 Task: open an excel sheet and write heading  Cash Flow TrackerAdd Dates in a column and its values below  '2023-05-01, 2023-05-03, 2023-05-06, 2023-05-10, 2023-05-15, 2023-05-20, 2023-05-25 & 2023-05-31'Add Descriptions in next column and its values below  Monthly Salary, Grocery Shopping, Dining Out., Utility Bill, Transportation, Entertainment, Miscellaneous & Total. Add Amount in next column and its values below  $2,500, $100, $50, $150, $30, $50, $20& $400. Add Income/ Expense in next column and its values below  Income, Expenses, Expenses, Expenses, Expenses, Expenses & Expenses. Add Balance in next column and its values below  $2,500, $2,400, $2,350, $2,200, $2,170, $2,120, $2,100 & $2100. Save page FinRecords analysisbook
Action: Mouse moved to (21, 152)
Screenshot: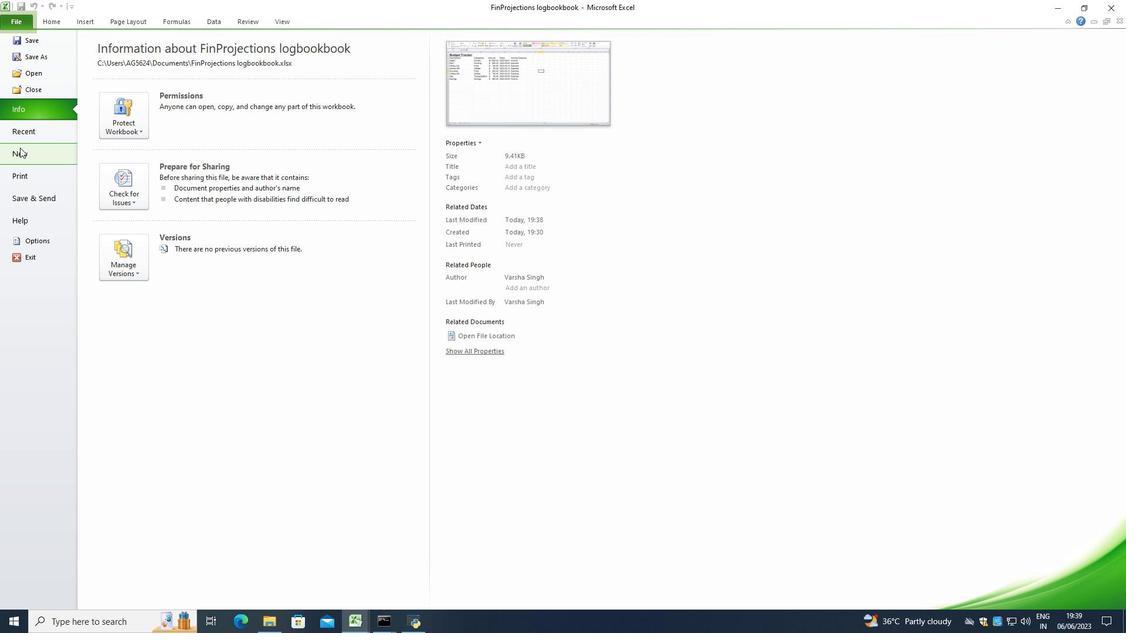 
Action: Mouse pressed left at (21, 152)
Screenshot: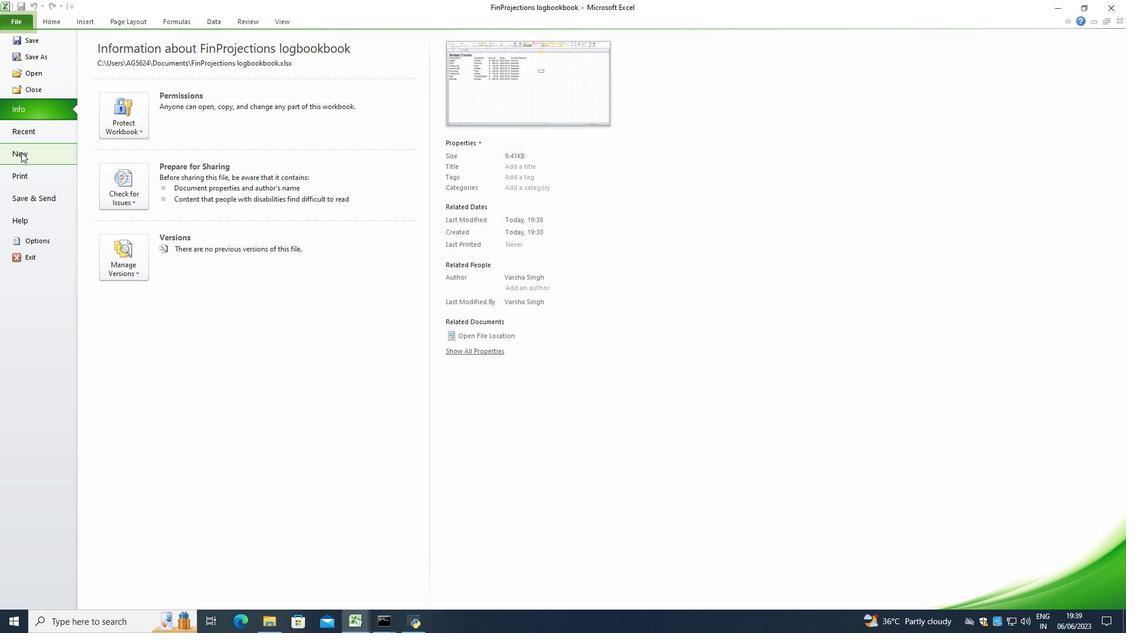 
Action: Mouse moved to (589, 293)
Screenshot: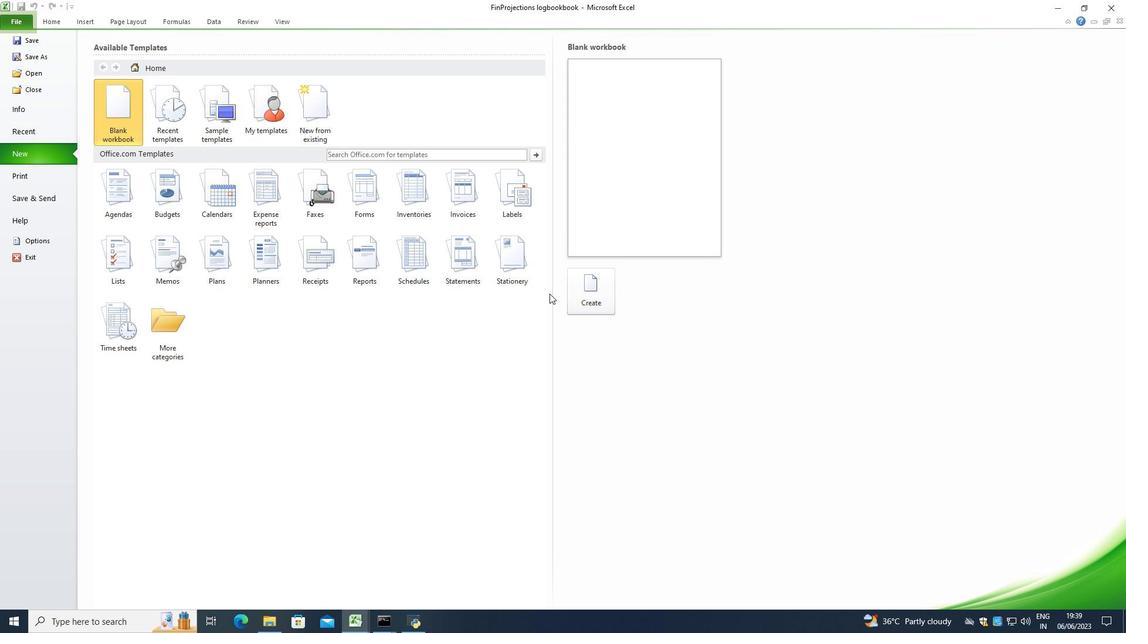 
Action: Mouse pressed left at (589, 293)
Screenshot: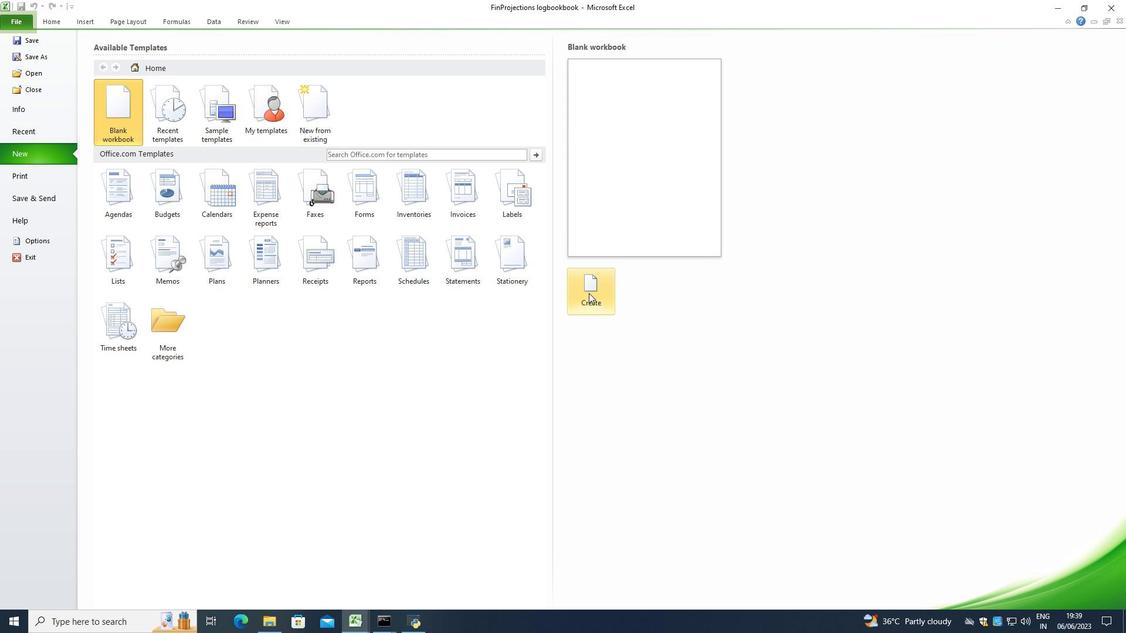 
Action: Mouse moved to (486, 258)
Screenshot: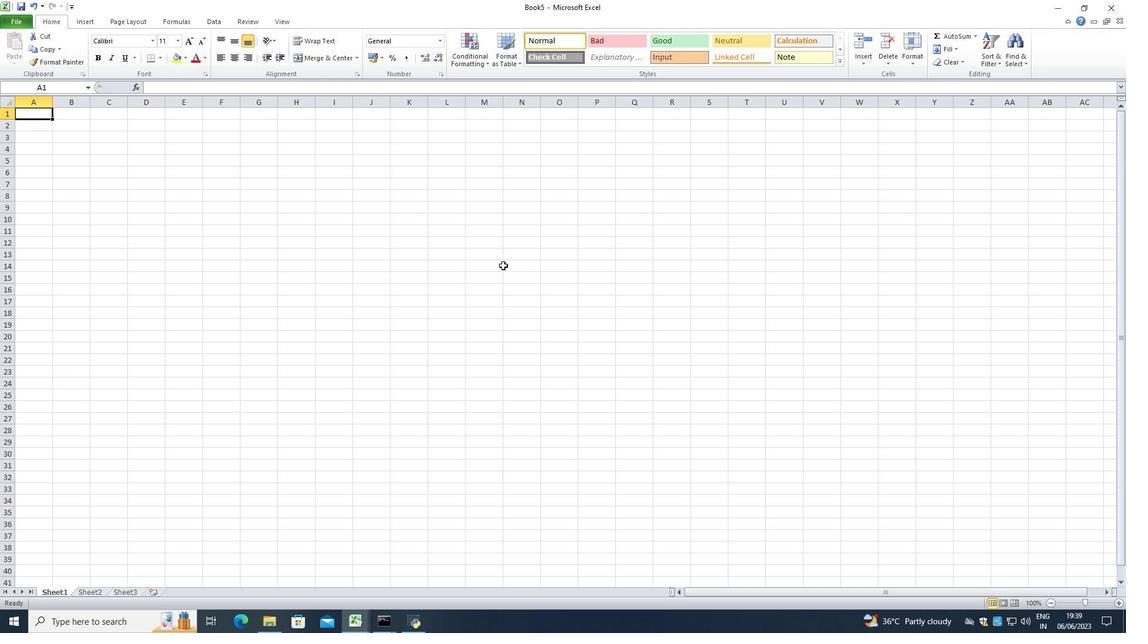 
Action: Key pressed <Key.shift>Cash<Key.space><Key.shift><Key.shift><Key.shift><Key.shift><Key.shift><Key.shift><Key.shift><Key.shift>Flow<Key.space><Key.shift>Tracker<Key.enter><Key.shift>Dates<Key.enter>2023-05-01<Key.enter>2023-05-03<Key.enter>2023-05-06<Key.enter>2023-05-10<Key.enter>2023-05-0<Key.backspace>15<Key.enter>2023-05-20<Key.enter>2023-05-25<Key.enter>2023-05-31<Key.enter>
Screenshot: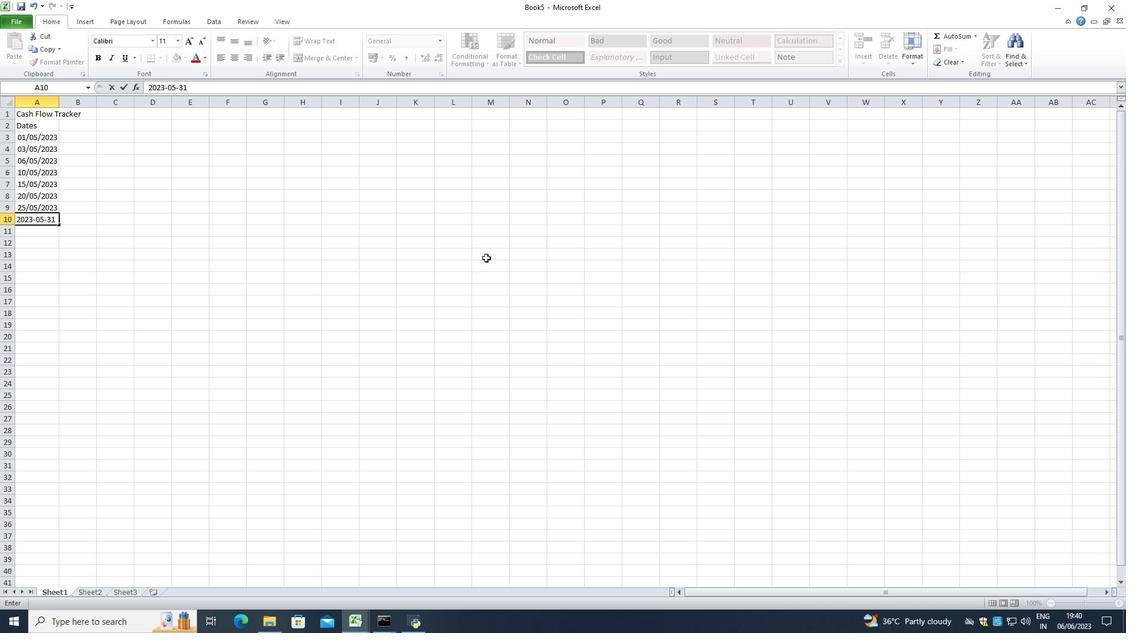 
Action: Mouse moved to (32, 139)
Screenshot: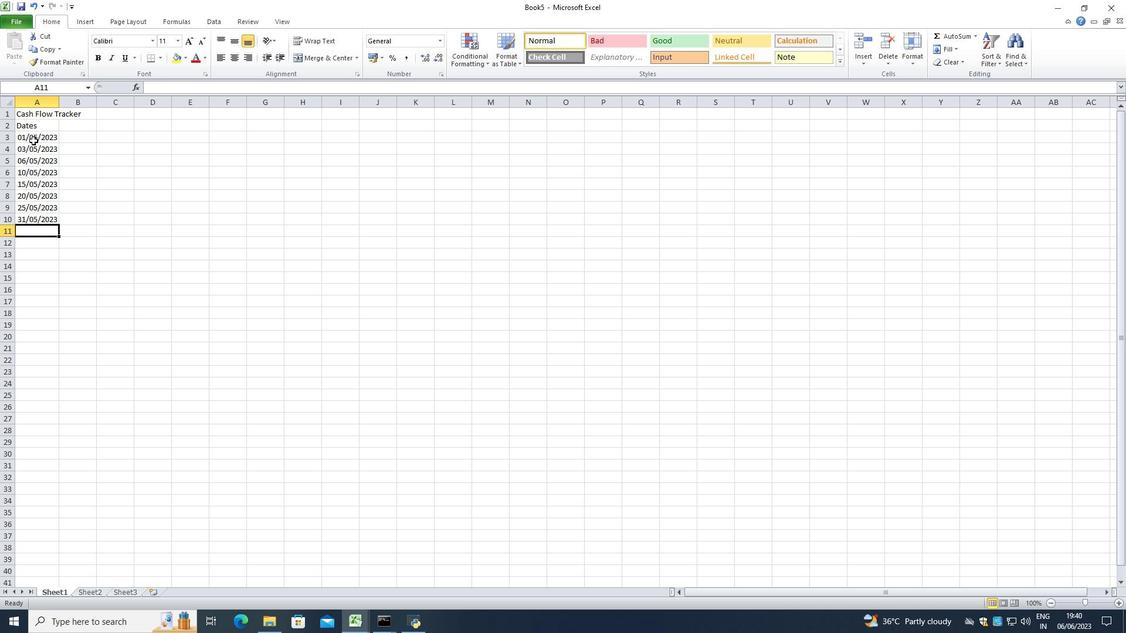 
Action: Mouse pressed left at (32, 139)
Screenshot: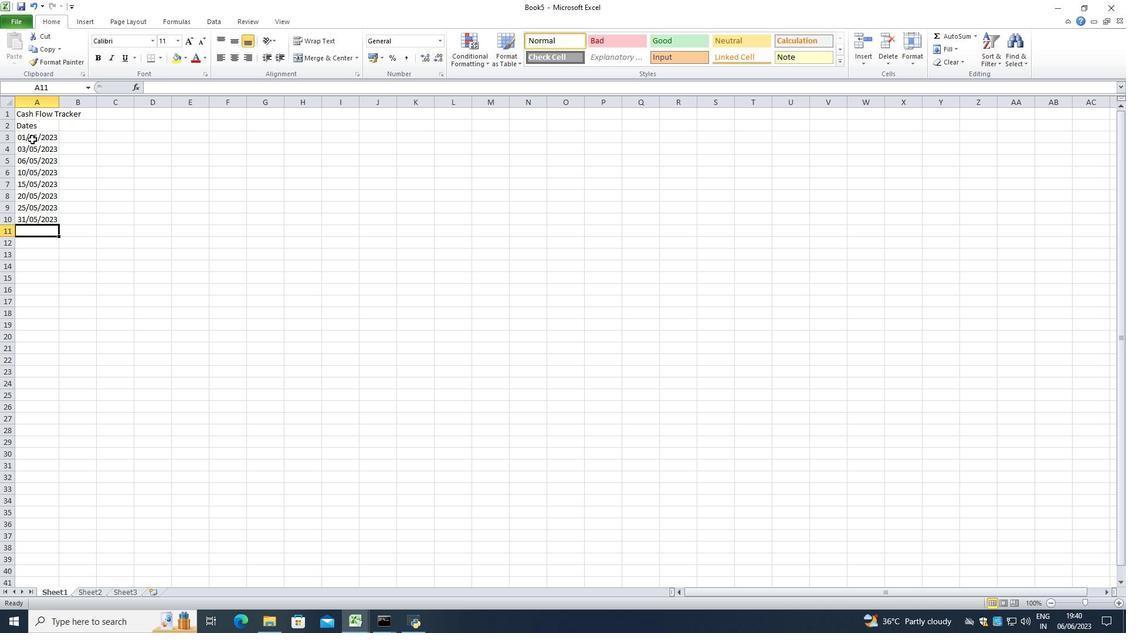 
Action: Mouse moved to (382, 60)
Screenshot: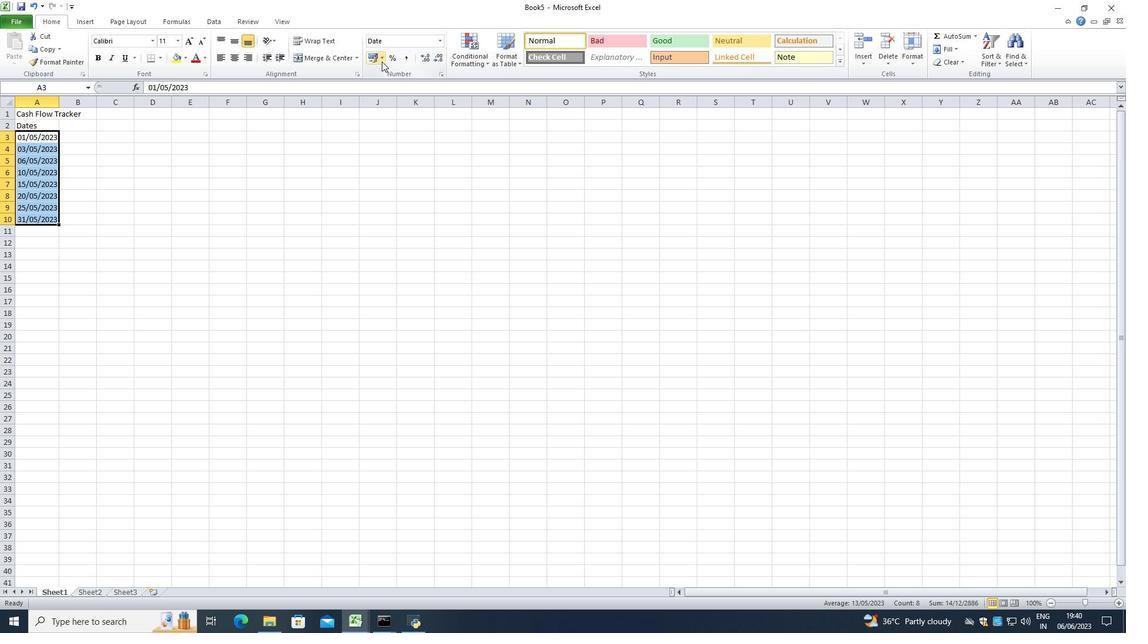 
Action: Mouse pressed left at (382, 60)
Screenshot: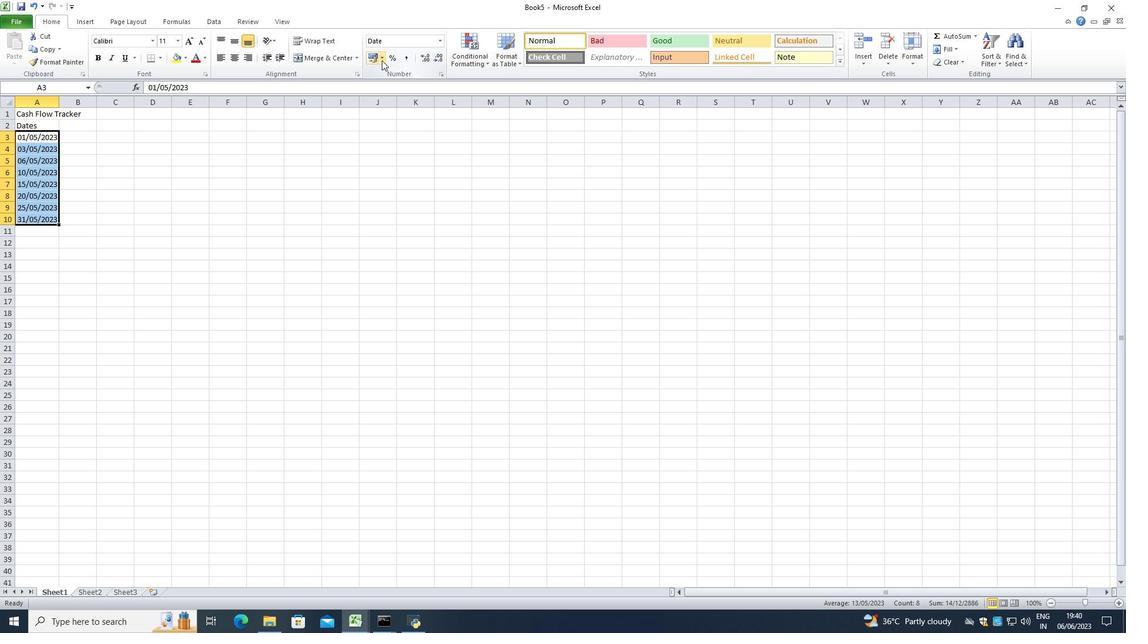 
Action: Mouse moved to (399, 41)
Screenshot: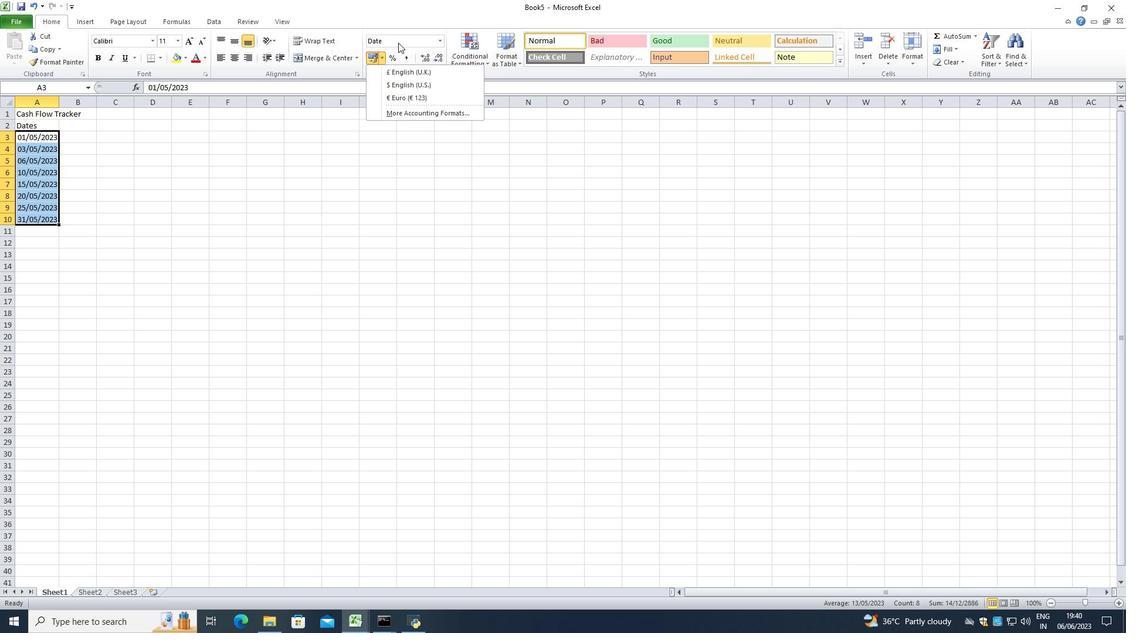 
Action: Mouse pressed left at (399, 41)
Screenshot: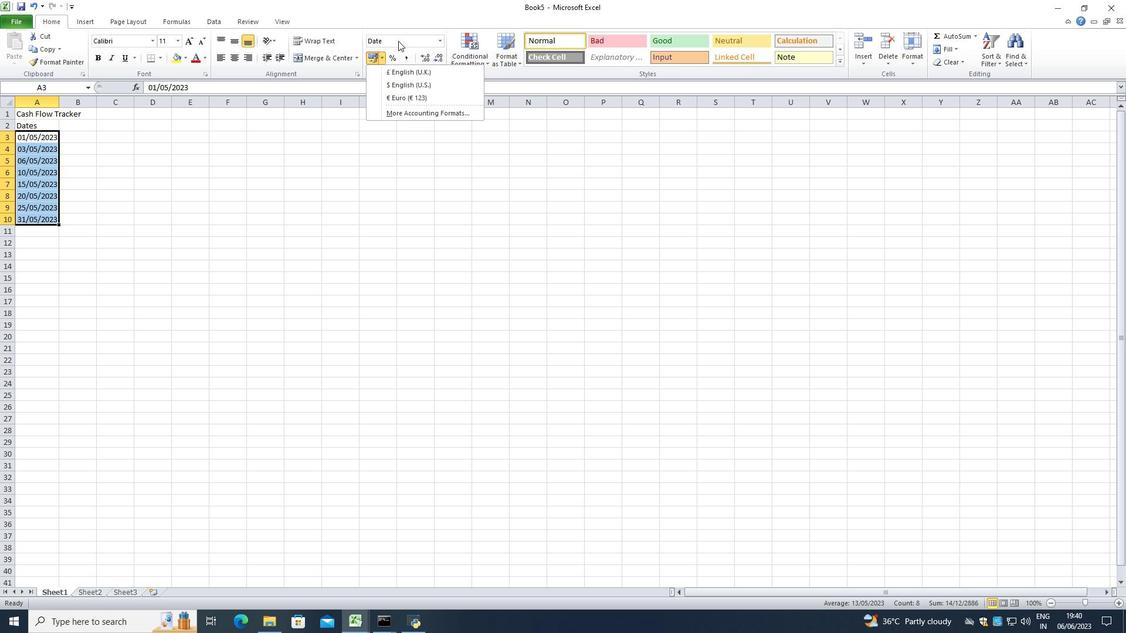 
Action: Mouse pressed left at (399, 41)
Screenshot: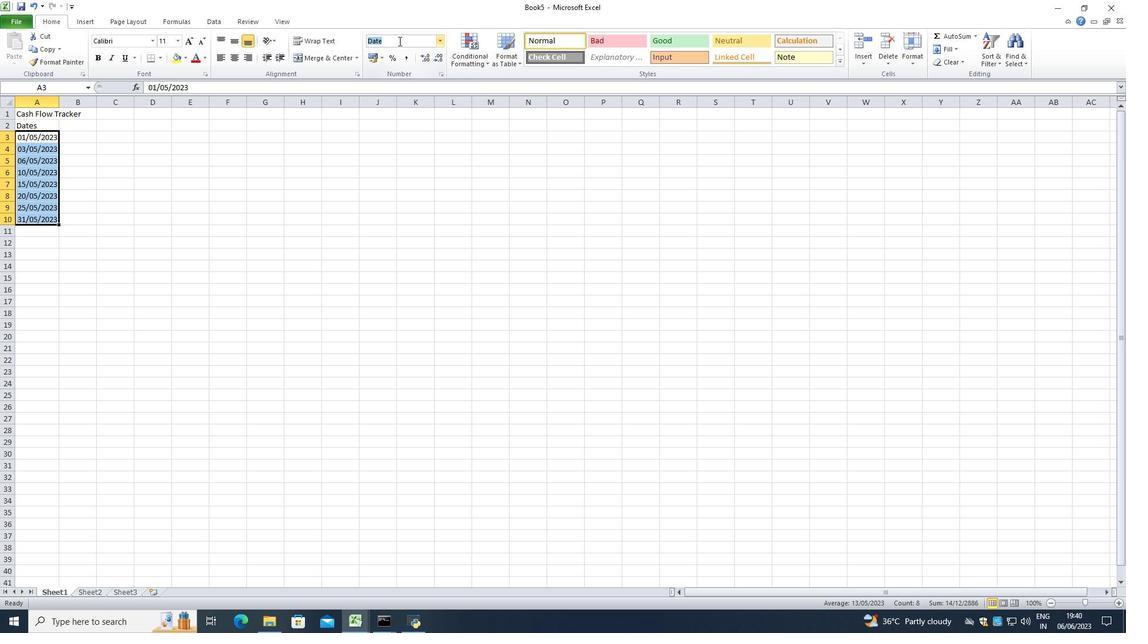 
Action: Mouse moved to (441, 42)
Screenshot: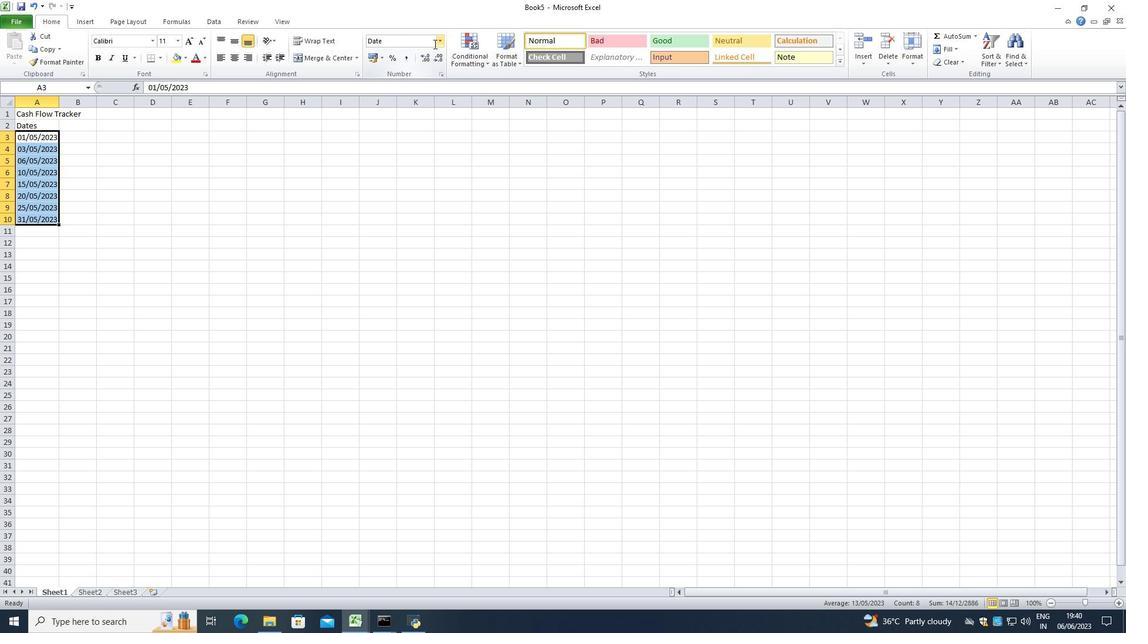 
Action: Mouse pressed left at (441, 42)
Screenshot: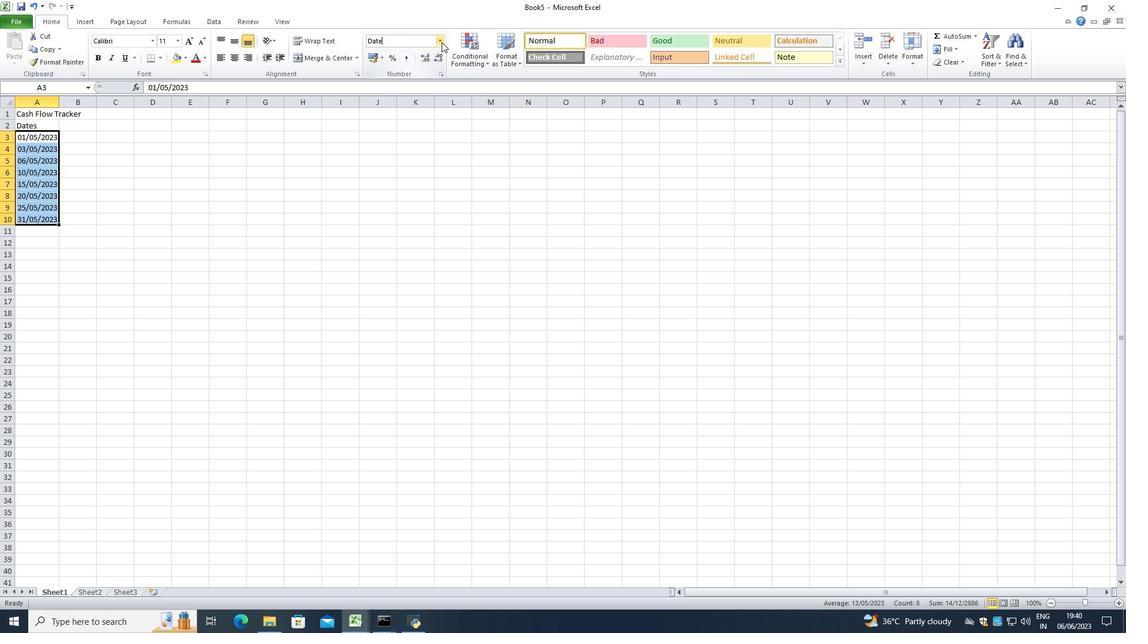 
Action: Mouse moved to (428, 188)
Screenshot: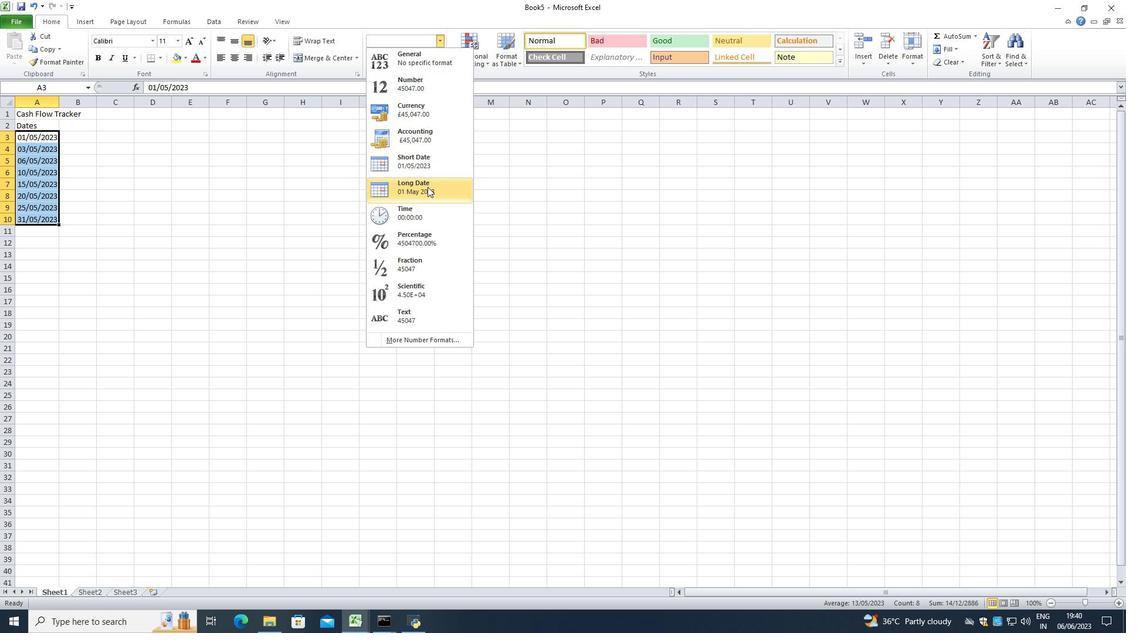 
Action: Mouse scrolled (428, 188) with delta (0, 0)
Screenshot: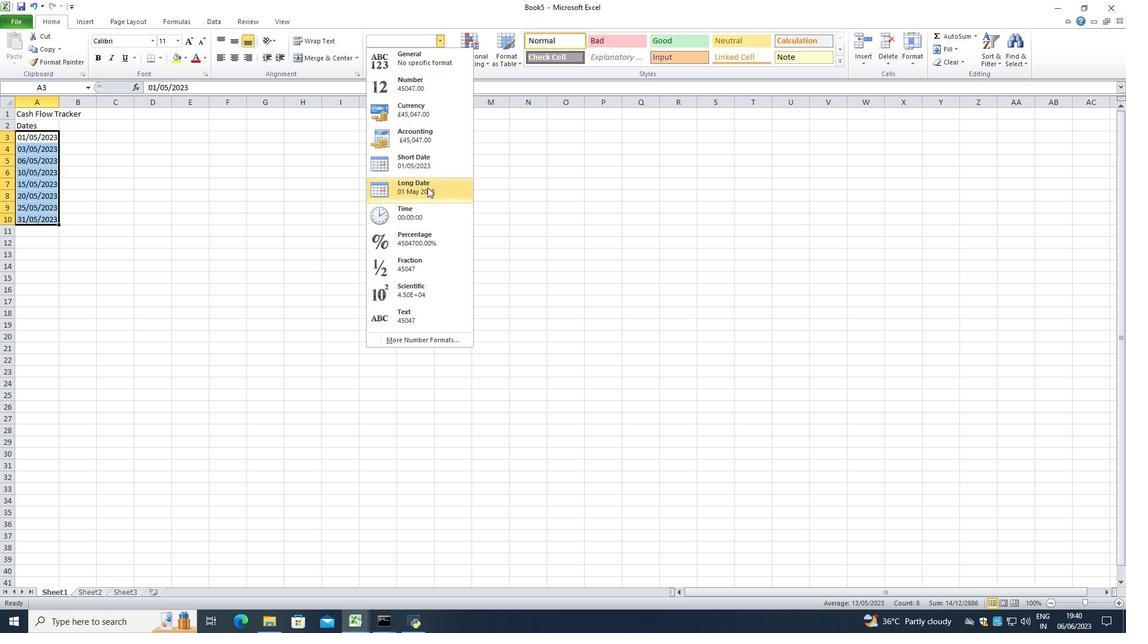 
Action: Mouse moved to (429, 211)
Screenshot: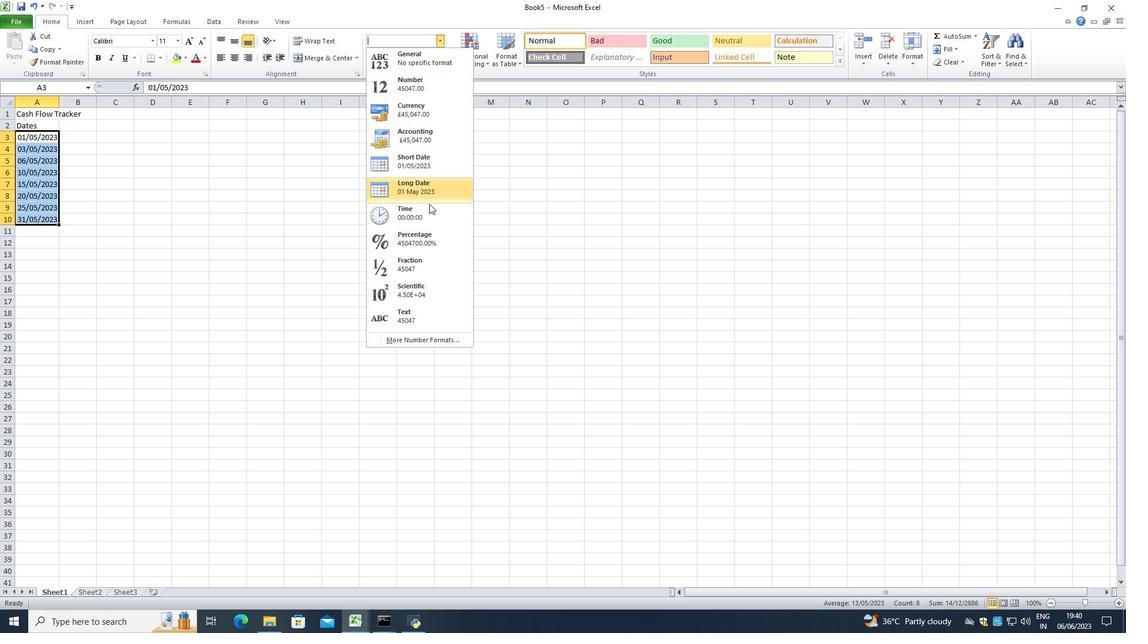 
Action: Mouse scrolled (429, 210) with delta (0, 0)
Screenshot: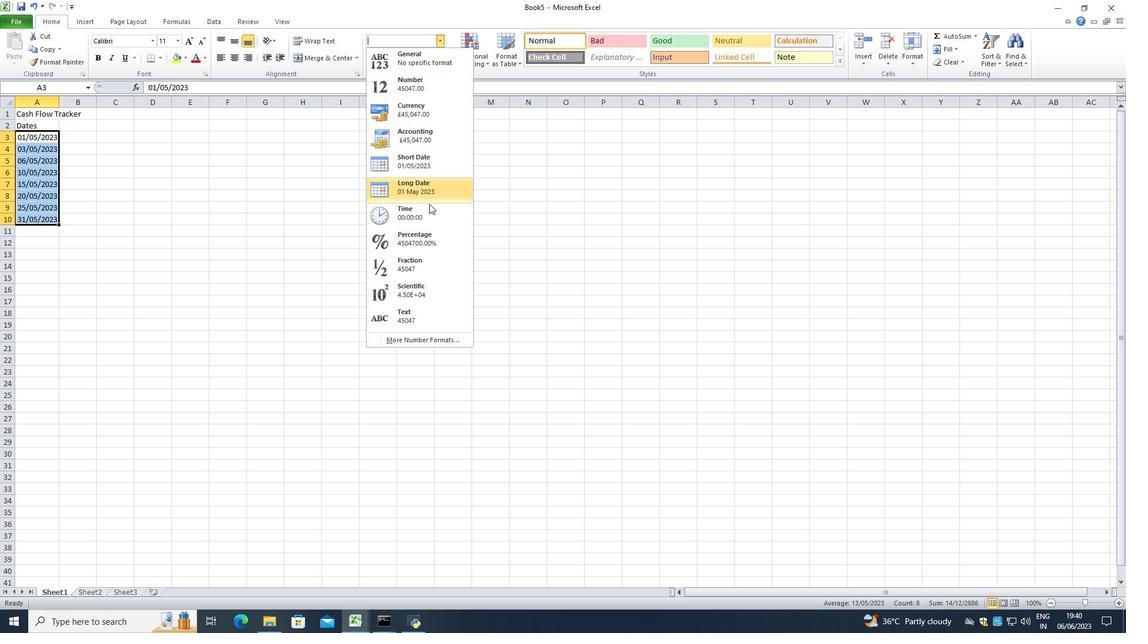 
Action: Mouse moved to (430, 228)
Screenshot: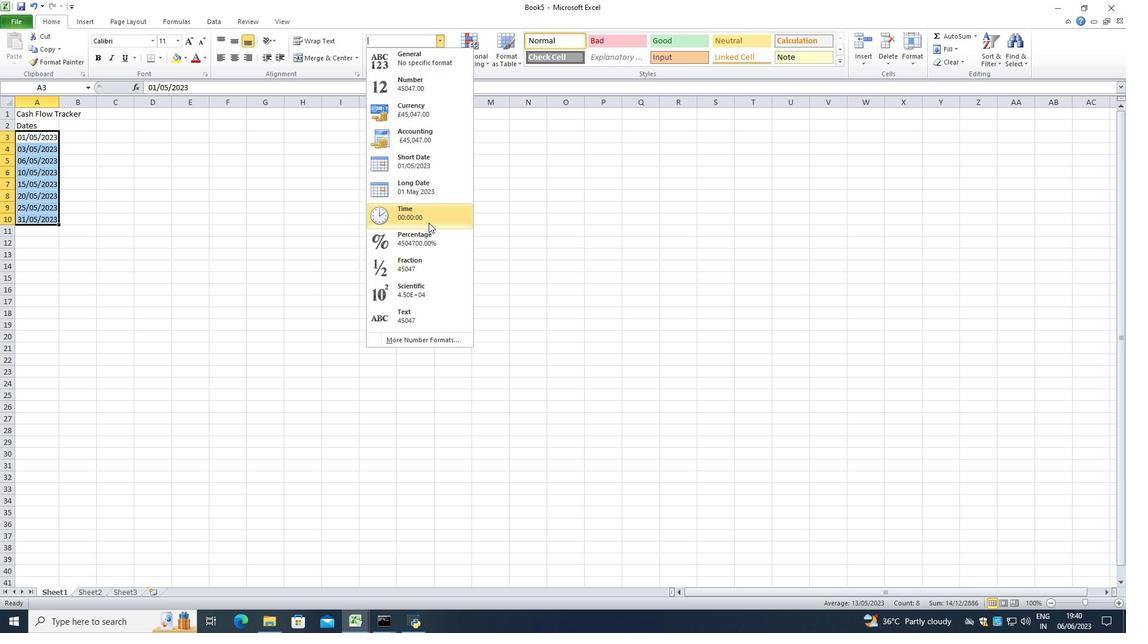 
Action: Mouse scrolled (430, 228) with delta (0, 0)
Screenshot: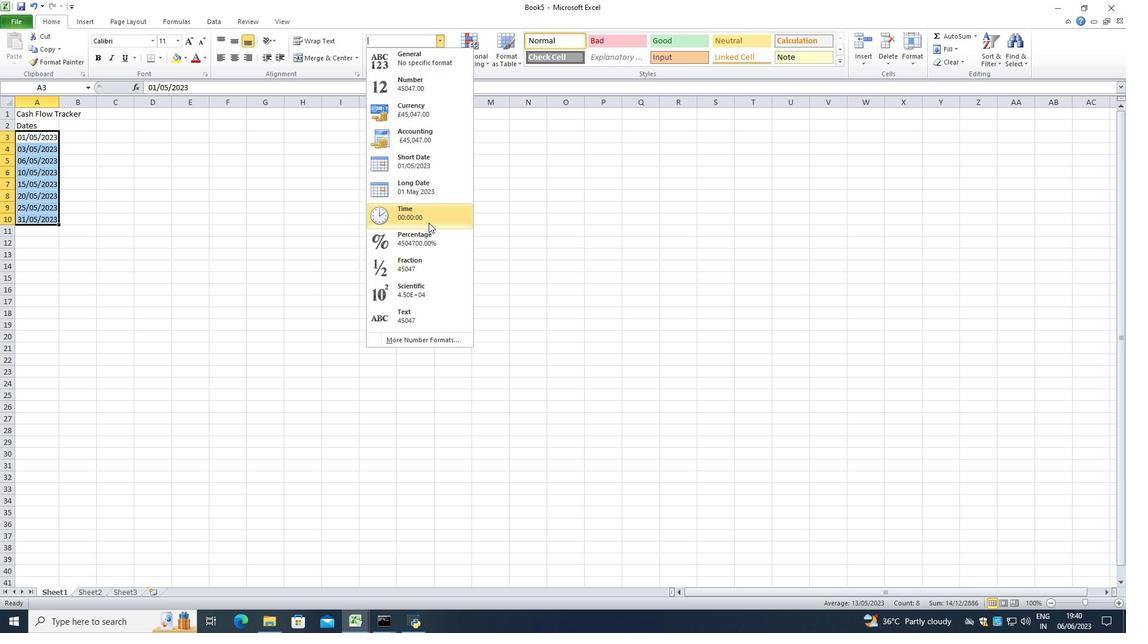 
Action: Mouse moved to (419, 257)
Screenshot: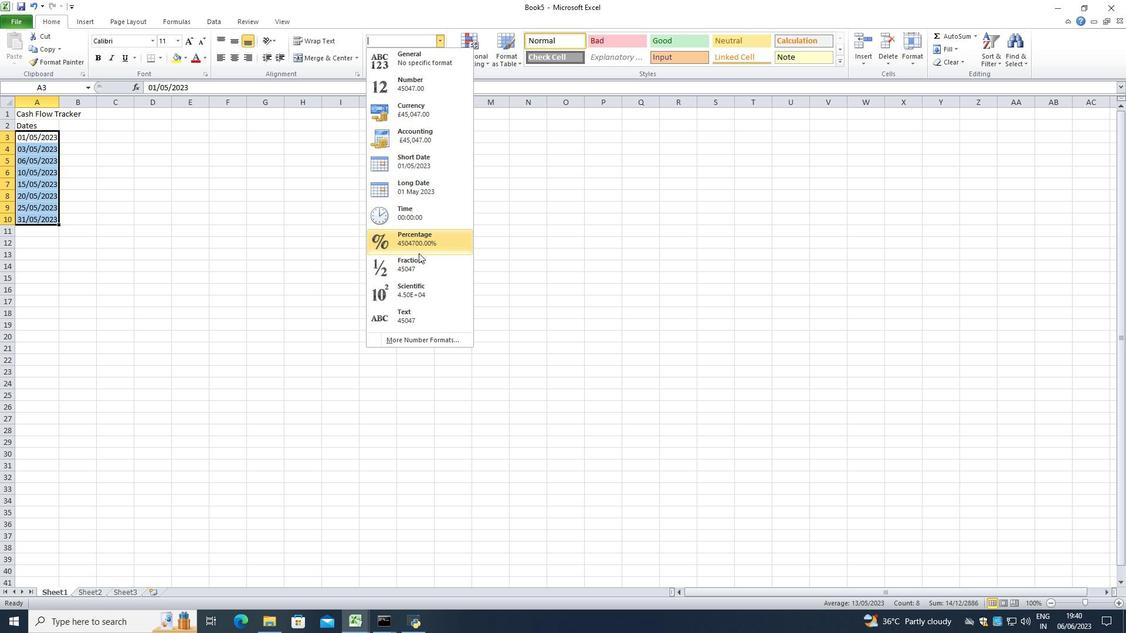
Action: Mouse scrolled (419, 258) with delta (0, 0)
Screenshot: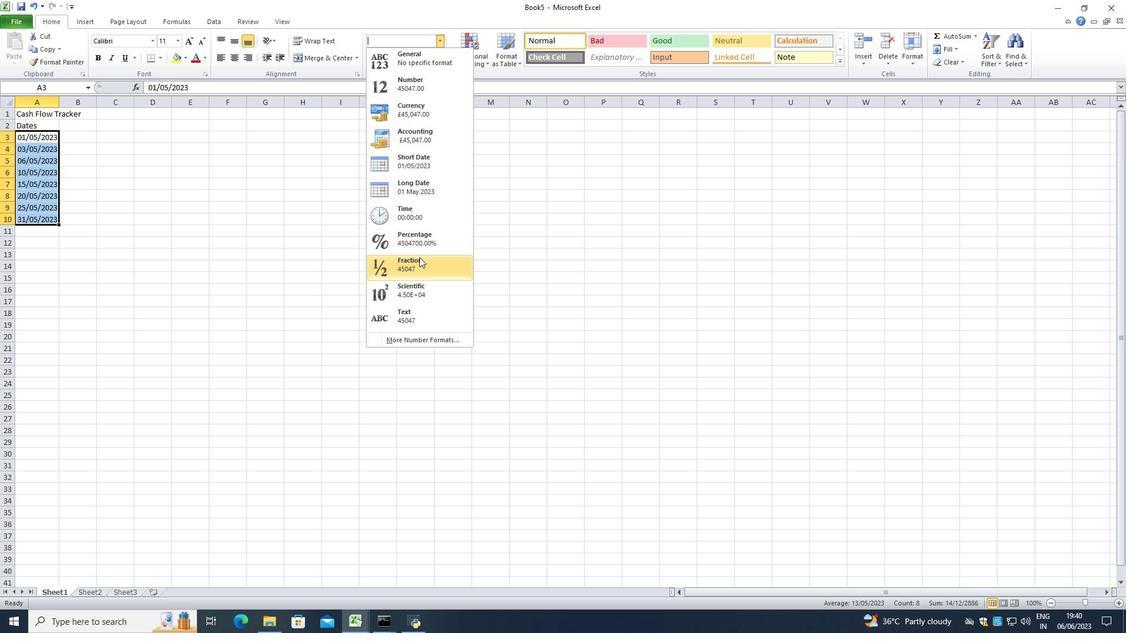 
Action: Mouse moved to (419, 259)
Screenshot: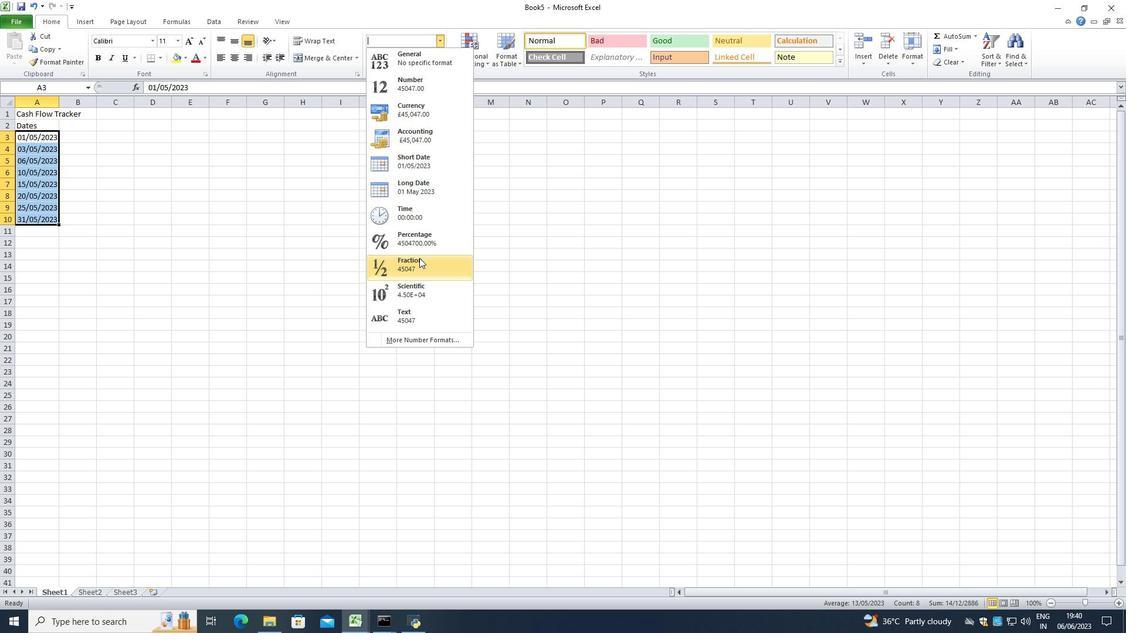 
Action: Mouse scrolled (419, 258) with delta (0, 0)
Screenshot: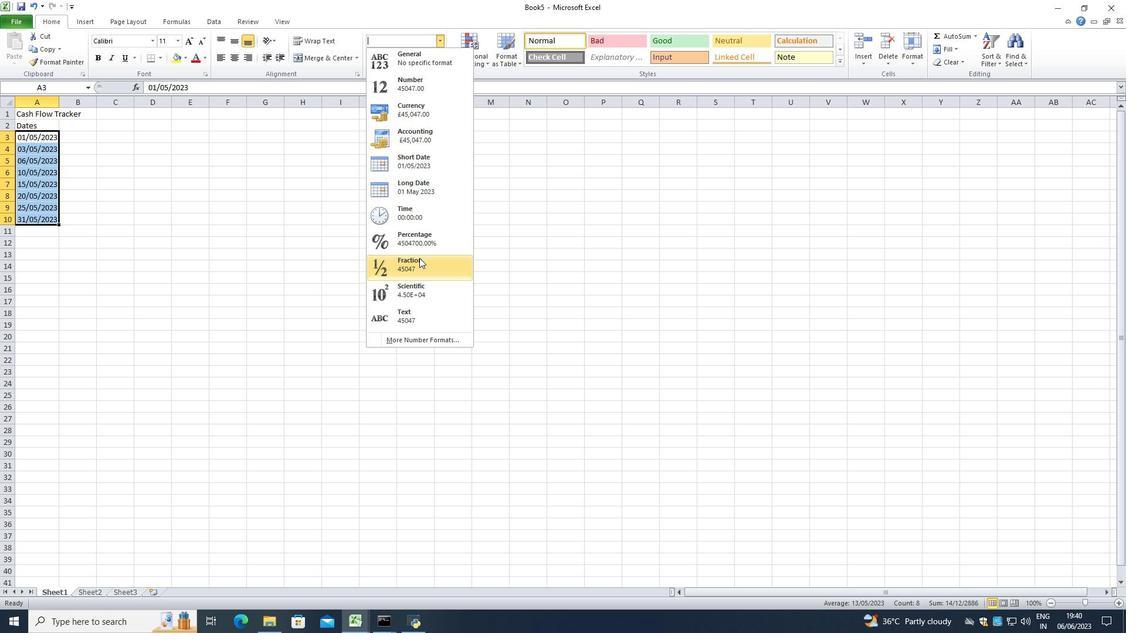 
Action: Mouse moved to (434, 338)
Screenshot: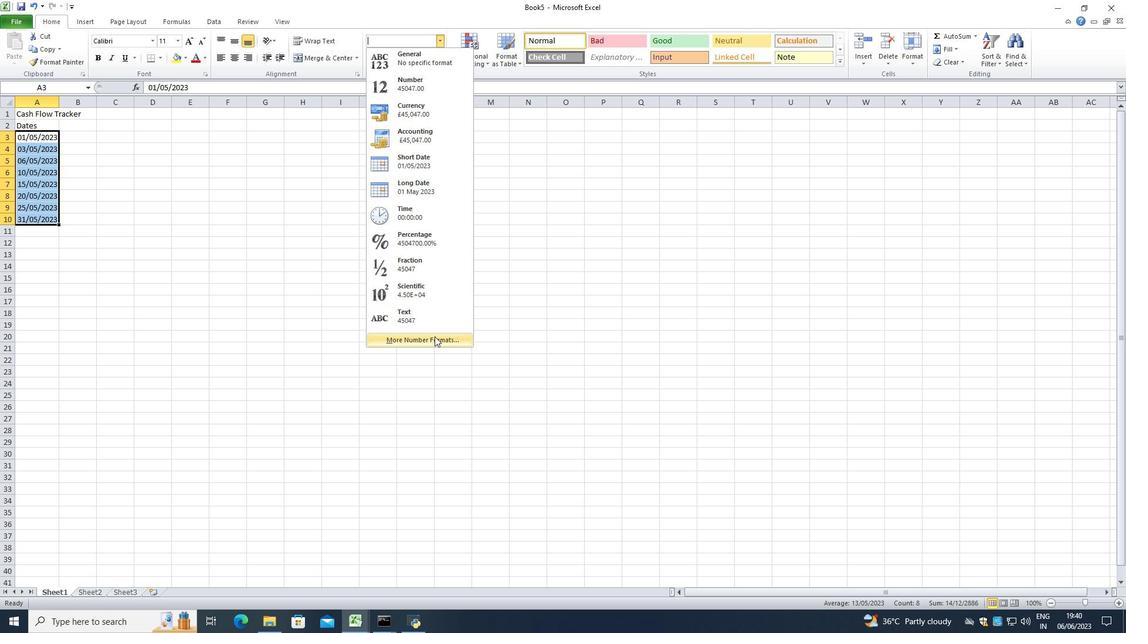 
Action: Mouse pressed left at (434, 338)
Screenshot: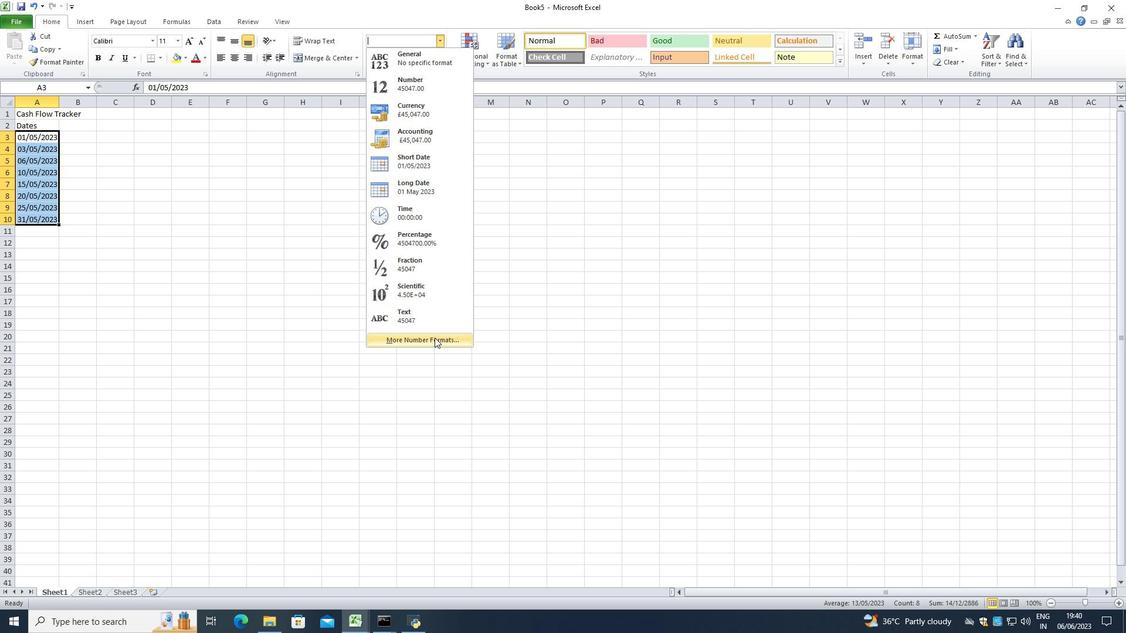 
Action: Mouse moved to (249, 284)
Screenshot: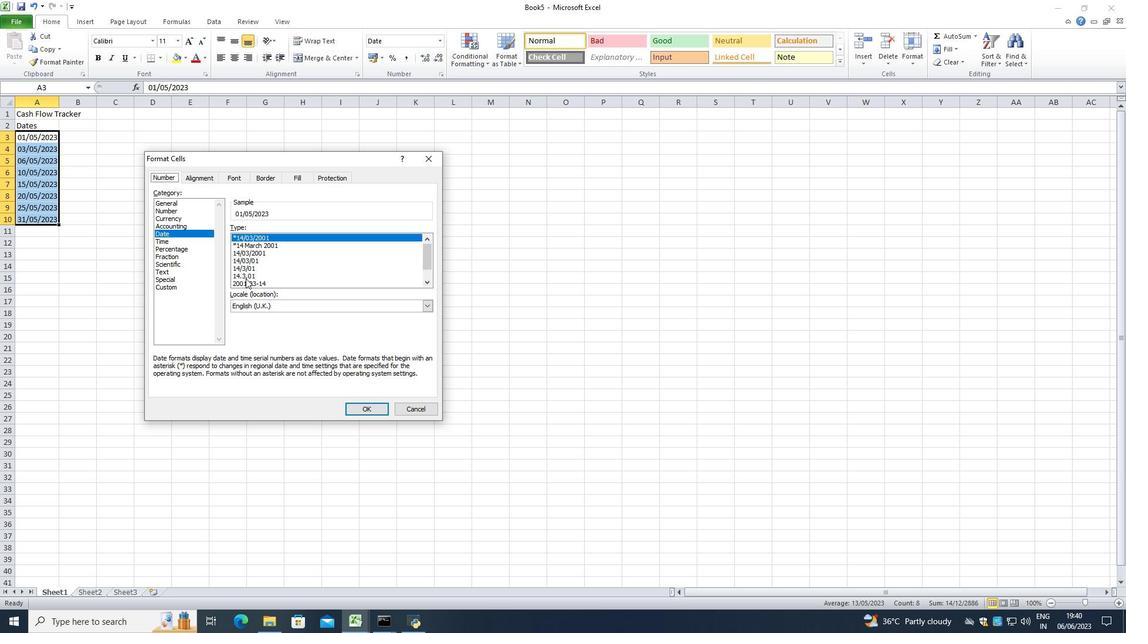 
Action: Mouse pressed left at (249, 284)
Screenshot: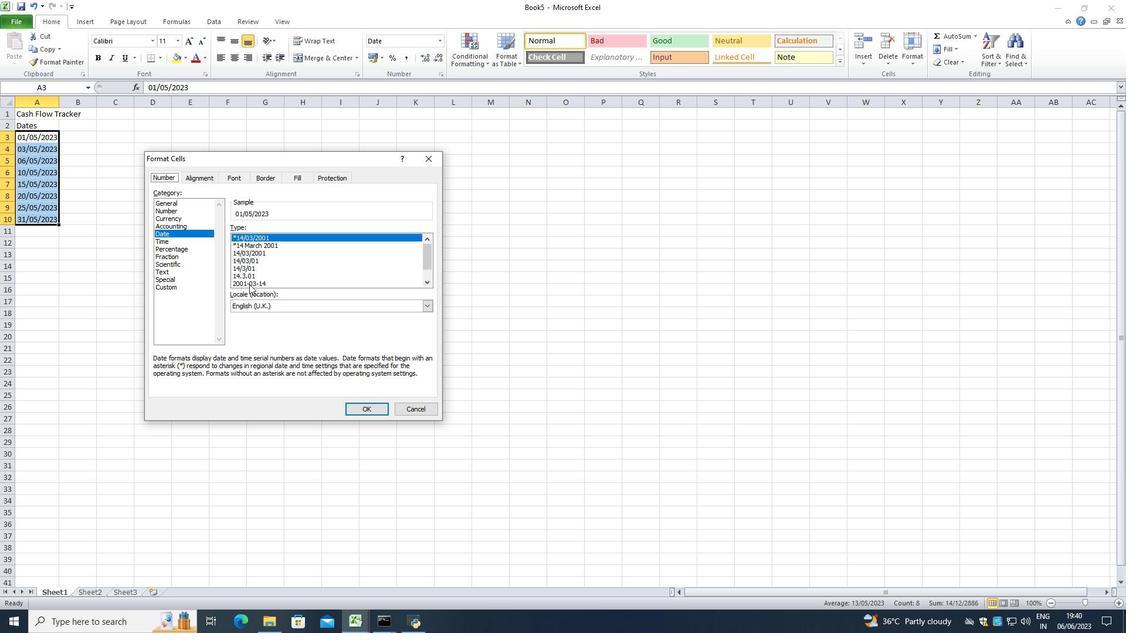
Action: Mouse moved to (373, 410)
Screenshot: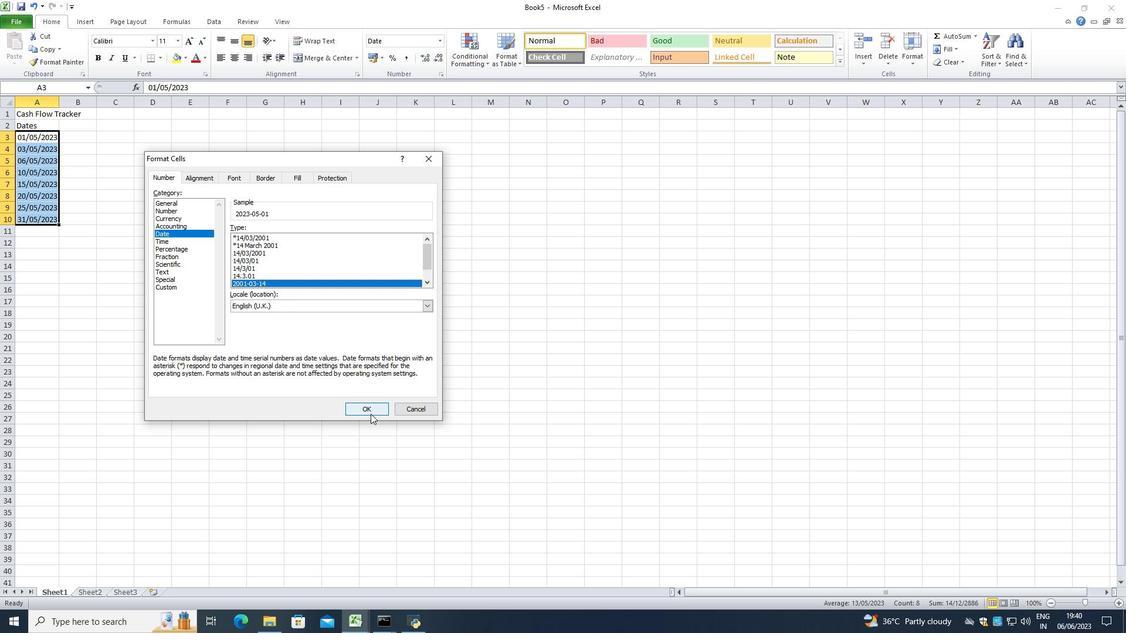 
Action: Mouse pressed left at (373, 410)
Screenshot: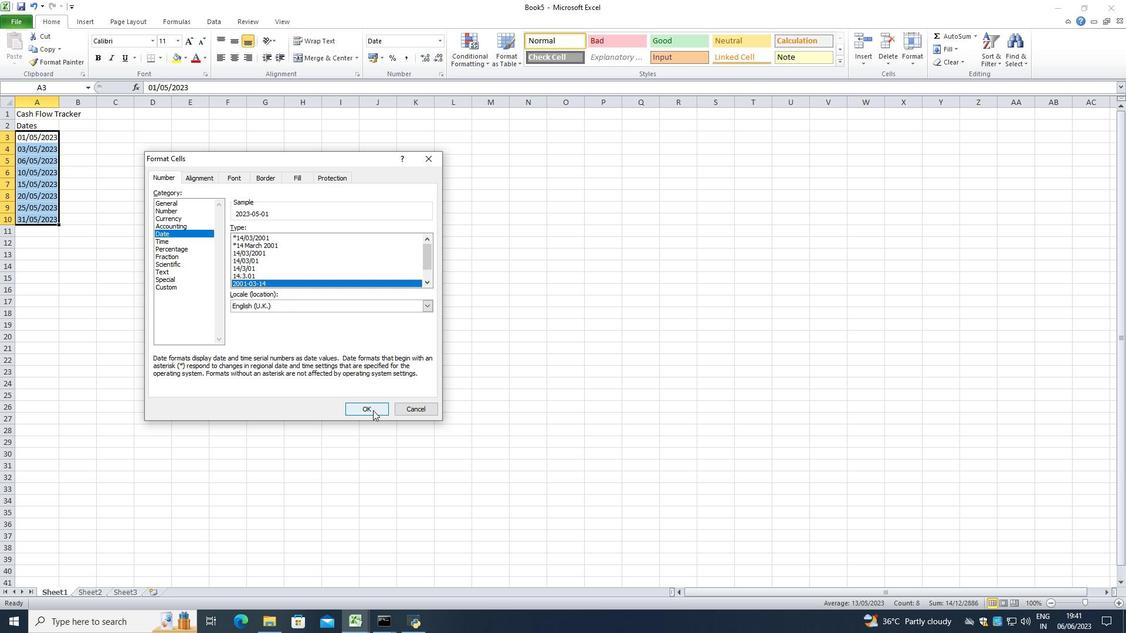 
Action: Mouse moved to (69, 123)
Screenshot: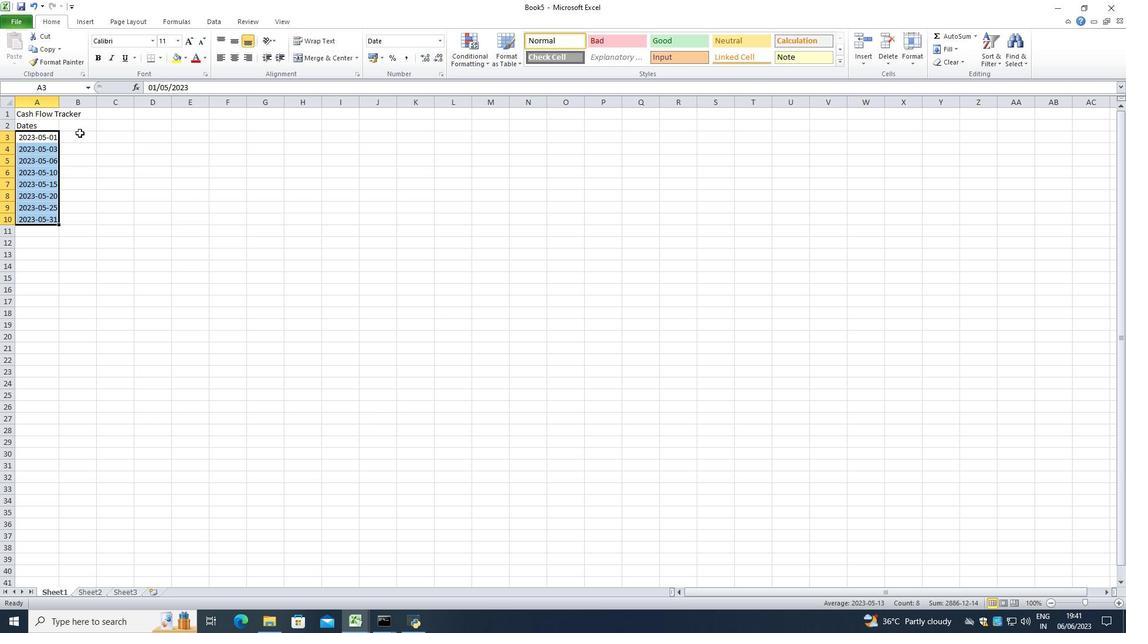 
Action: Mouse pressed left at (69, 123)
Screenshot: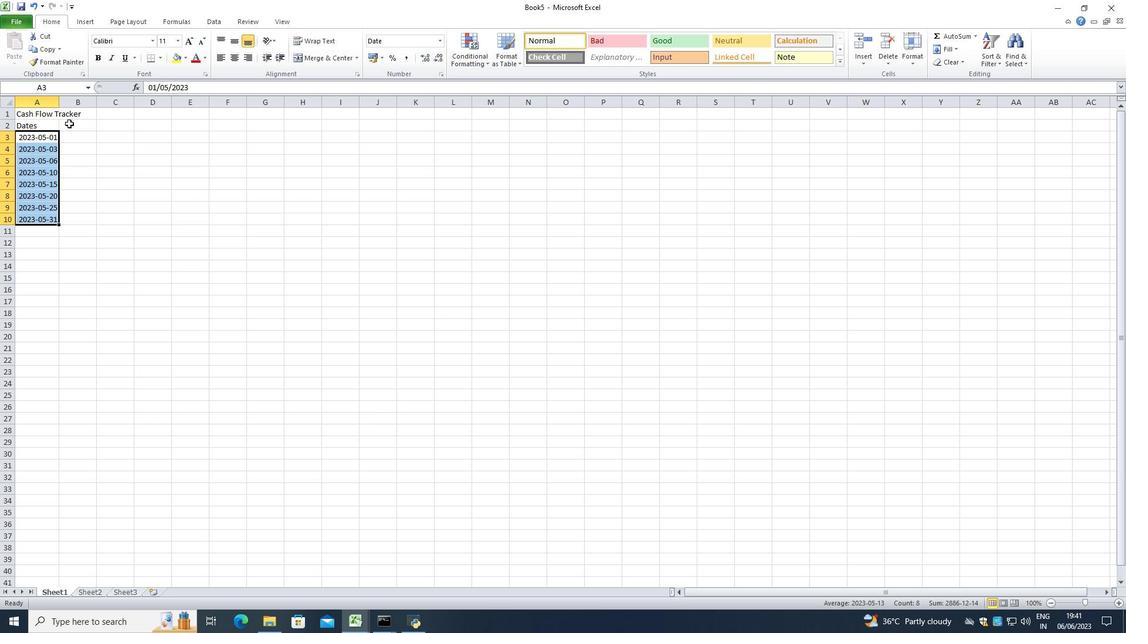 
Action: Mouse moved to (58, 102)
Screenshot: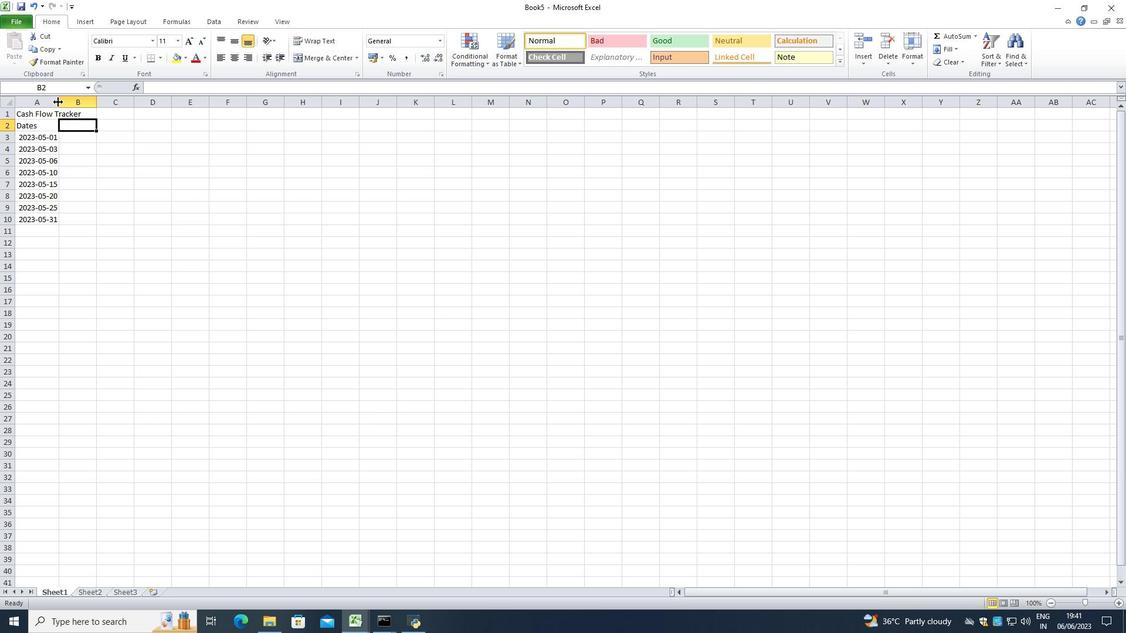 
Action: Mouse pressed left at (58, 102)
Screenshot: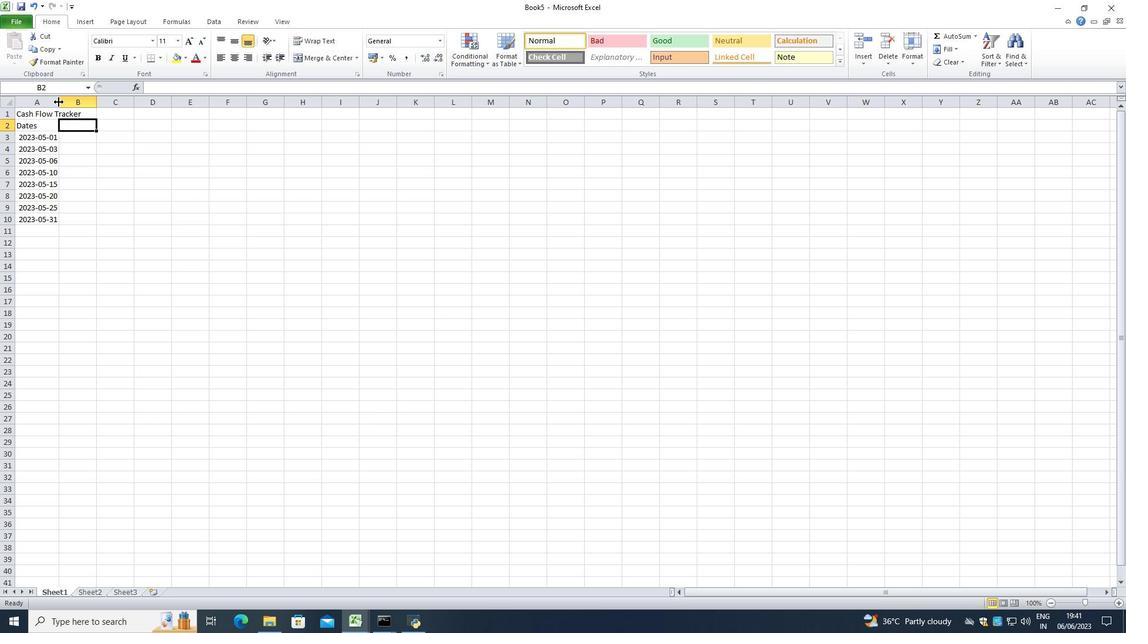 
Action: Mouse pressed left at (58, 102)
Screenshot: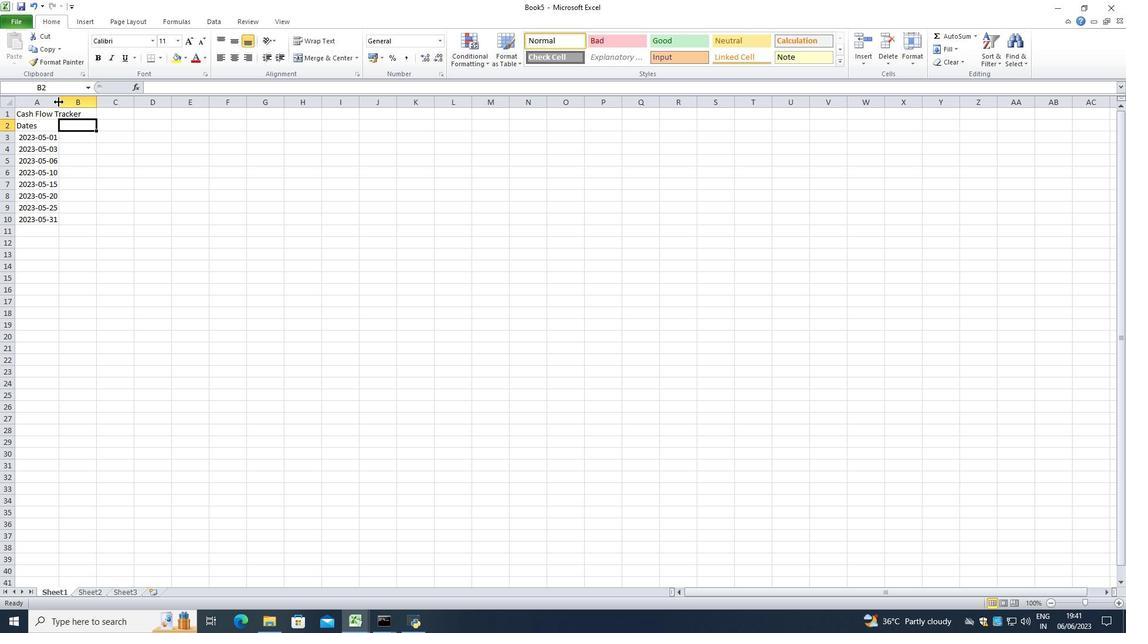 
Action: Mouse moved to (95, 136)
Screenshot: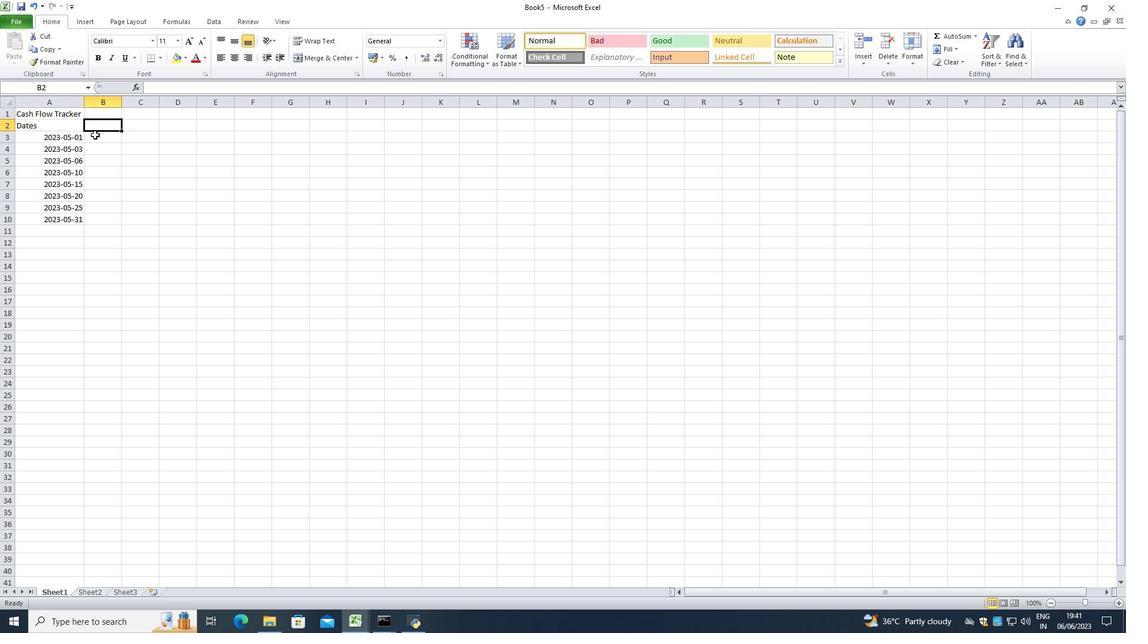 
Action: Key pressed <Key.shift>Descriptions<Key.enter><Key.shift>Monthly<Key.space><Key.shift>sa<Key.backspace><Key.backspace><Key.shift>Salary<Key.enter><Key.shift><Key.shift><Key.shift><Key.shift><Key.shift><Key.shift><Key.shift><Key.shift><Key.shift><Key.shift><Key.shift>Grocery<Key.space><Key.shift>Shopping<Key.enter><Key.shift>Dining<Key.space><Key.shift><Key.shift>Out<Key.enter><Key.shift><Key.shift>Utility<Key.shift>Bill<Key.left><Key.right>
Screenshot: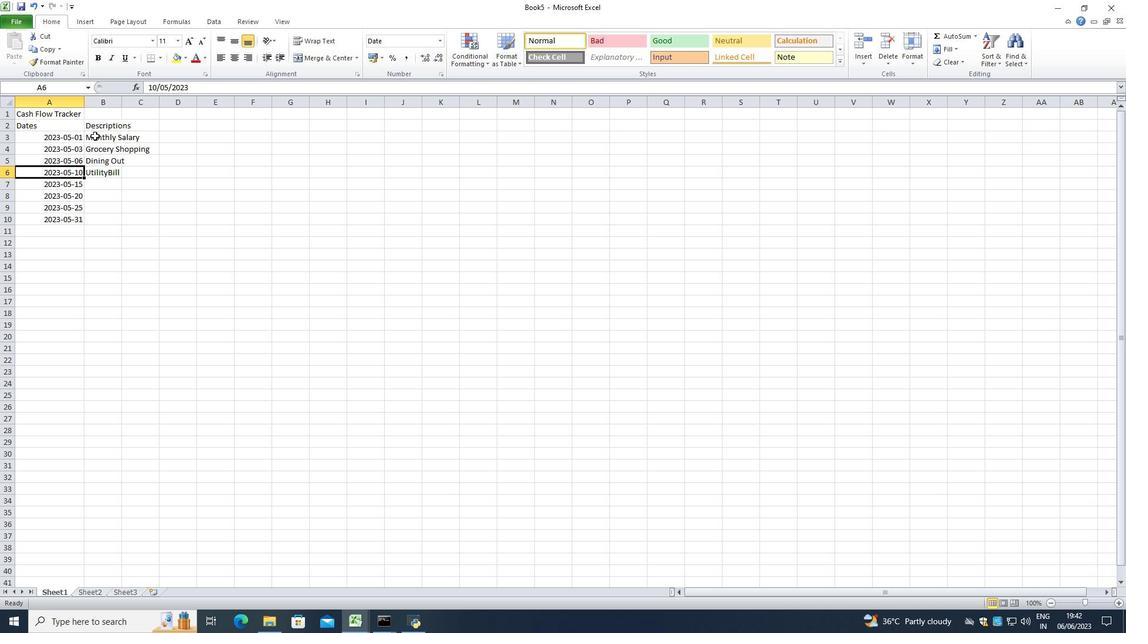 
Action: Mouse moved to (107, 173)
Screenshot: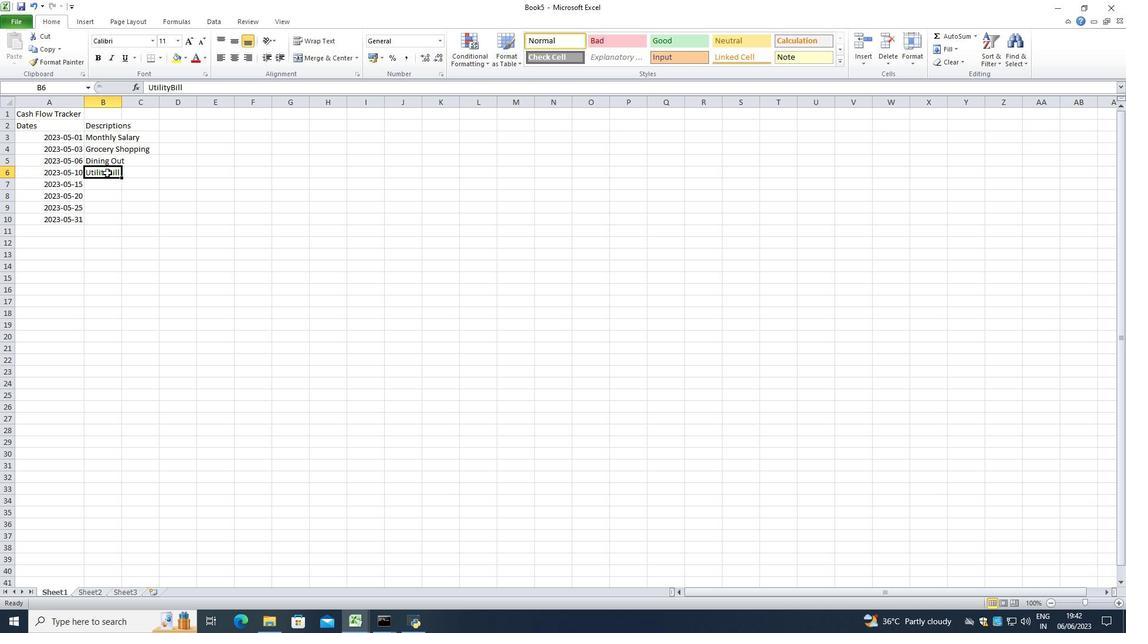
Action: Mouse pressed left at (107, 173)
Screenshot: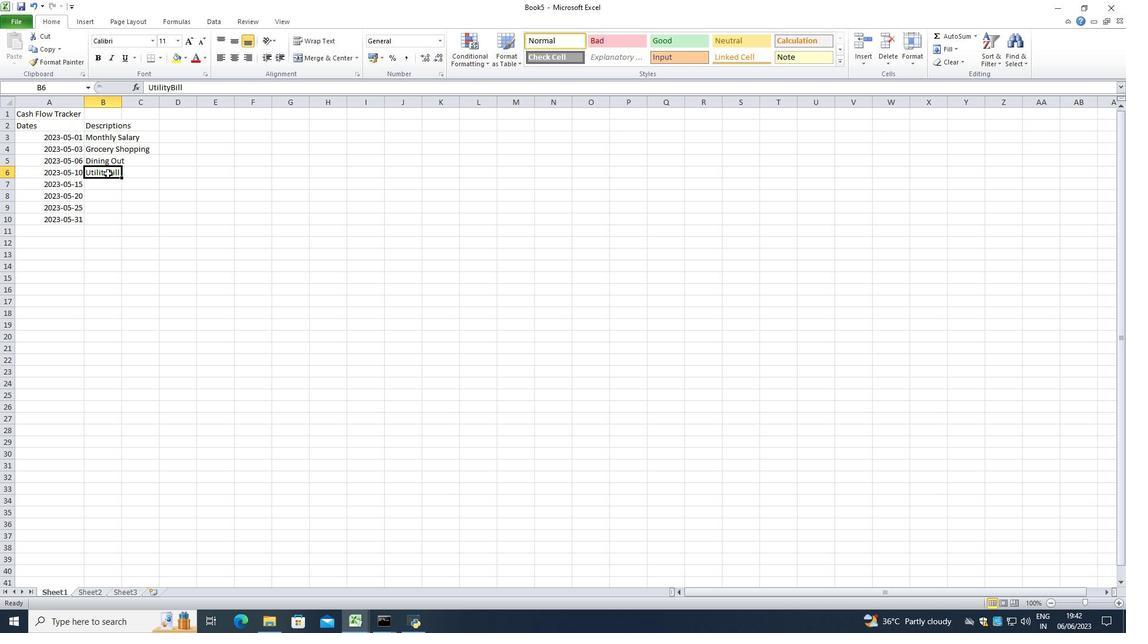 
Action: Mouse pressed left at (107, 173)
Screenshot: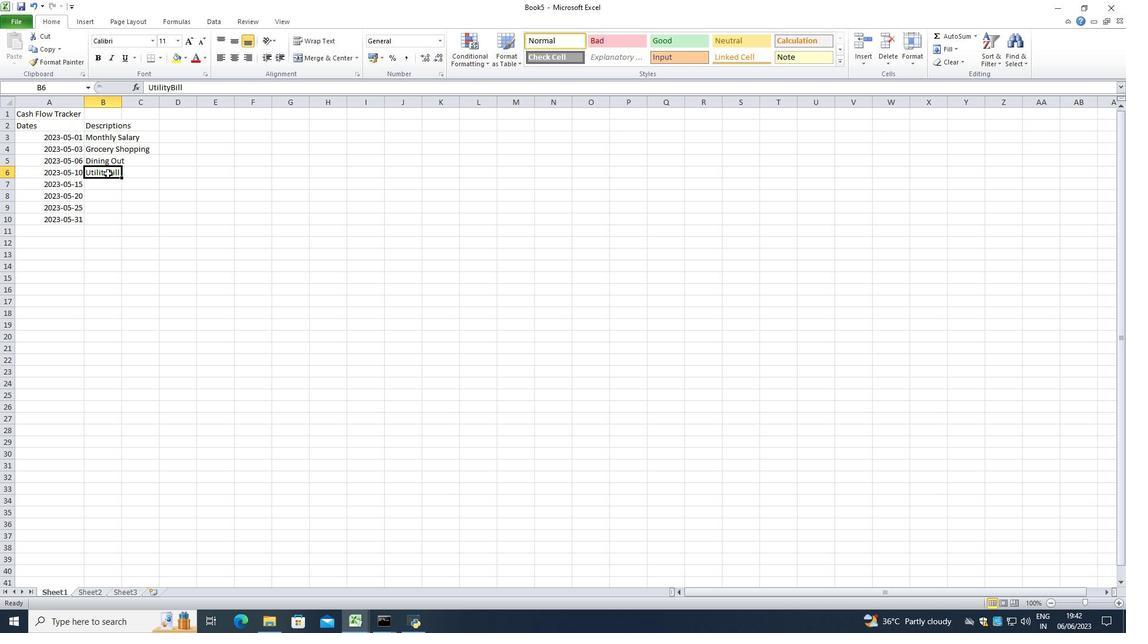 
Action: Mouse moved to (109, 172)
Screenshot: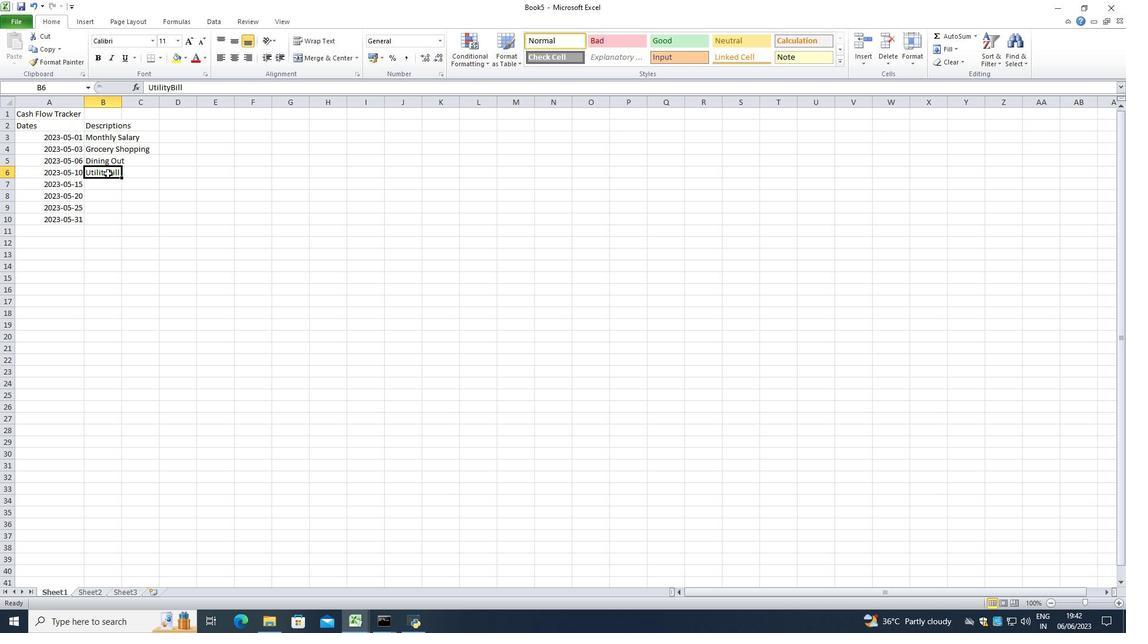 
Action: Mouse pressed left at (109, 172)
Screenshot: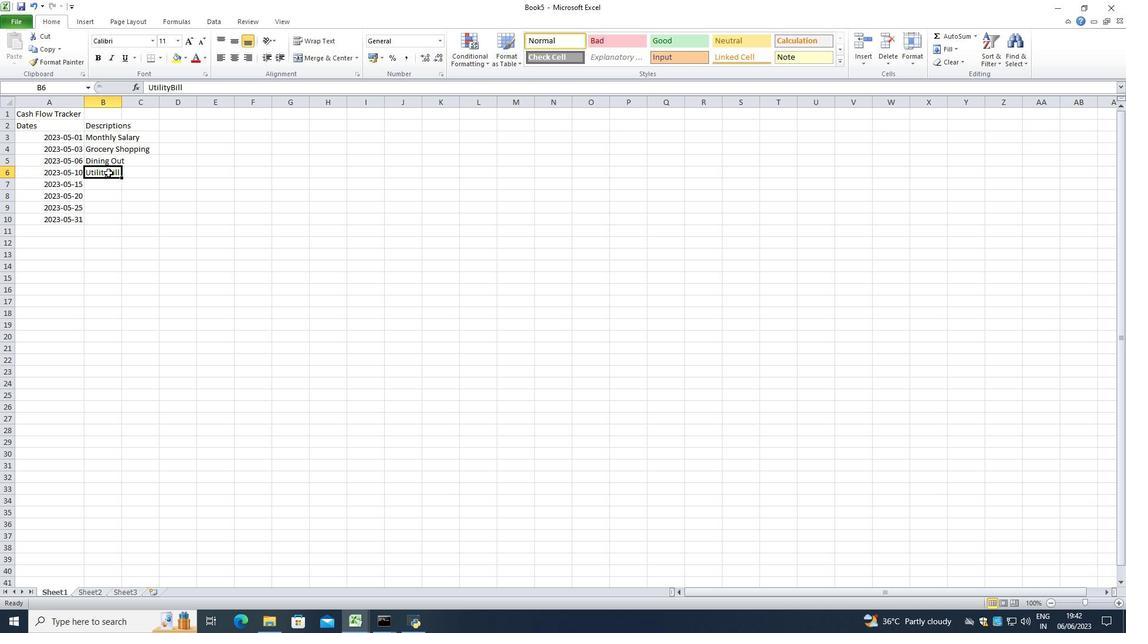 
Action: Mouse moved to (107, 174)
Screenshot: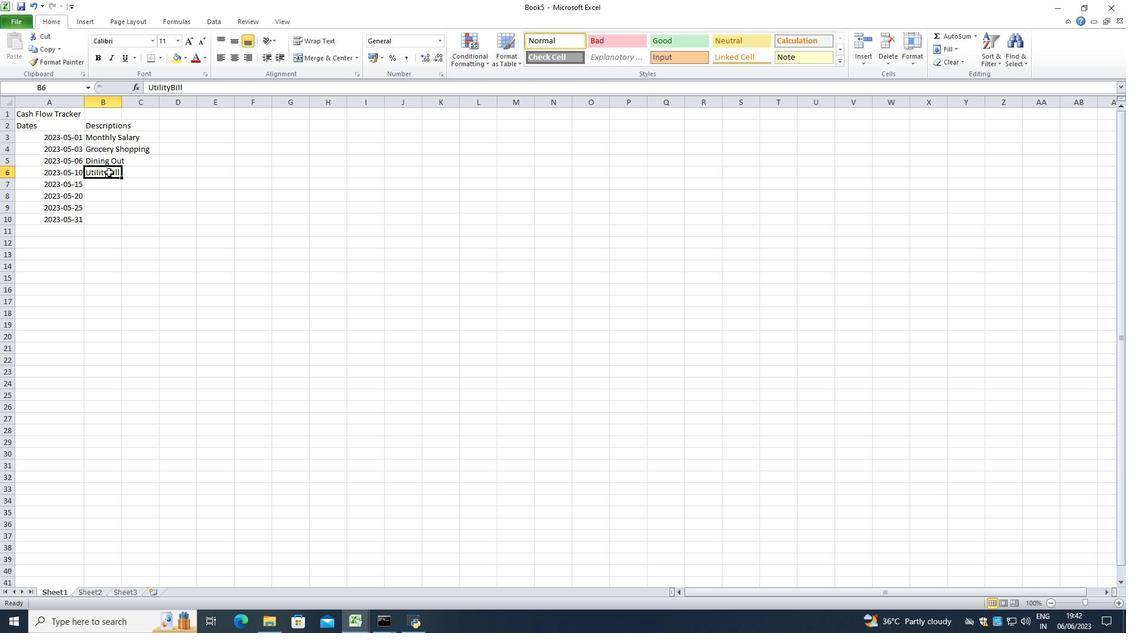 
Action: Mouse pressed left at (107, 174)
Screenshot: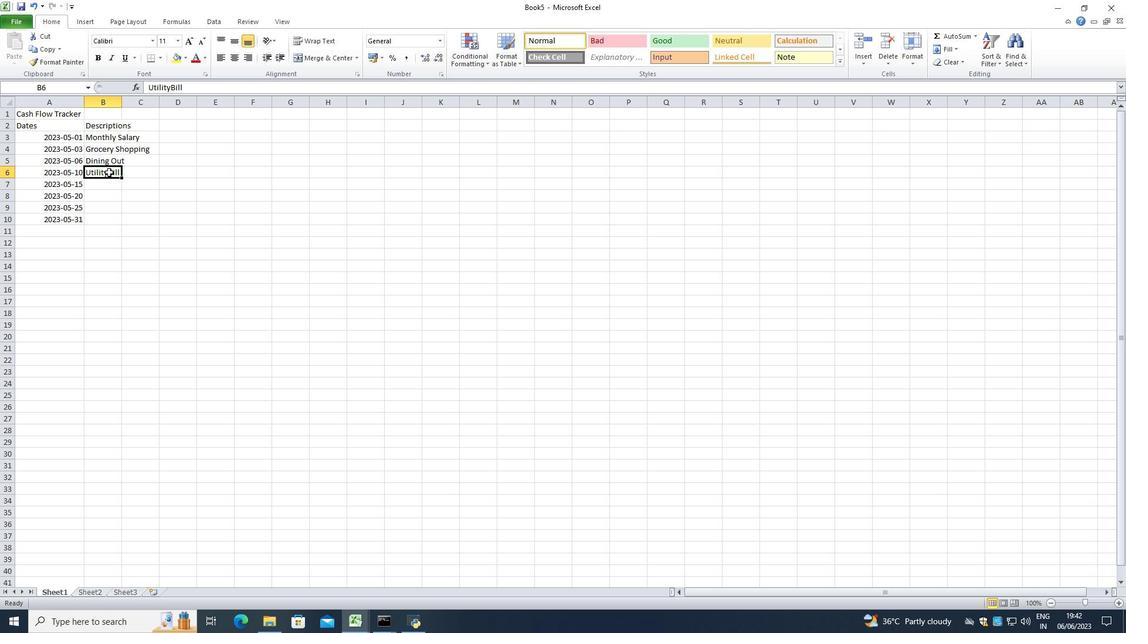 
Action: Mouse moved to (103, 174)
Screenshot: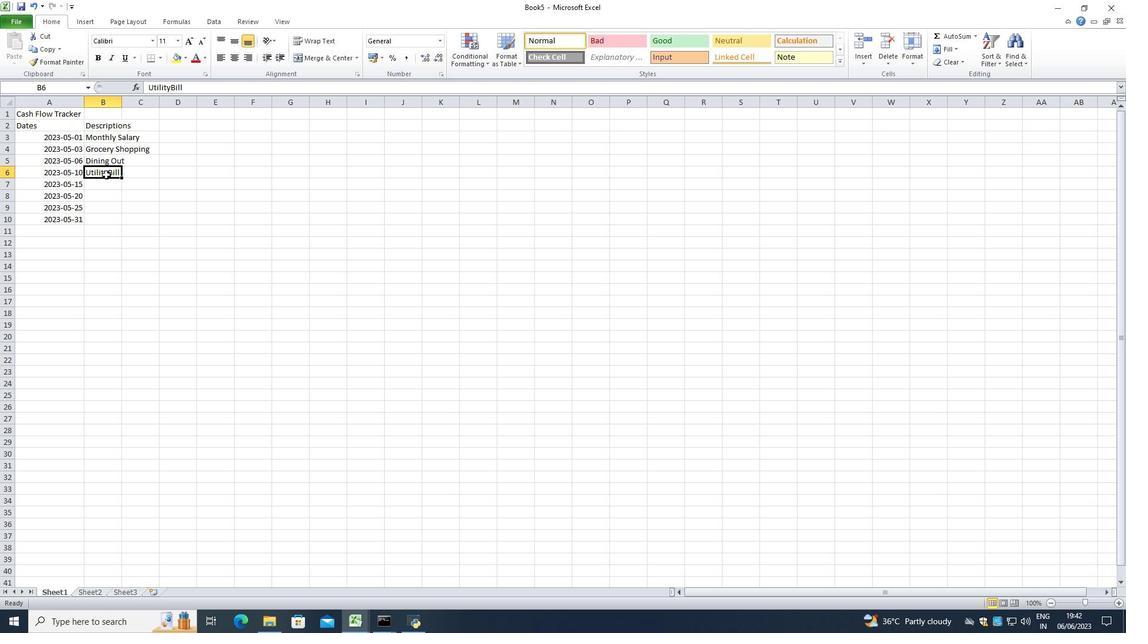 
Action: Mouse pressed left at (103, 174)
Screenshot: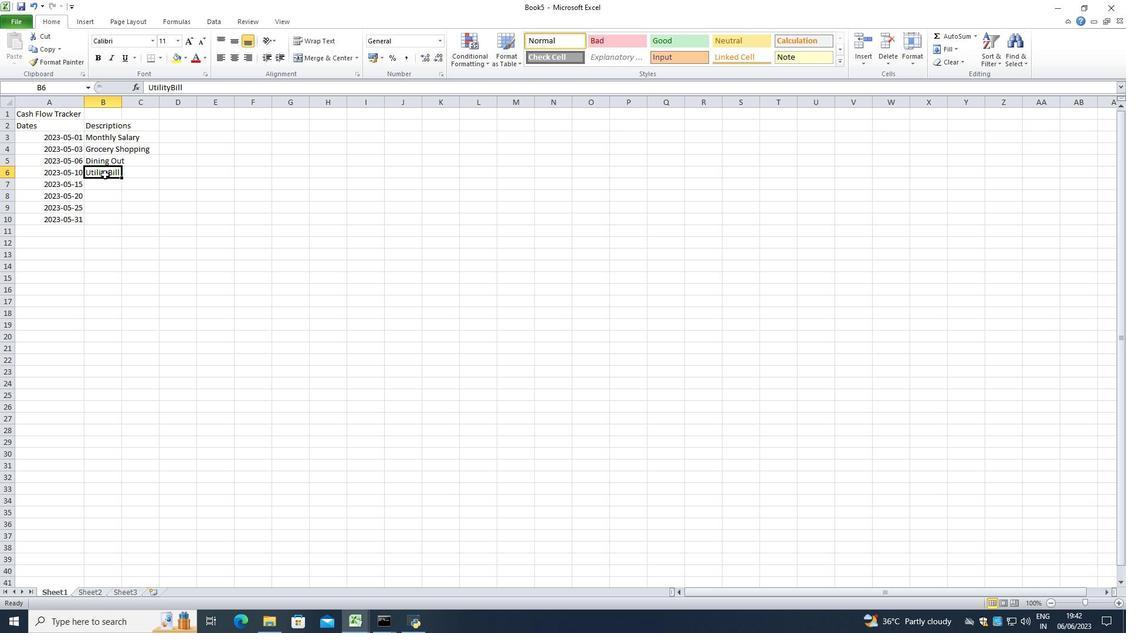 
Action: Mouse moved to (102, 174)
Screenshot: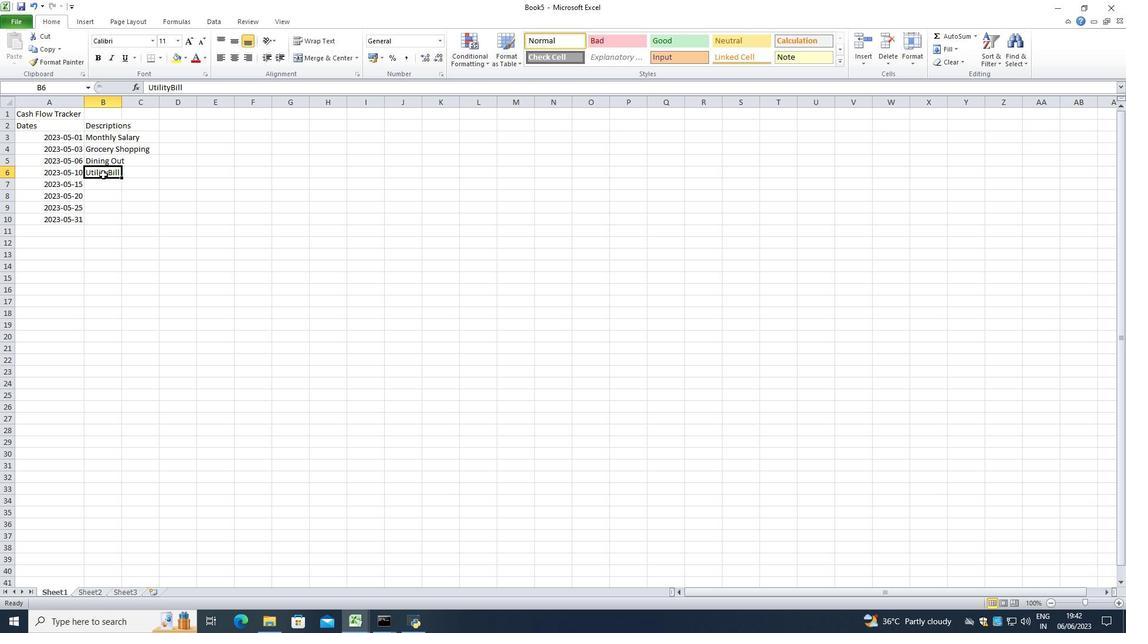 
Action: Mouse pressed left at (102, 174)
Screenshot: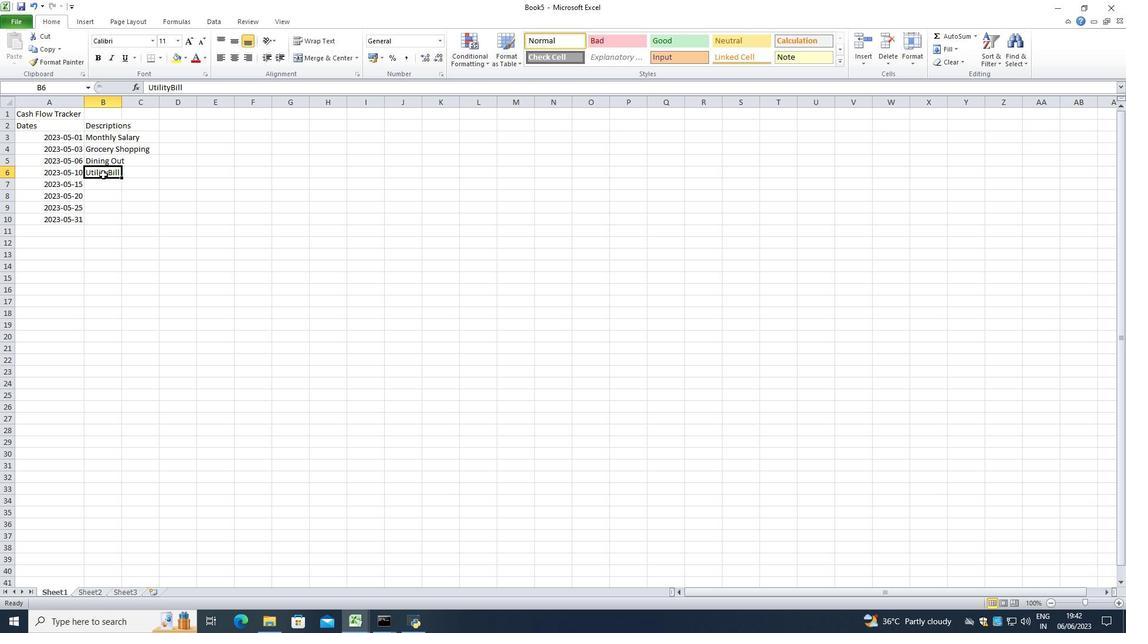 
Action: Mouse moved to (107, 173)
Screenshot: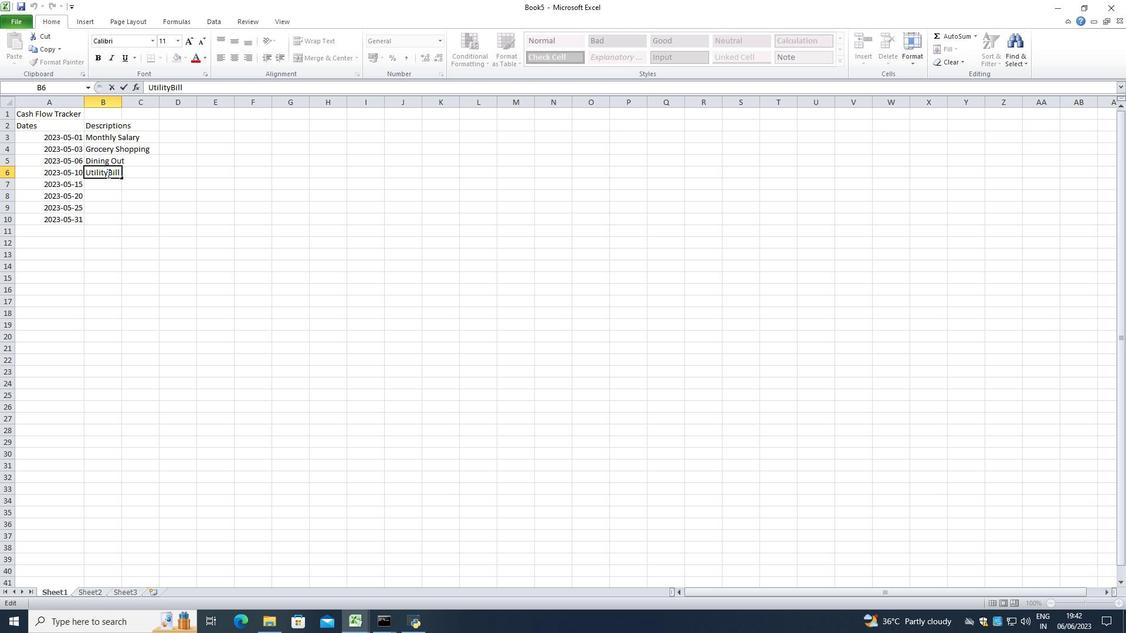 
Action: Mouse pressed left at (107, 173)
Screenshot: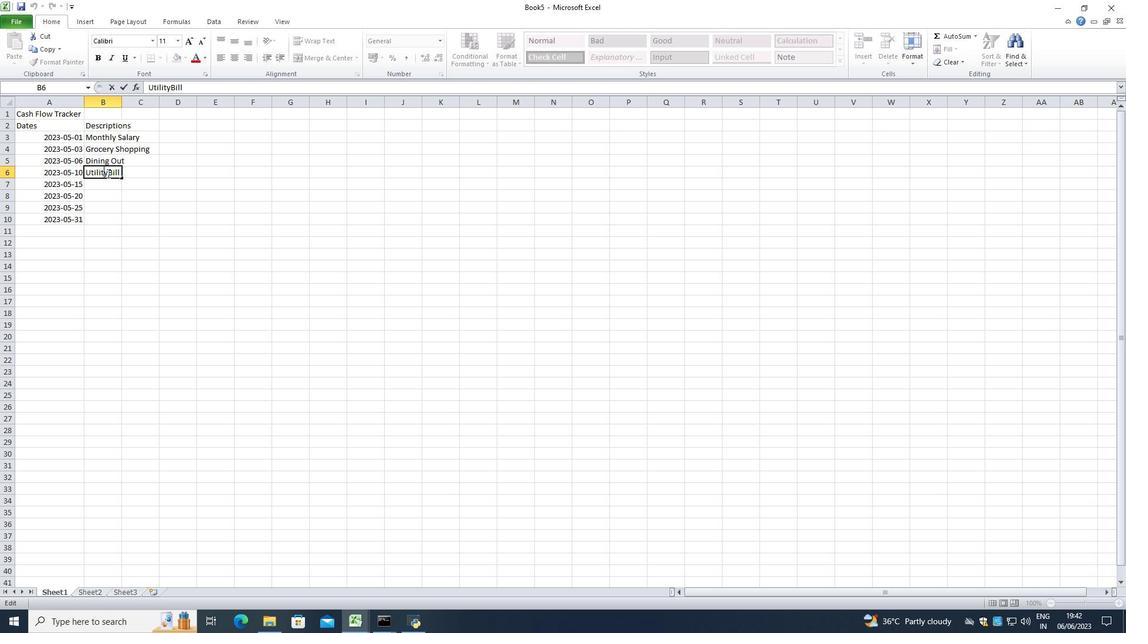 
Action: Mouse moved to (120, 174)
Screenshot: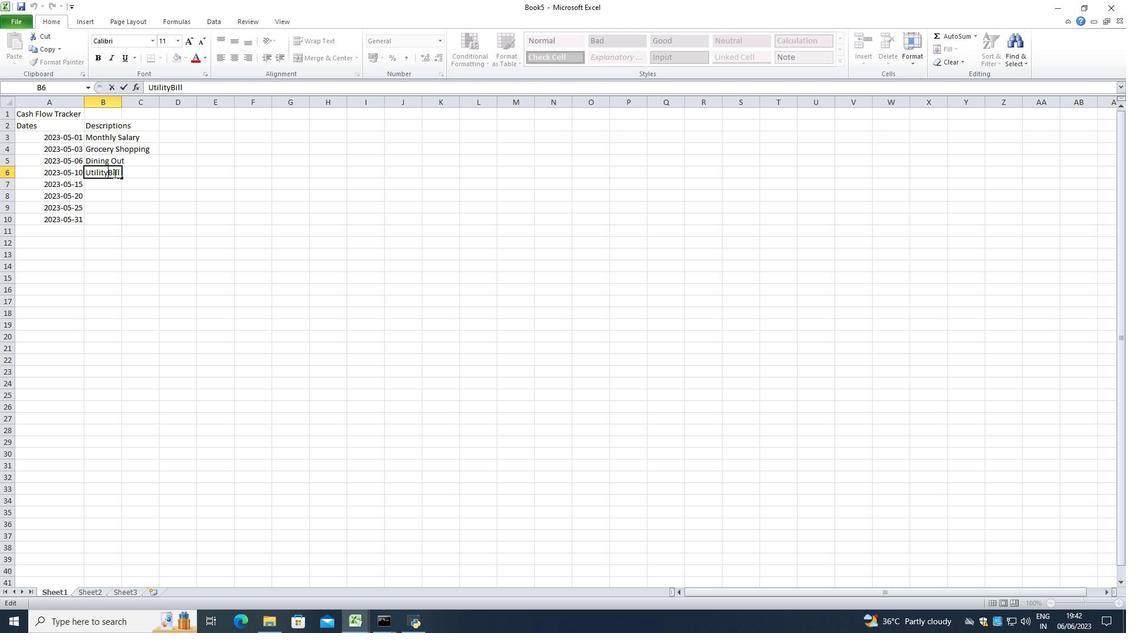 
Action: Key pressed <Key.space>
Screenshot: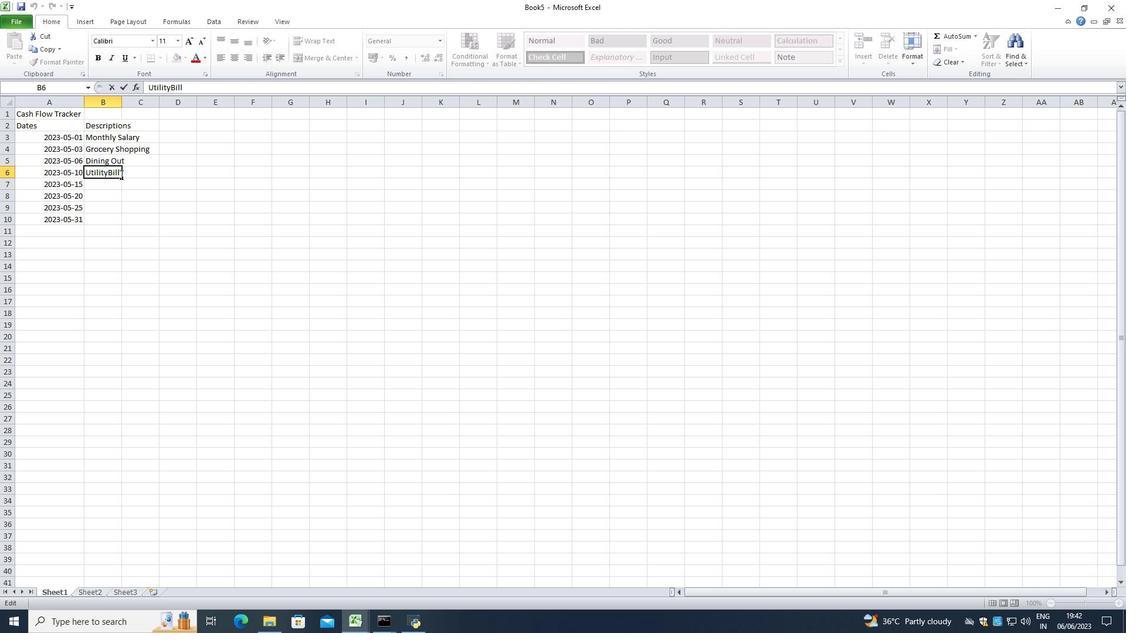 
Action: Mouse moved to (110, 186)
Screenshot: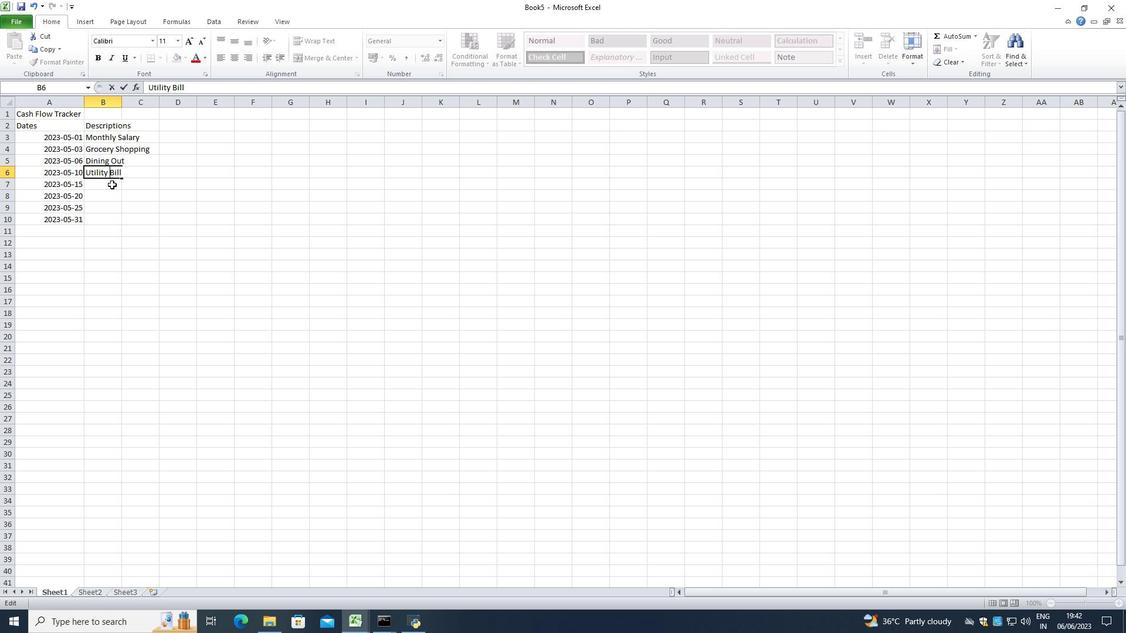 
Action: Mouse pressed left at (110, 186)
Screenshot: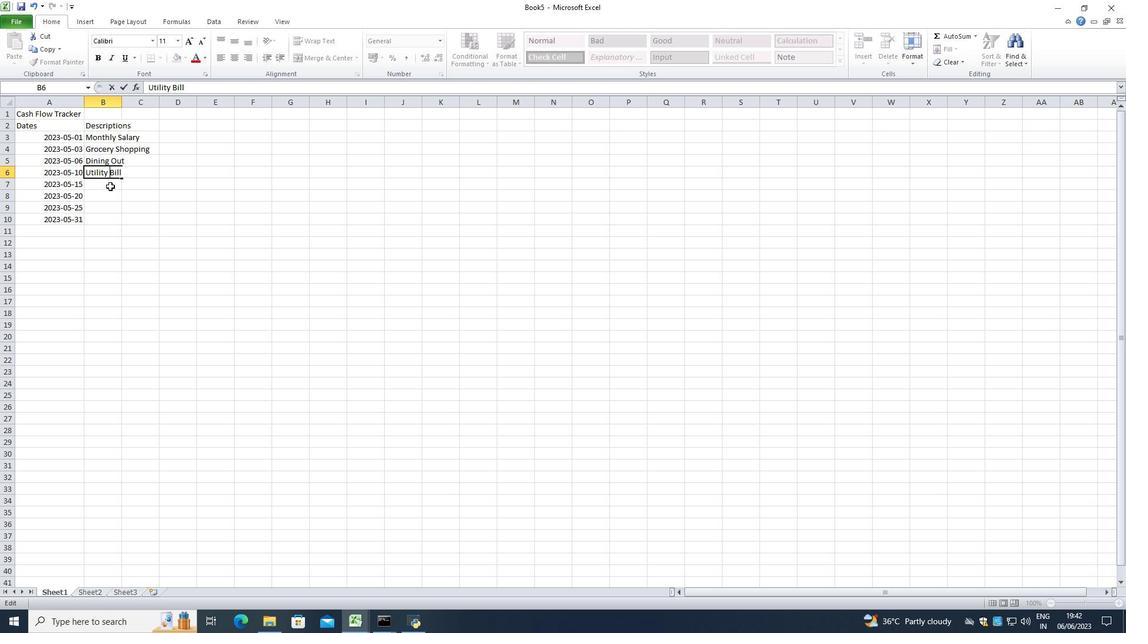 
Action: Key pressed <Key.shift><Key.shift>Transportation<Key.enter><Key.enter>
Screenshot: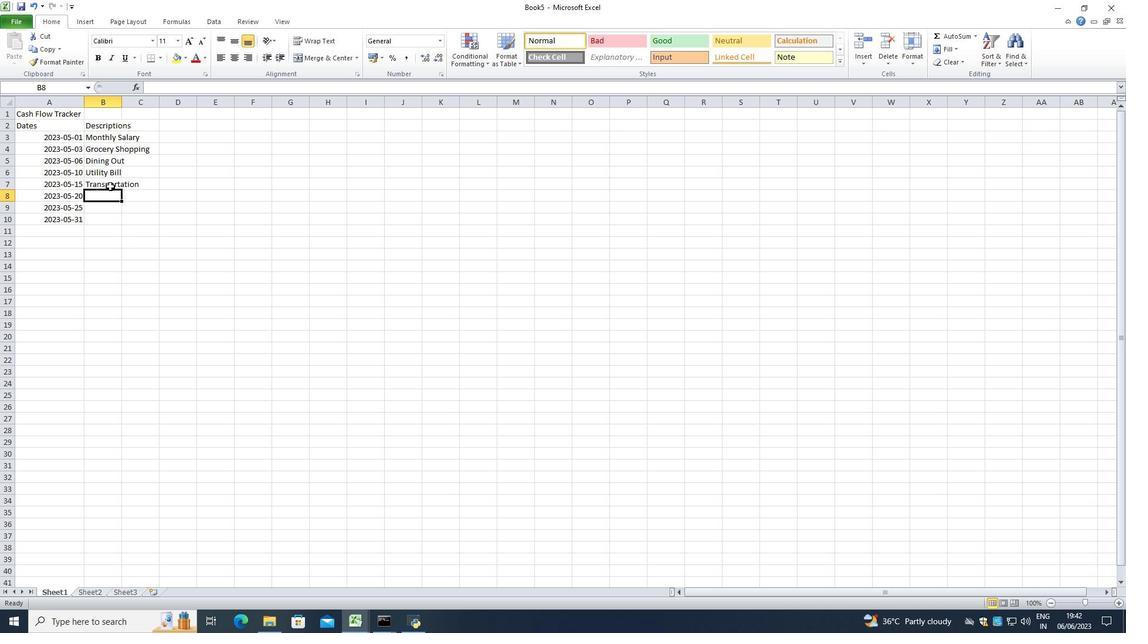 
Action: Mouse moved to (131, 207)
Screenshot: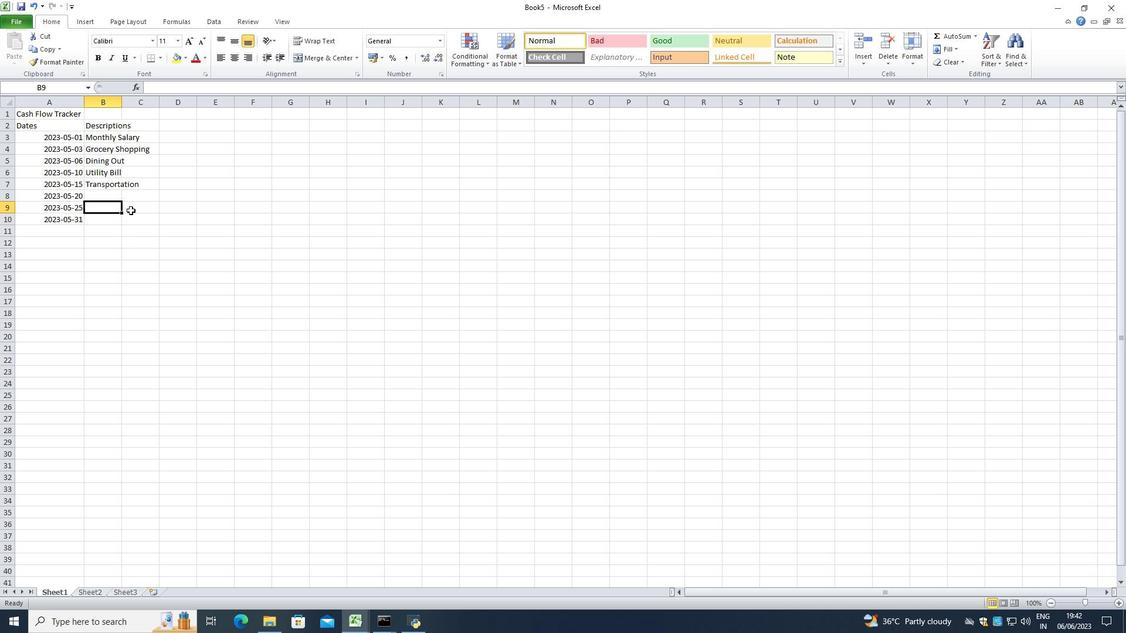 
Action: Key pressed <Key.up><Key.shift><Key.shift><Key.shift><Key.shift><Key.shift>Entertainment<Key.enter><Key.shift><Key.shift><Key.shift><Key.shift><Key.shift><Key.shift><Key.shift>Miscellaneous<Key.enter><Key.shift><Key.shift><Key.shift><Key.shift><Key.shift><Key.shift>Total<Key.right>
Screenshot: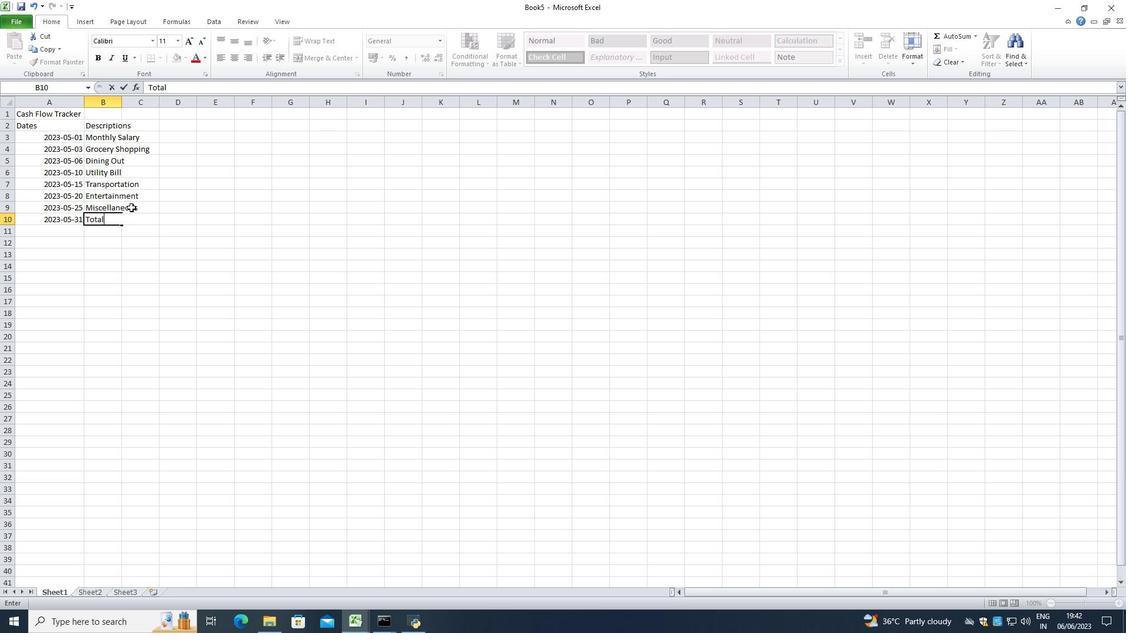 
Action: Mouse moved to (120, 102)
Screenshot: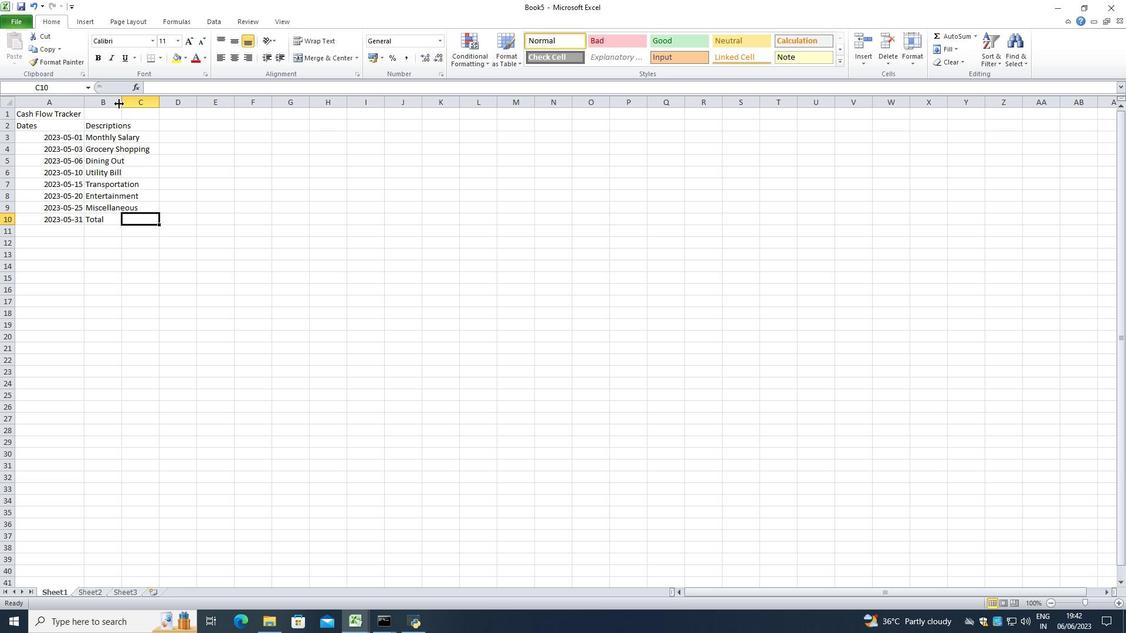 
Action: Mouse pressed left at (120, 102)
Screenshot: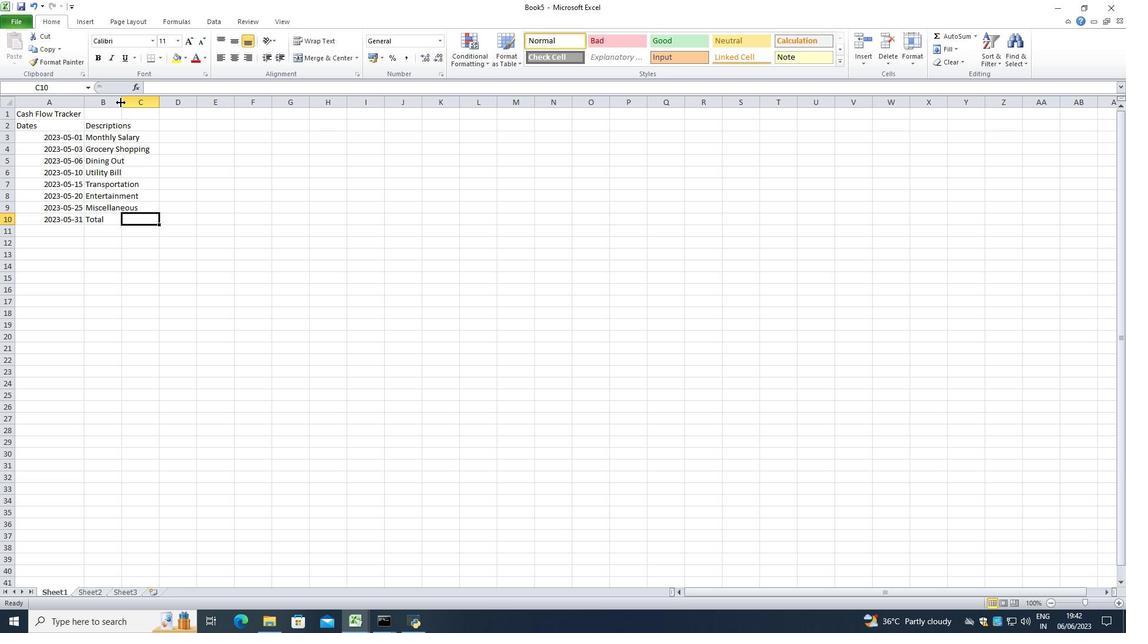 
Action: Mouse pressed left at (120, 102)
Screenshot: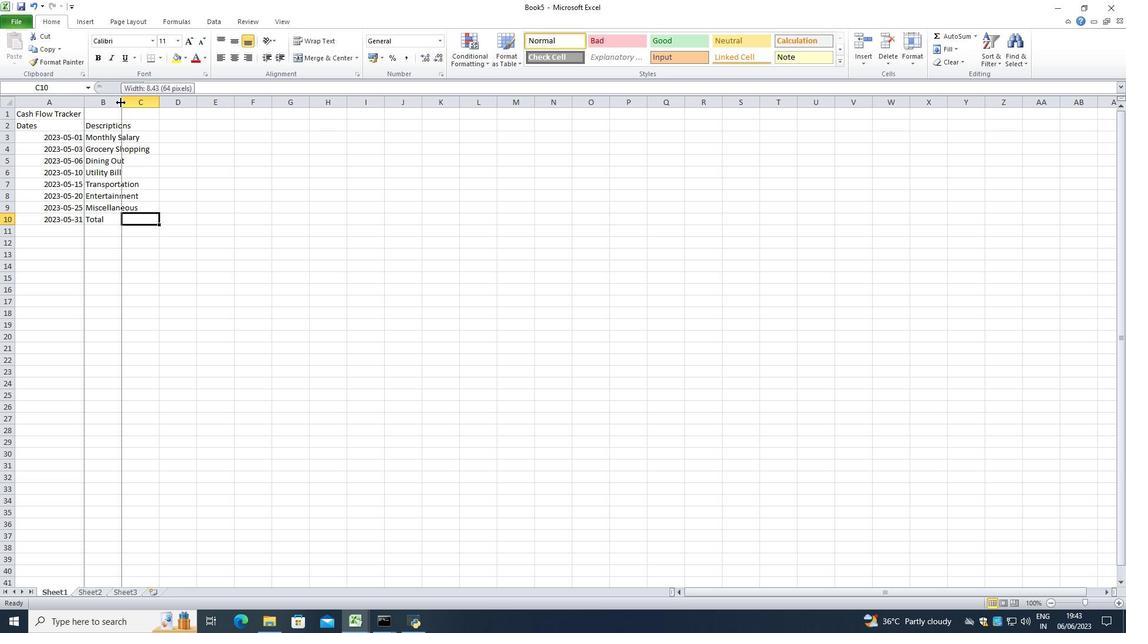 
Action: Mouse moved to (164, 127)
Screenshot: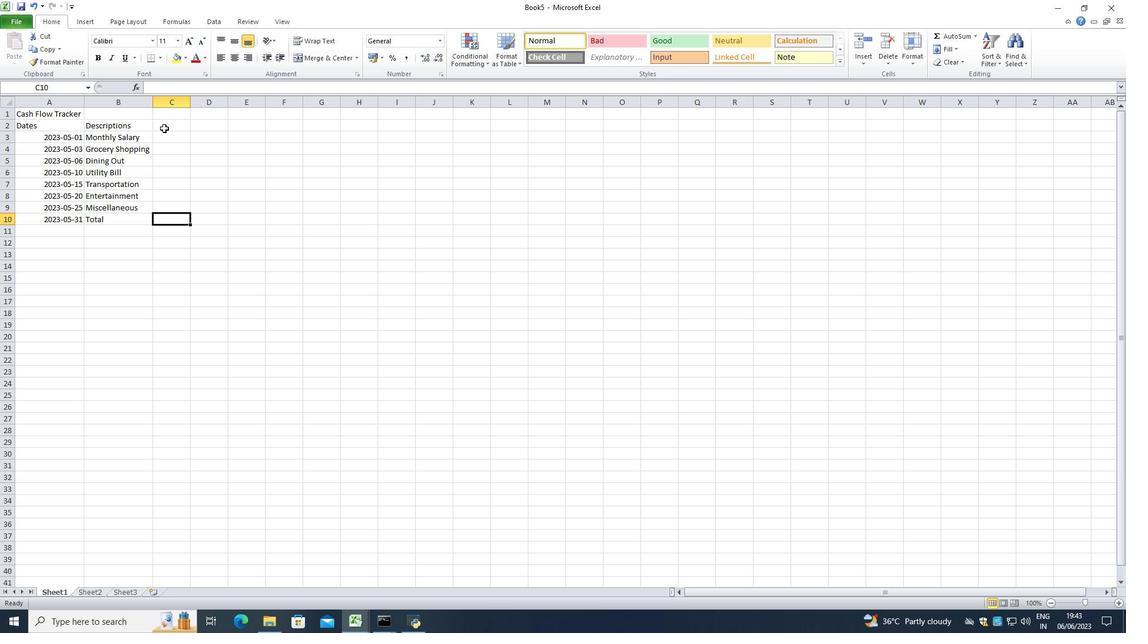
Action: Mouse pressed left at (164, 127)
Screenshot: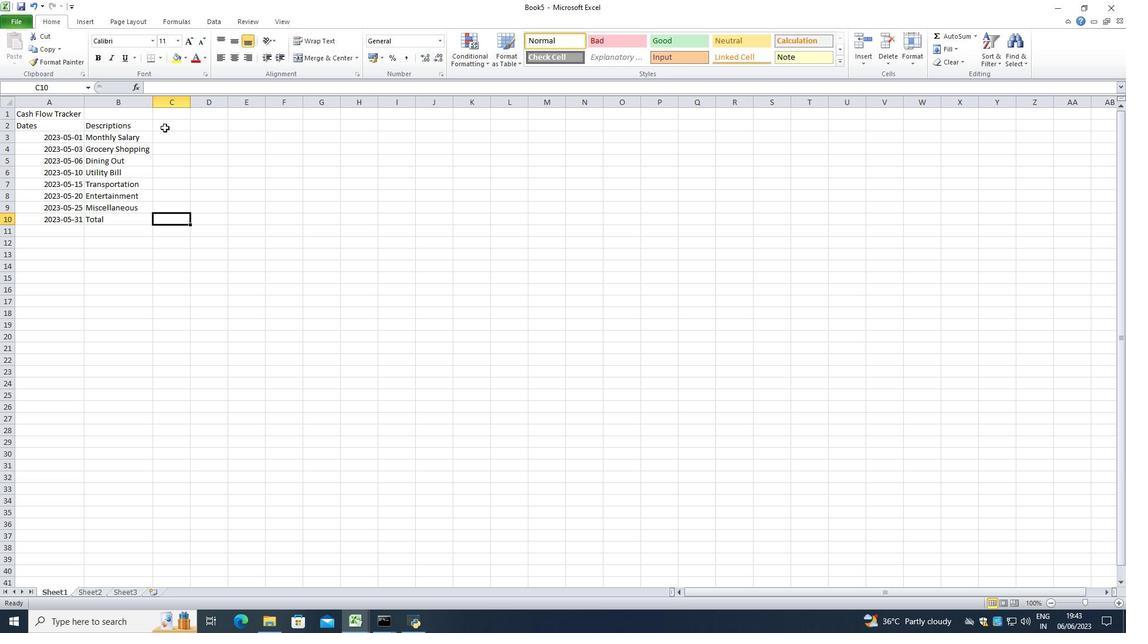 
Action: Key pressed <Key.shift>Amount<Key.enter>2500<Key.enter>100<Key.enter>50<Key.enter>150<Key.enter>30<Key.enter>50<Key.enter>20<Key.enter>400<Key.enter>
Screenshot: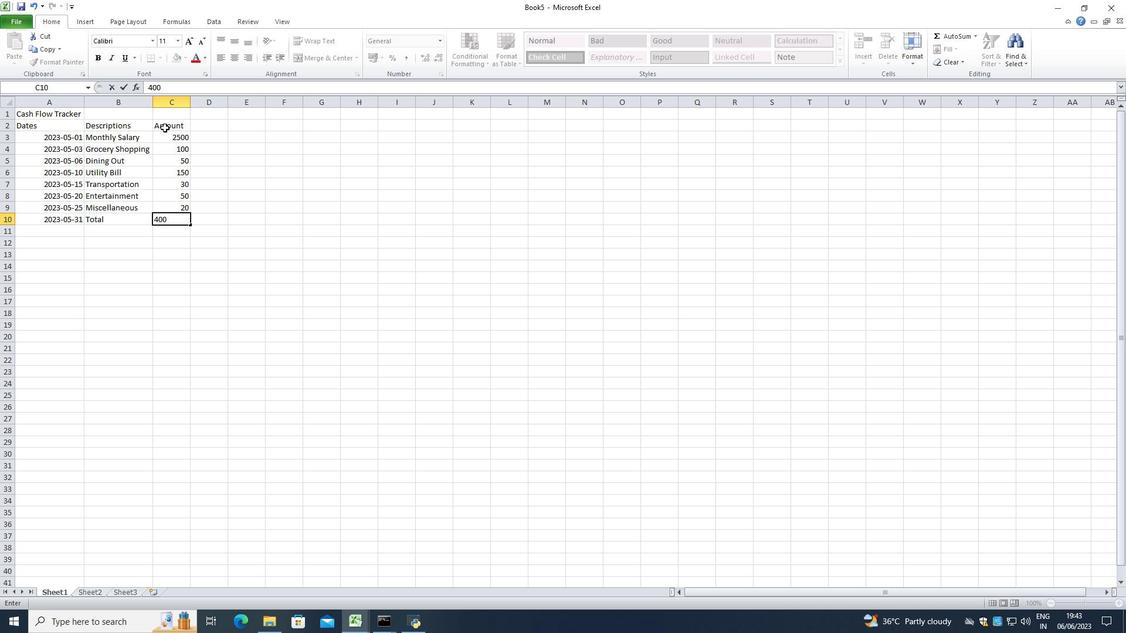 
Action: Mouse moved to (166, 139)
Screenshot: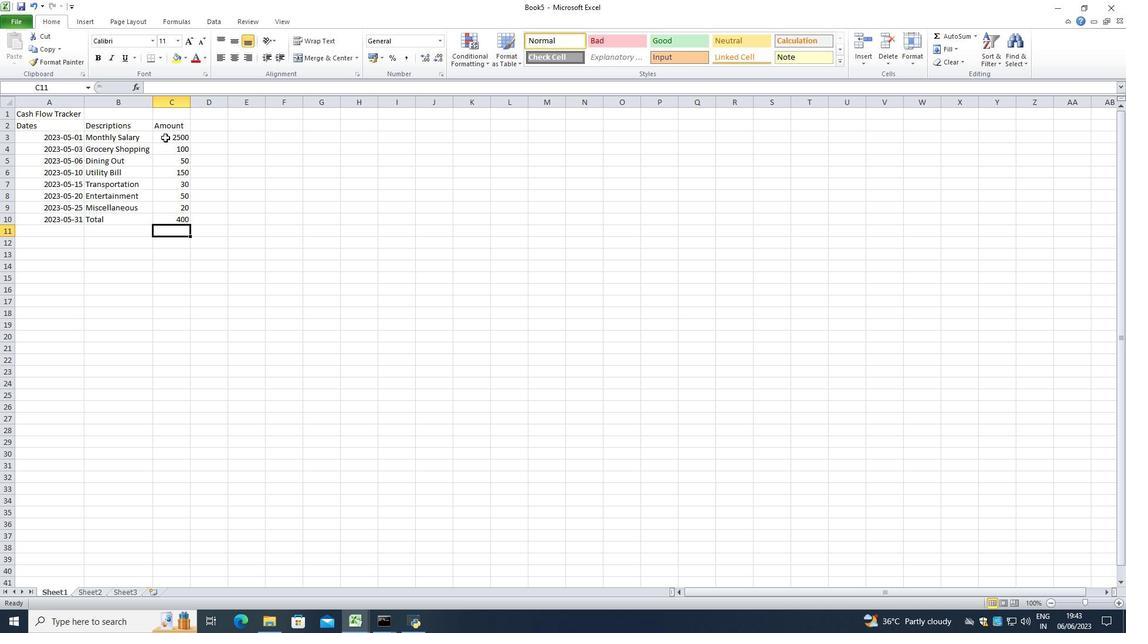 
Action: Mouse pressed left at (166, 139)
Screenshot: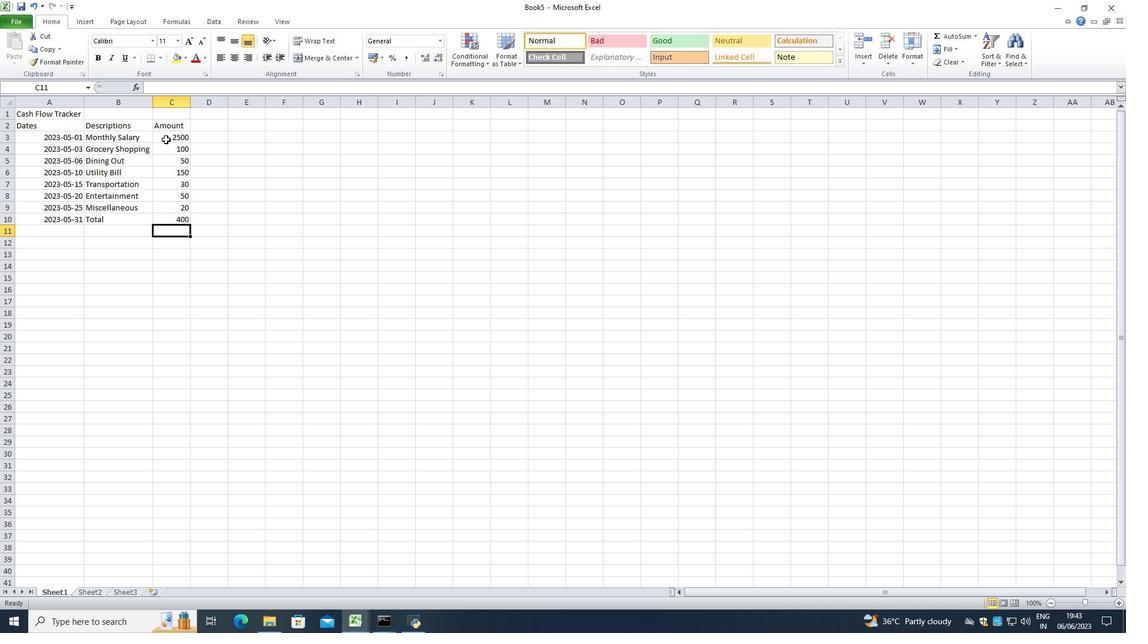 
Action: Mouse moved to (440, 46)
Screenshot: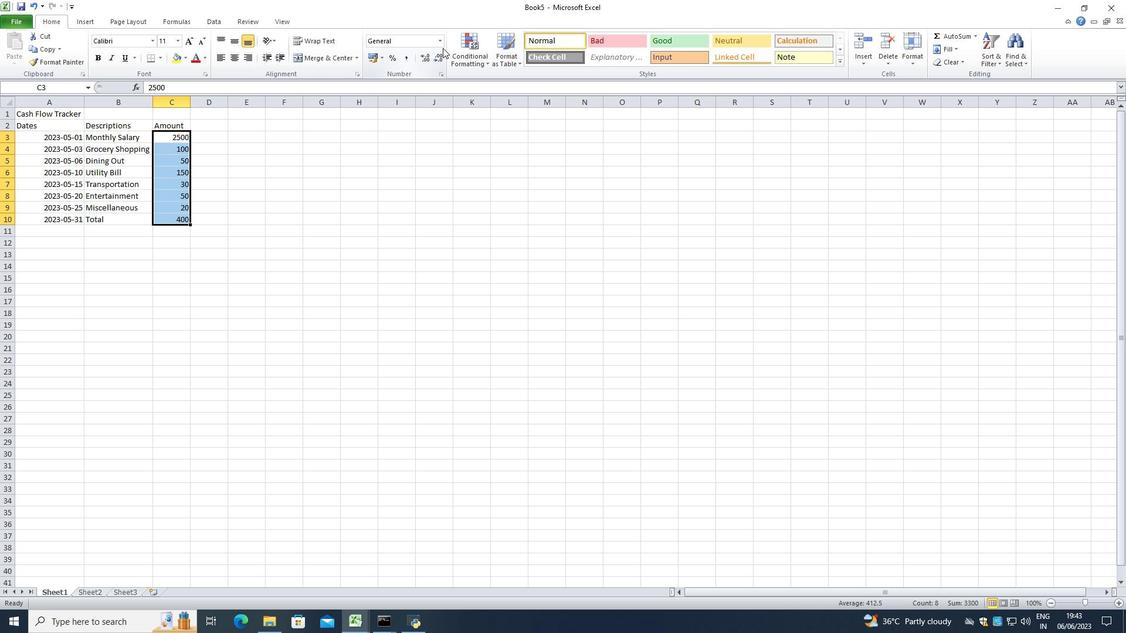 
Action: Mouse pressed left at (440, 46)
Screenshot: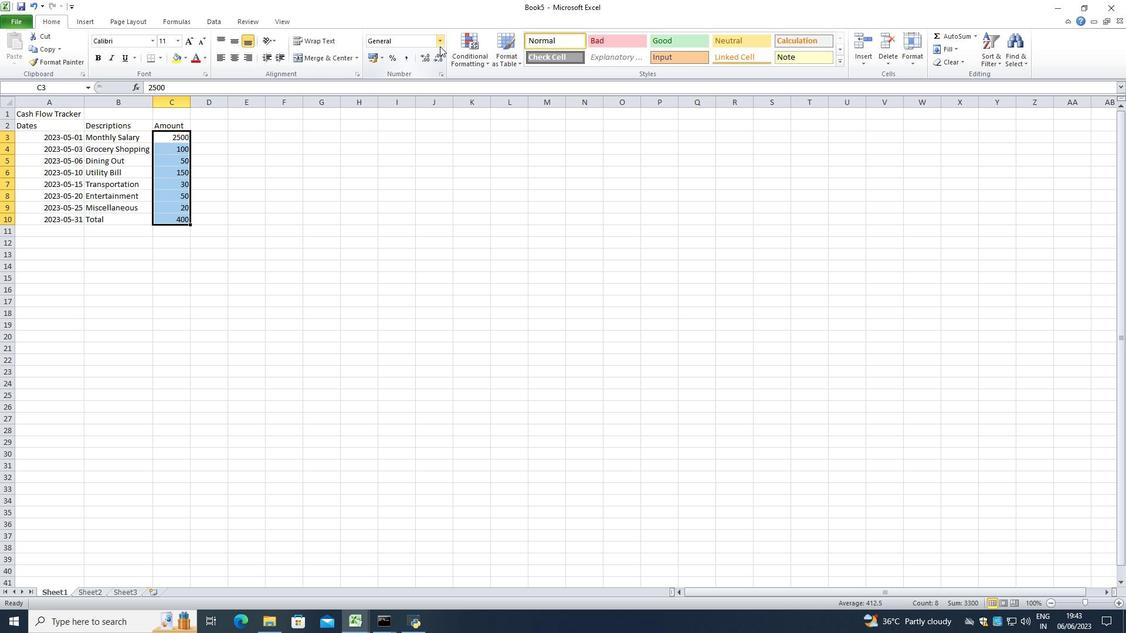 
Action: Mouse moved to (421, 113)
Screenshot: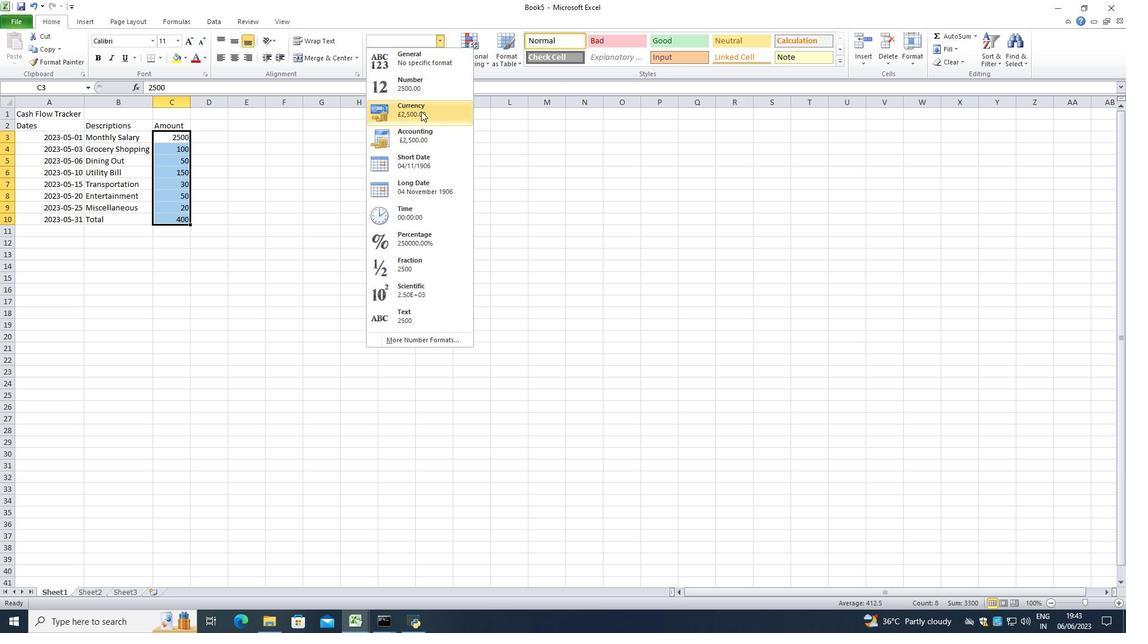 
Action: Mouse pressed left at (421, 113)
Screenshot: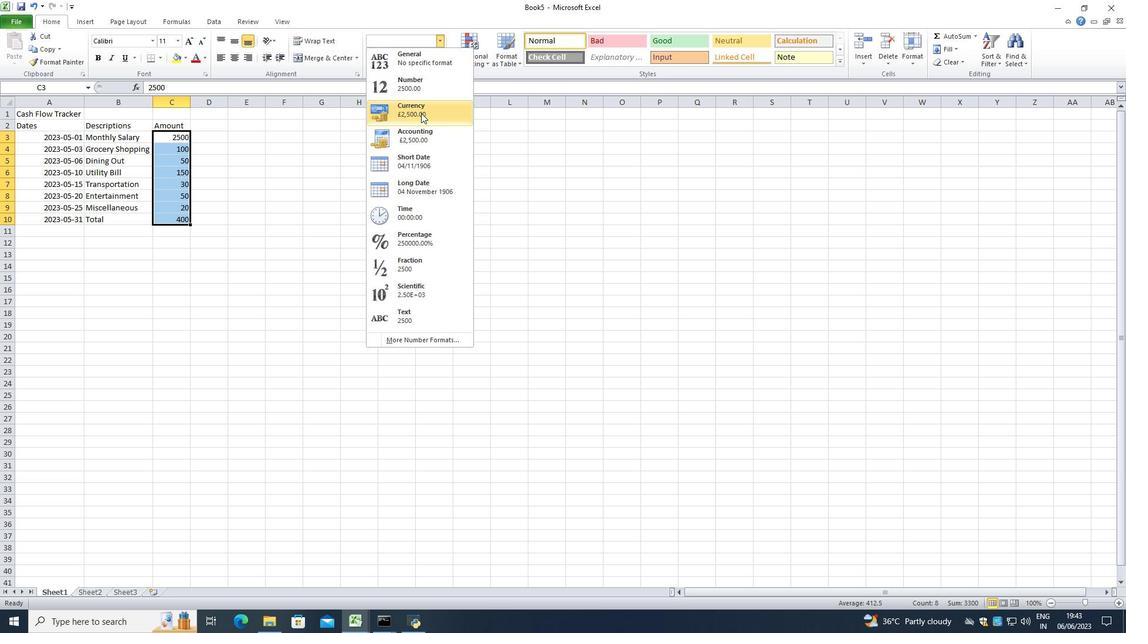 
Action: Mouse moved to (439, 44)
Screenshot: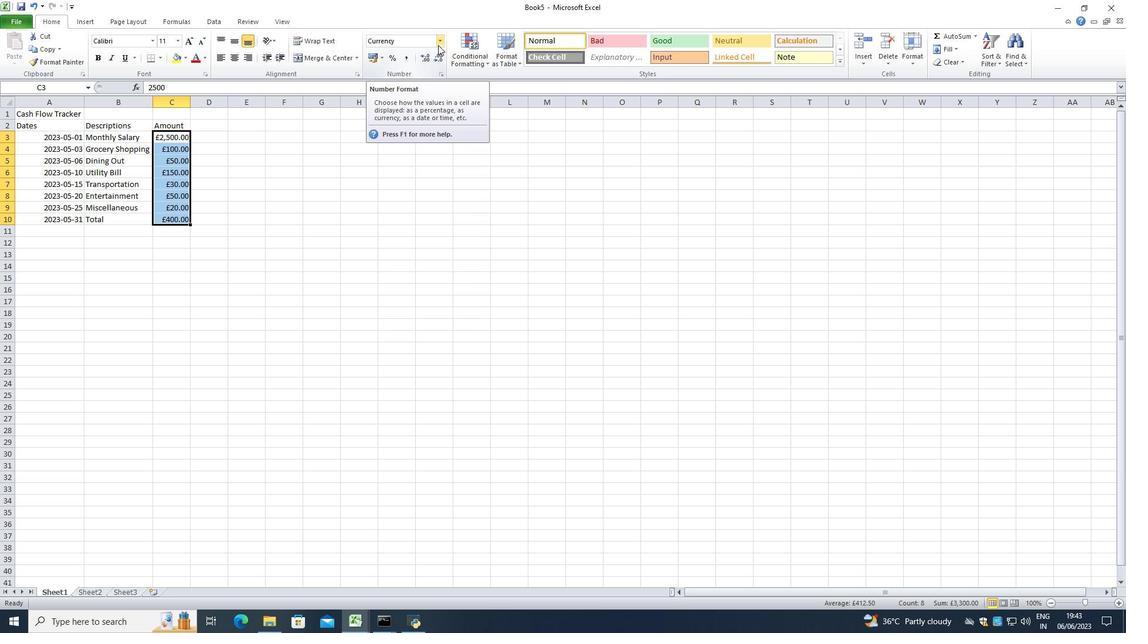 
Action: Mouse pressed left at (439, 44)
Screenshot: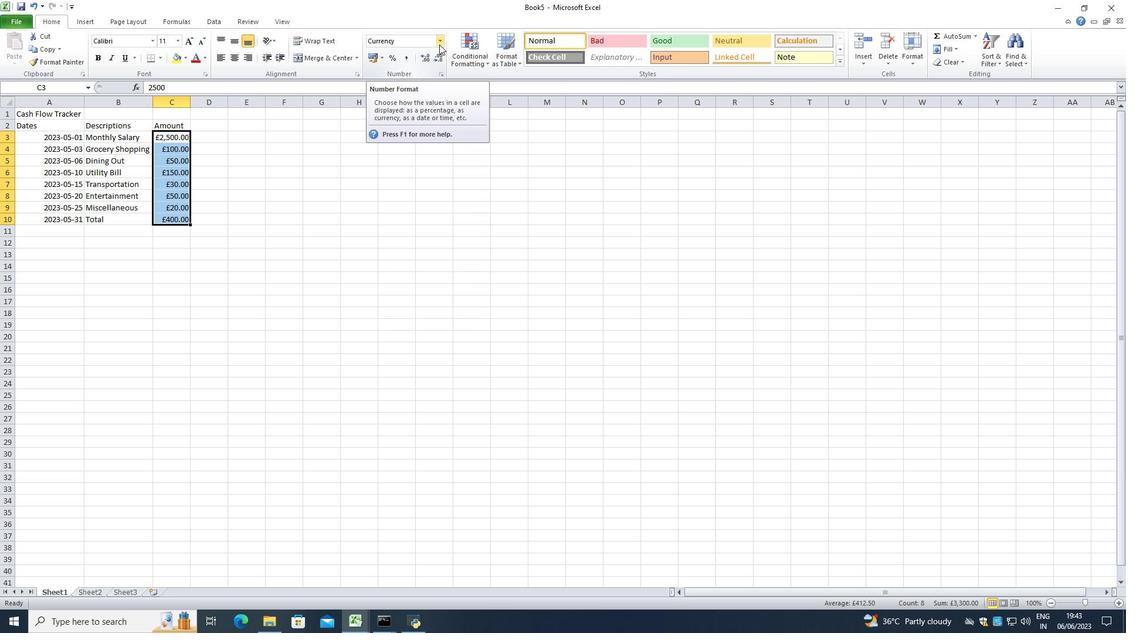 
Action: Mouse moved to (431, 342)
Screenshot: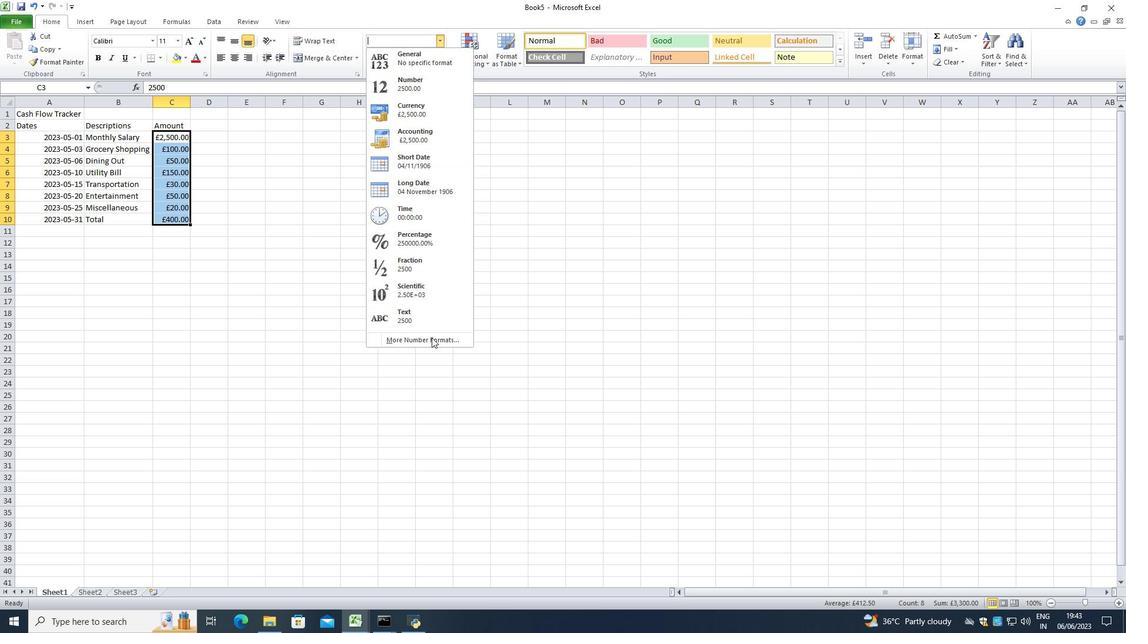 
Action: Mouse pressed left at (431, 342)
Screenshot: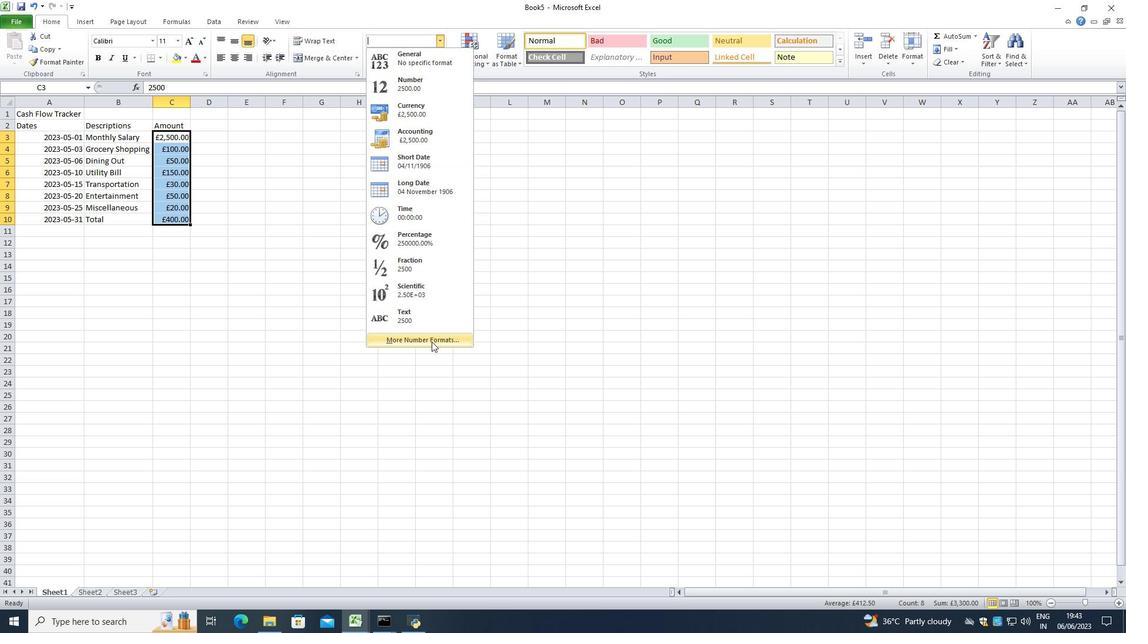 
Action: Mouse moved to (423, 247)
Screenshot: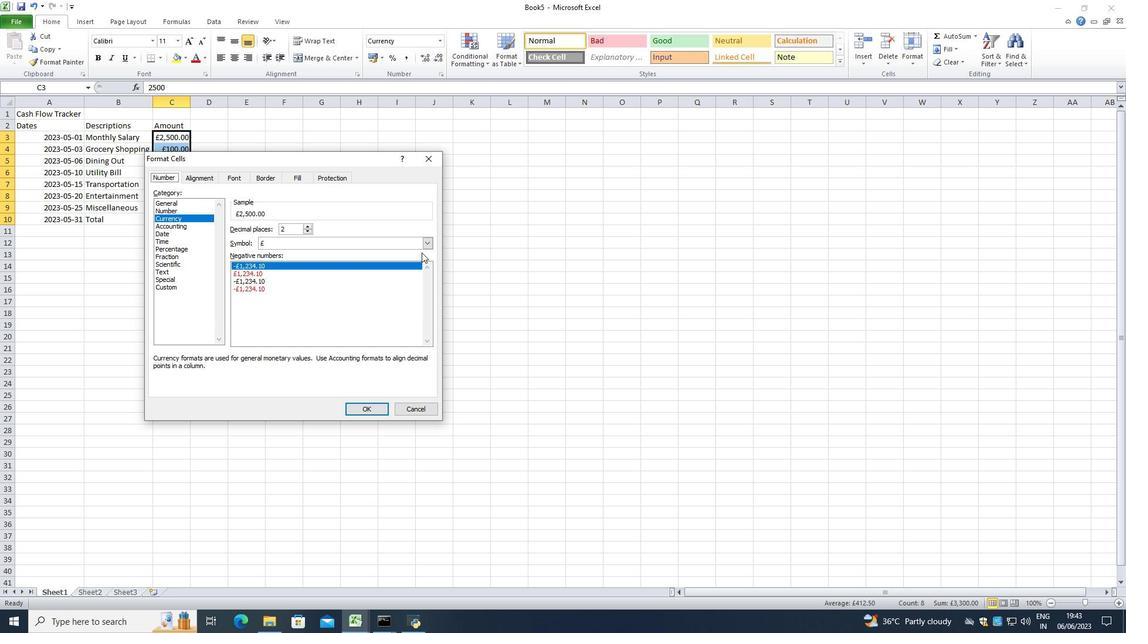 
Action: Mouse pressed left at (423, 247)
Screenshot: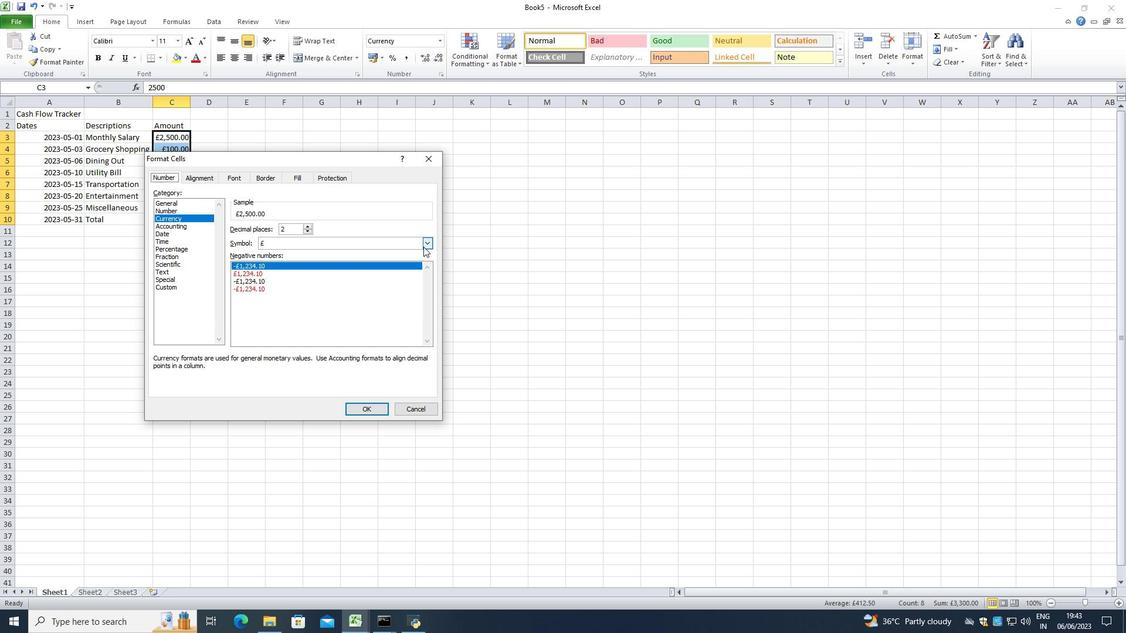 
Action: Mouse moved to (356, 268)
Screenshot: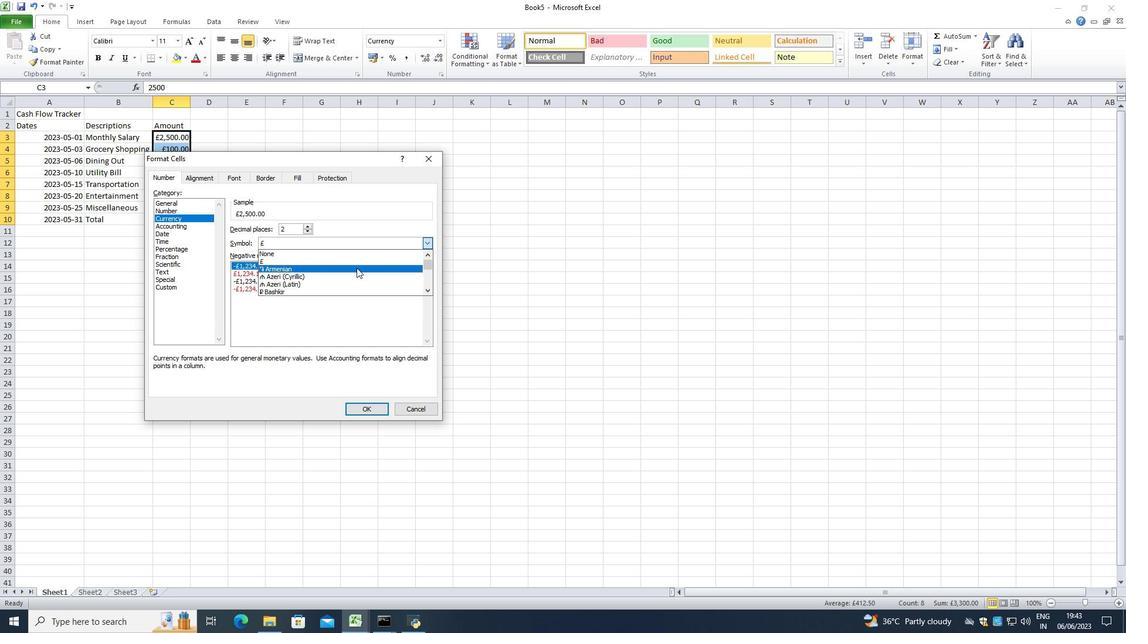 
Action: Mouse scrolled (356, 268) with delta (0, 0)
Screenshot: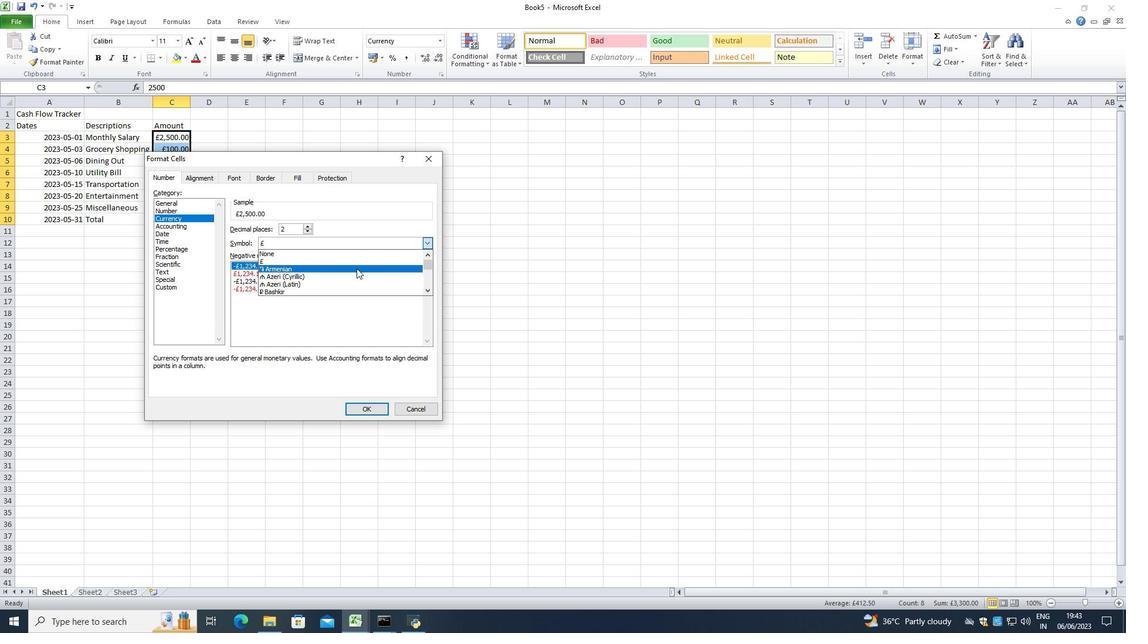 
Action: Mouse moved to (356, 268)
Screenshot: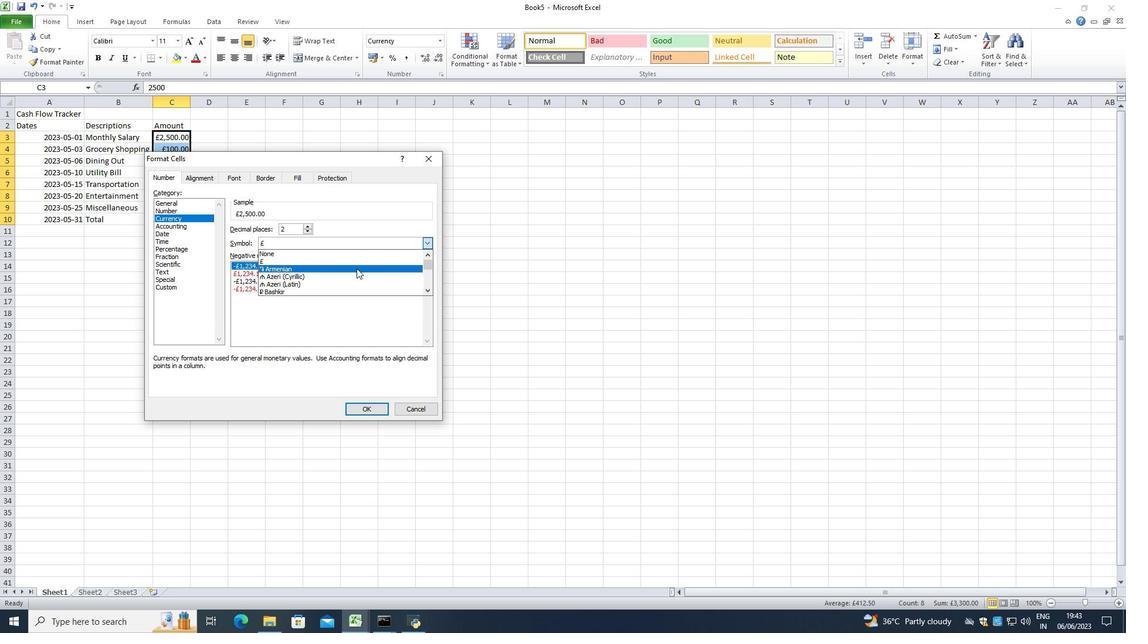 
Action: Mouse scrolled (356, 268) with delta (0, 0)
Screenshot: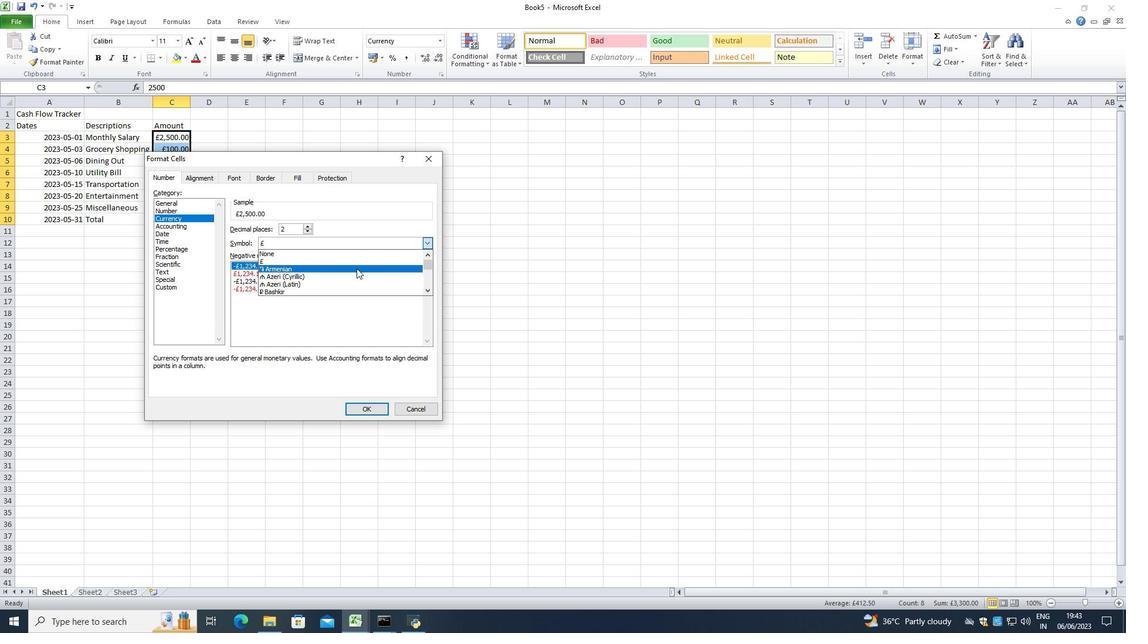 
Action: Mouse moved to (356, 269)
Screenshot: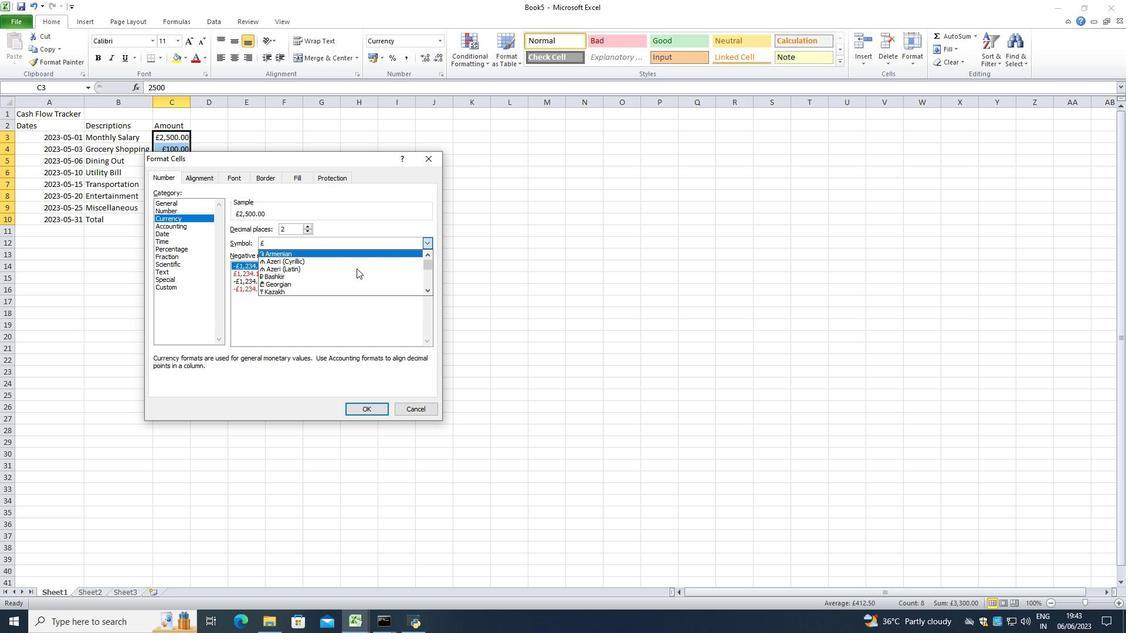 
Action: Mouse scrolled (356, 268) with delta (0, 0)
Screenshot: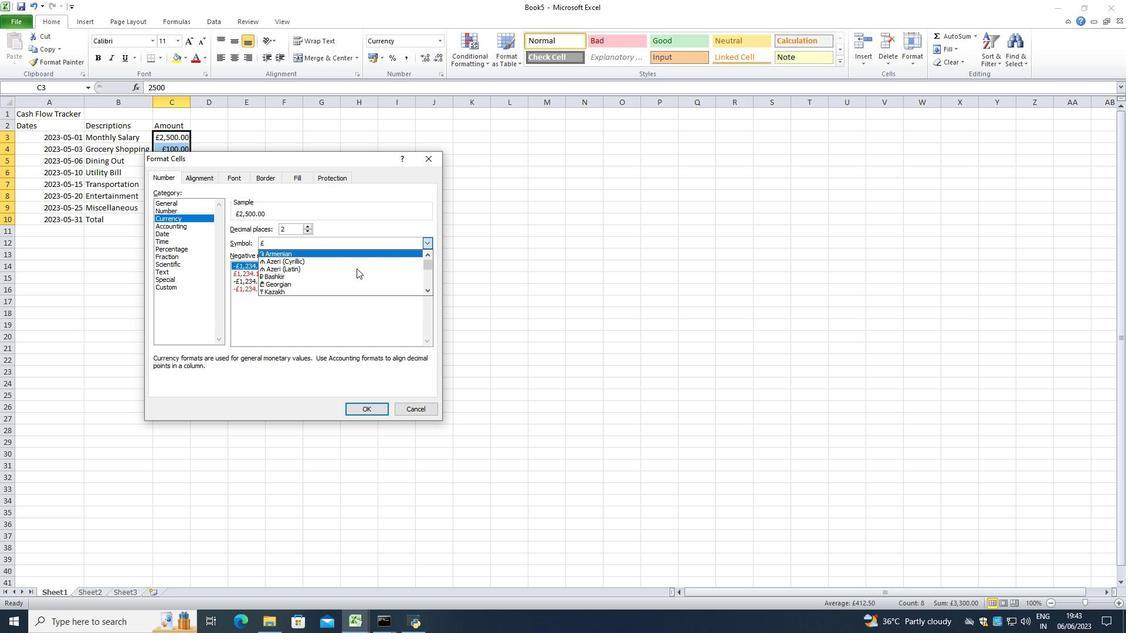 
Action: Mouse scrolled (356, 268) with delta (0, 0)
Screenshot: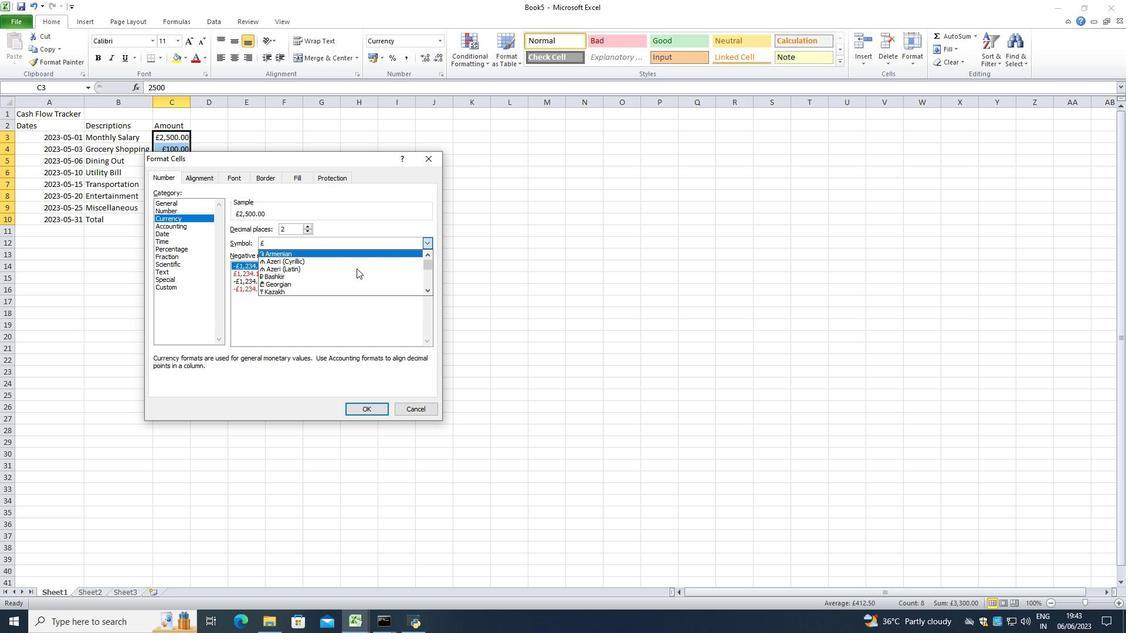 
Action: Mouse scrolled (356, 268) with delta (0, 0)
Screenshot: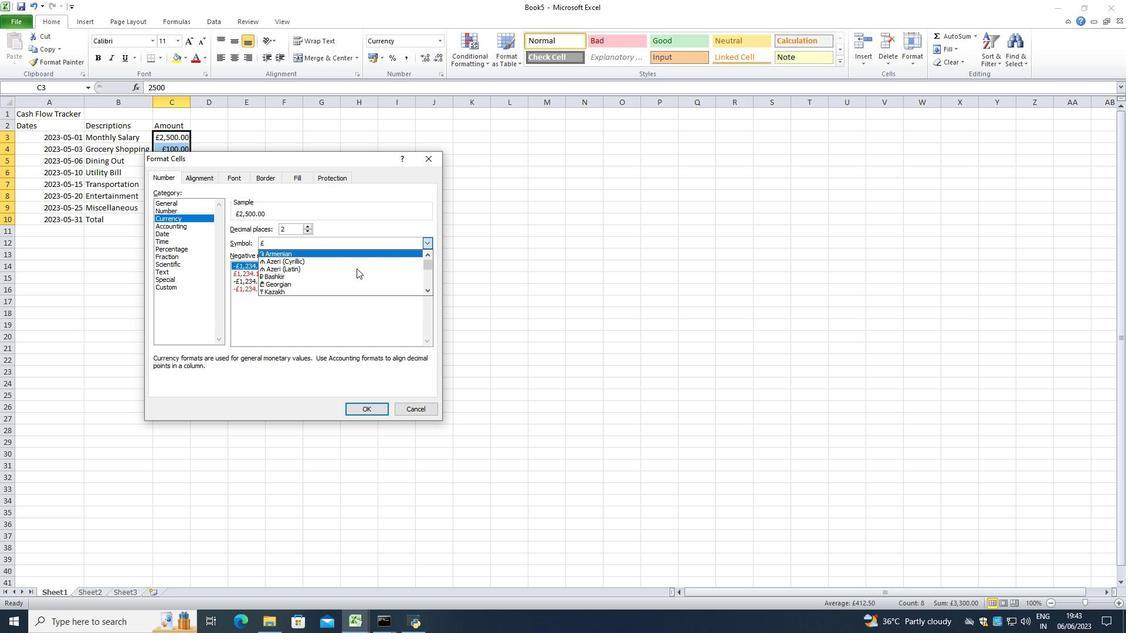 
Action: Mouse scrolled (356, 268) with delta (0, 0)
Screenshot: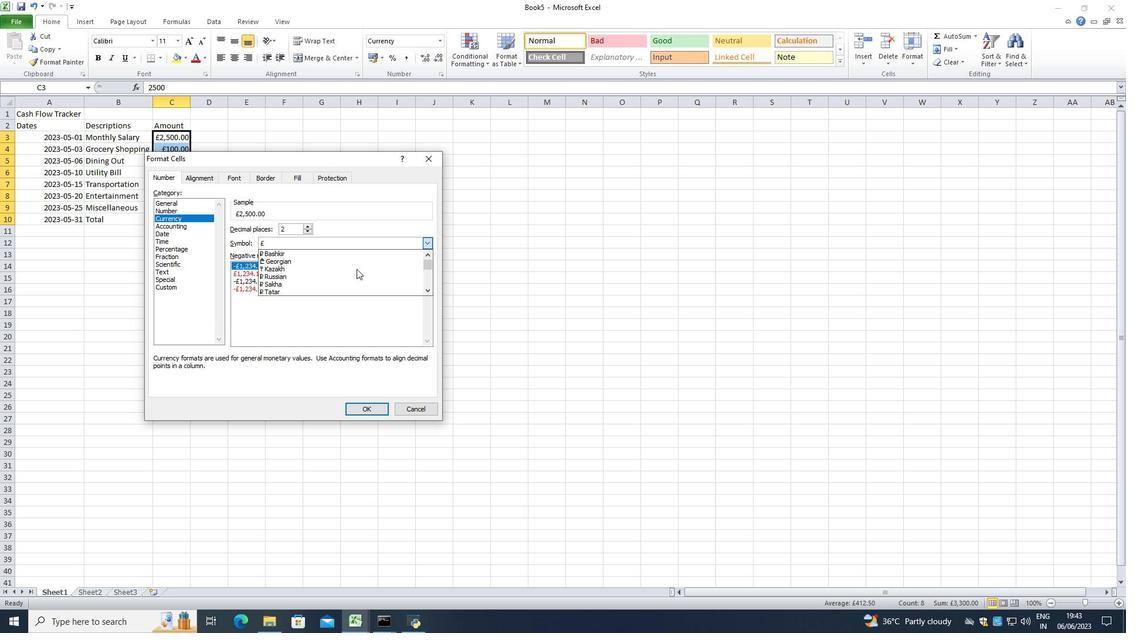 
Action: Mouse moved to (357, 271)
Screenshot: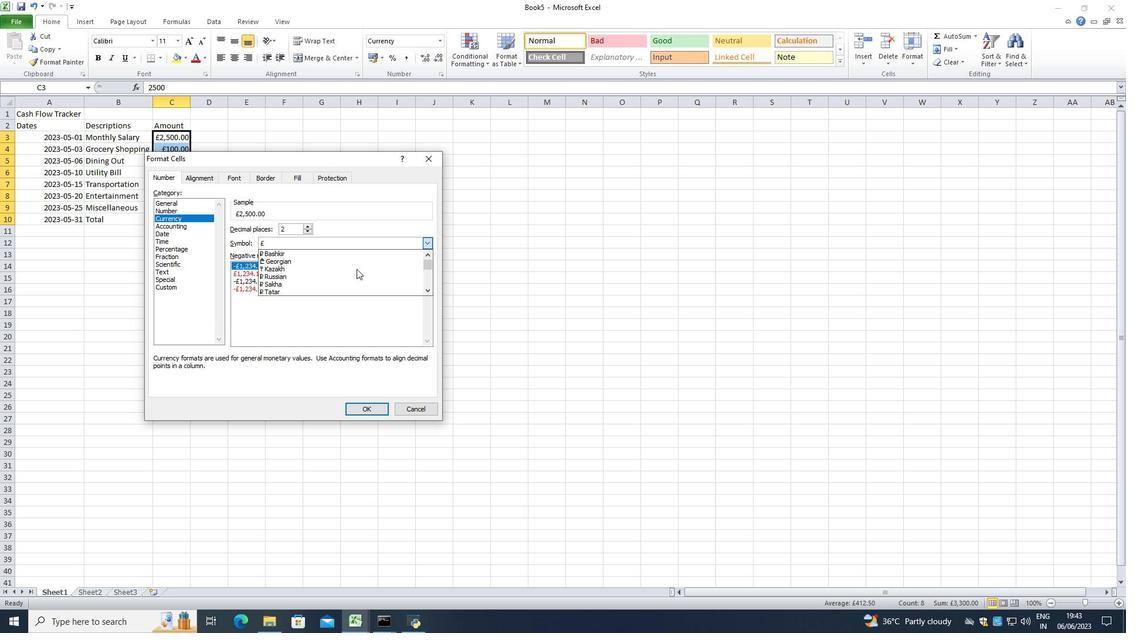 
Action: Mouse scrolled (357, 270) with delta (0, 0)
Screenshot: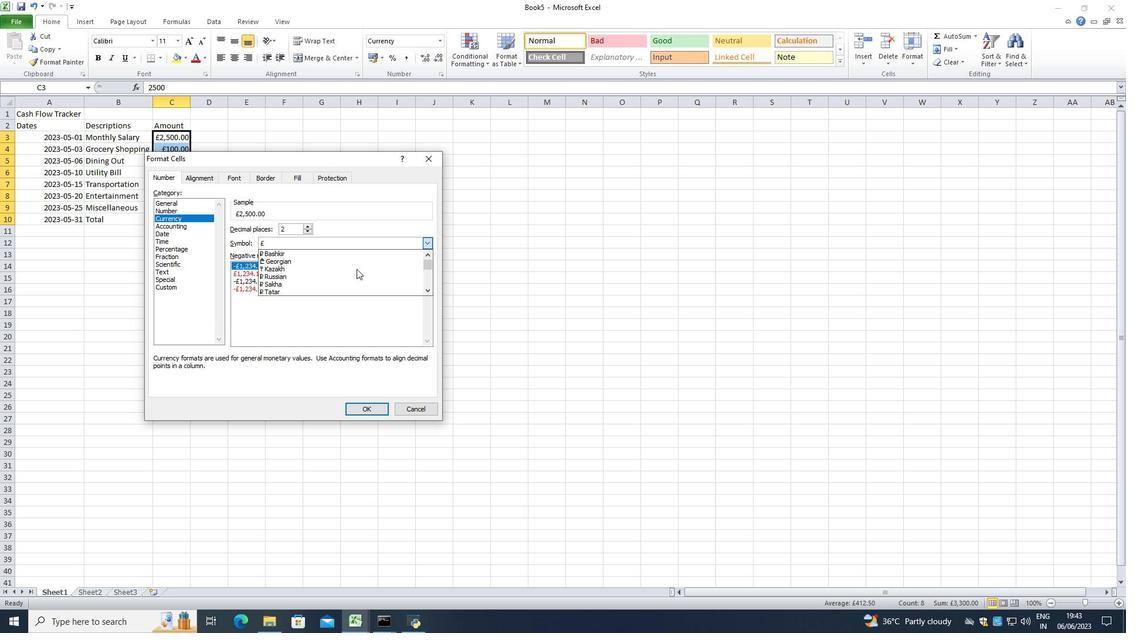 
Action: Mouse moved to (357, 271)
Screenshot: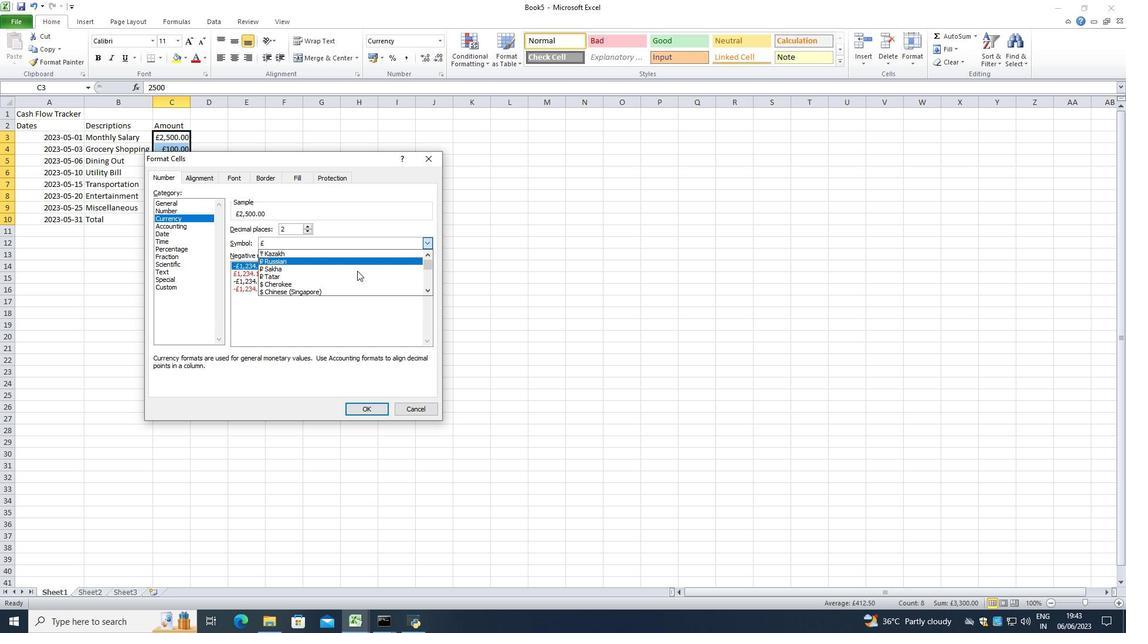 
Action: Mouse scrolled (357, 270) with delta (0, 0)
Screenshot: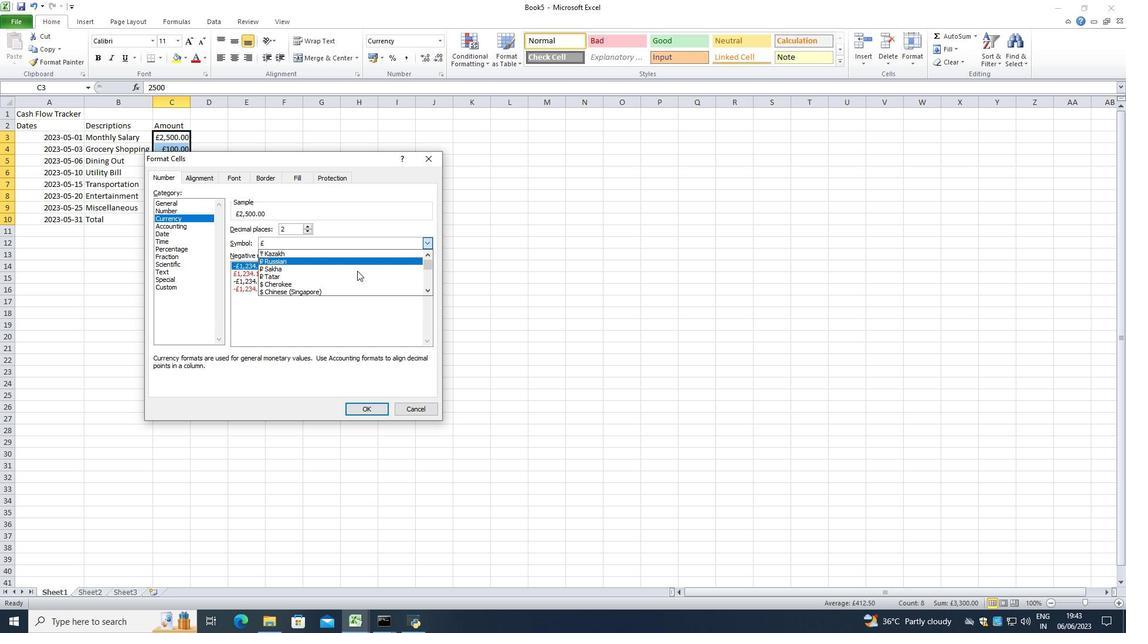 
Action: Mouse scrolled (357, 270) with delta (0, 0)
Screenshot: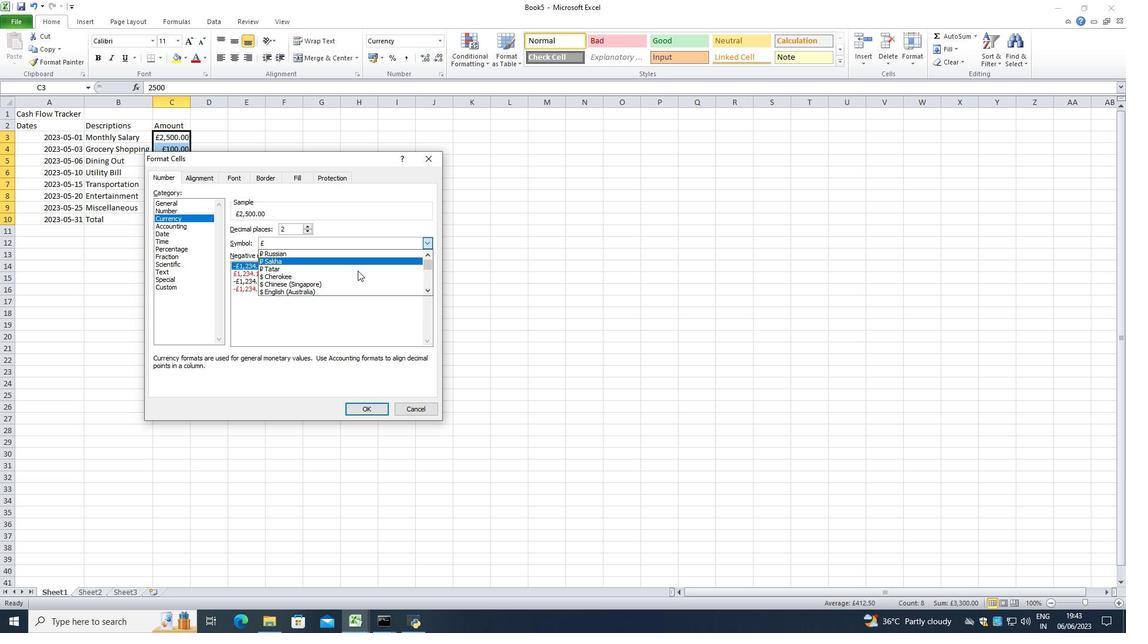 
Action: Mouse scrolled (357, 270) with delta (0, 0)
Screenshot: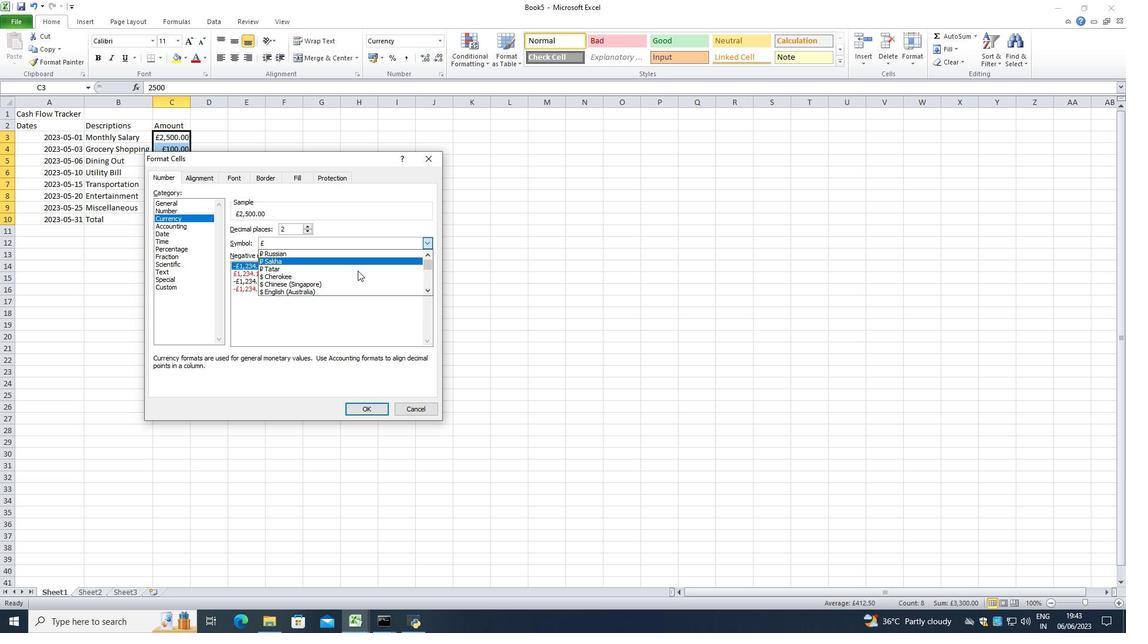 
Action: Mouse moved to (318, 279)
Screenshot: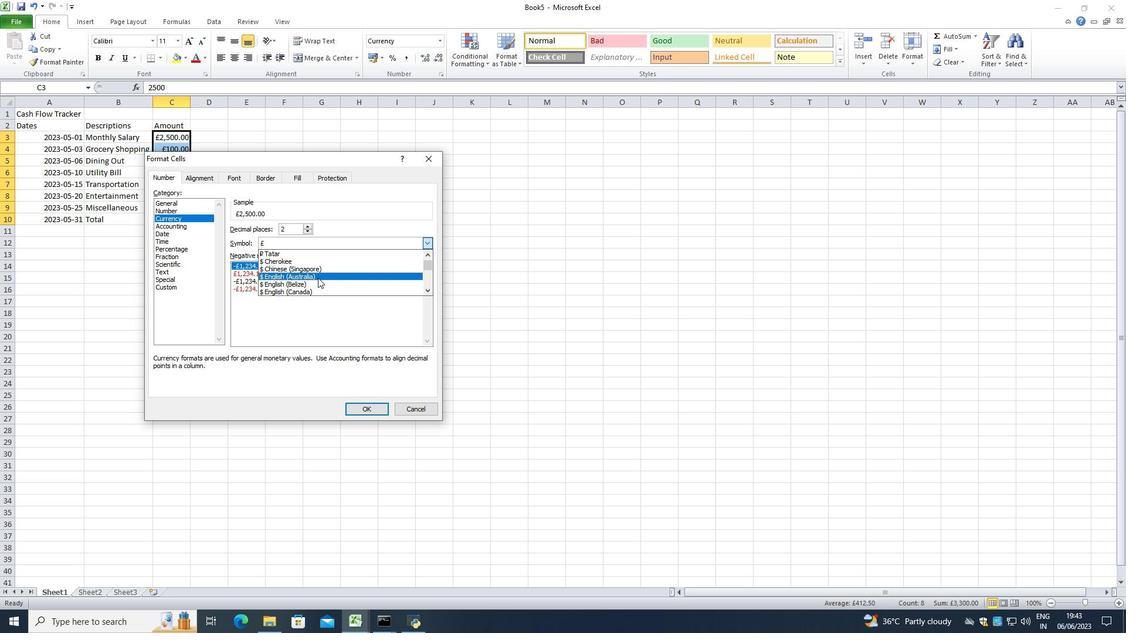 
Action: Mouse scrolled (318, 279) with delta (0, 0)
Screenshot: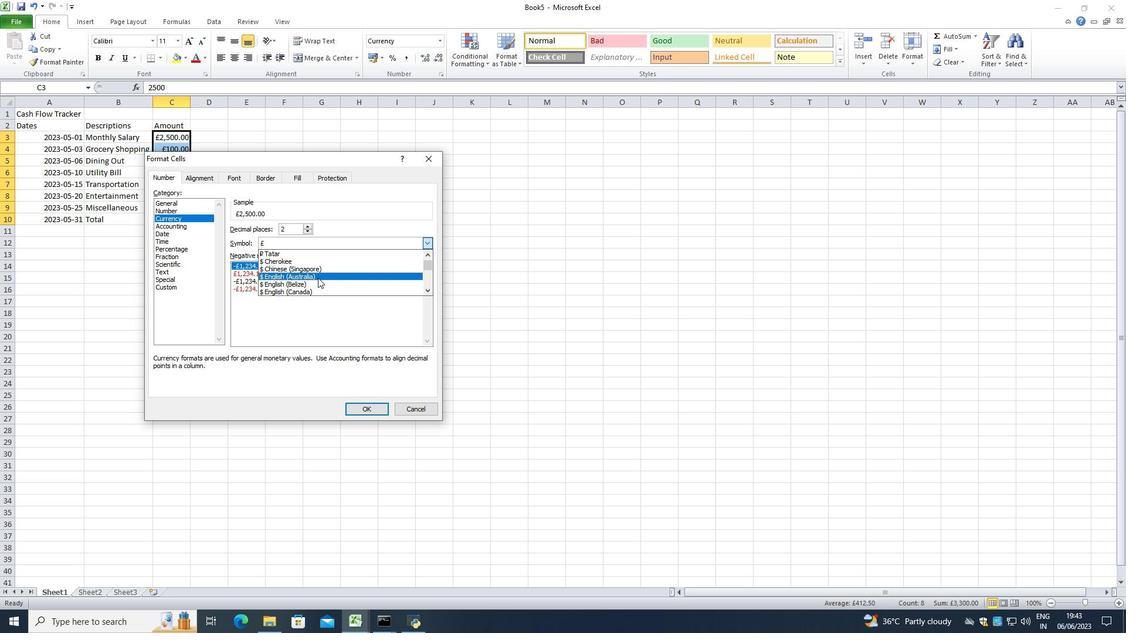 
Action: Mouse moved to (319, 284)
Screenshot: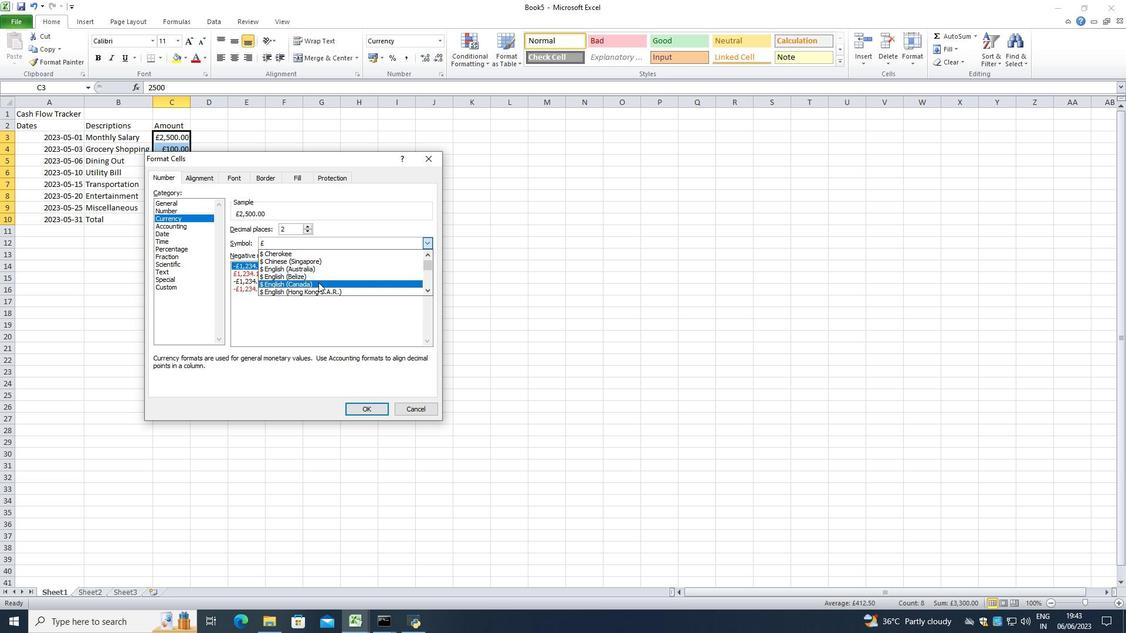 
Action: Mouse scrolled (319, 283) with delta (0, 0)
Screenshot: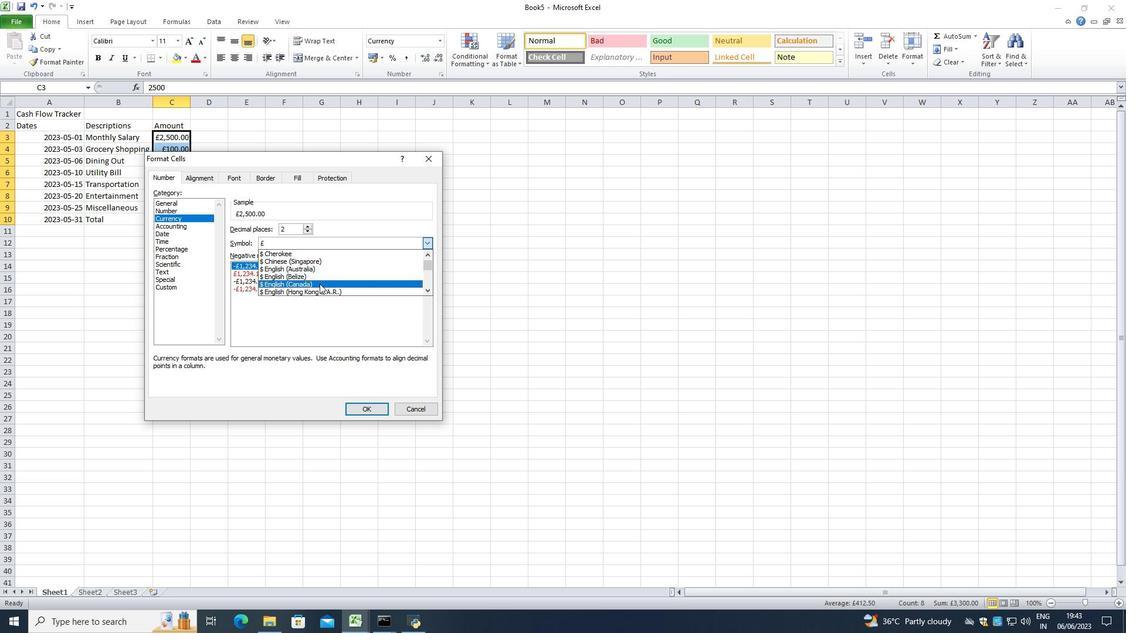 
Action: Mouse scrolled (319, 283) with delta (0, 0)
Screenshot: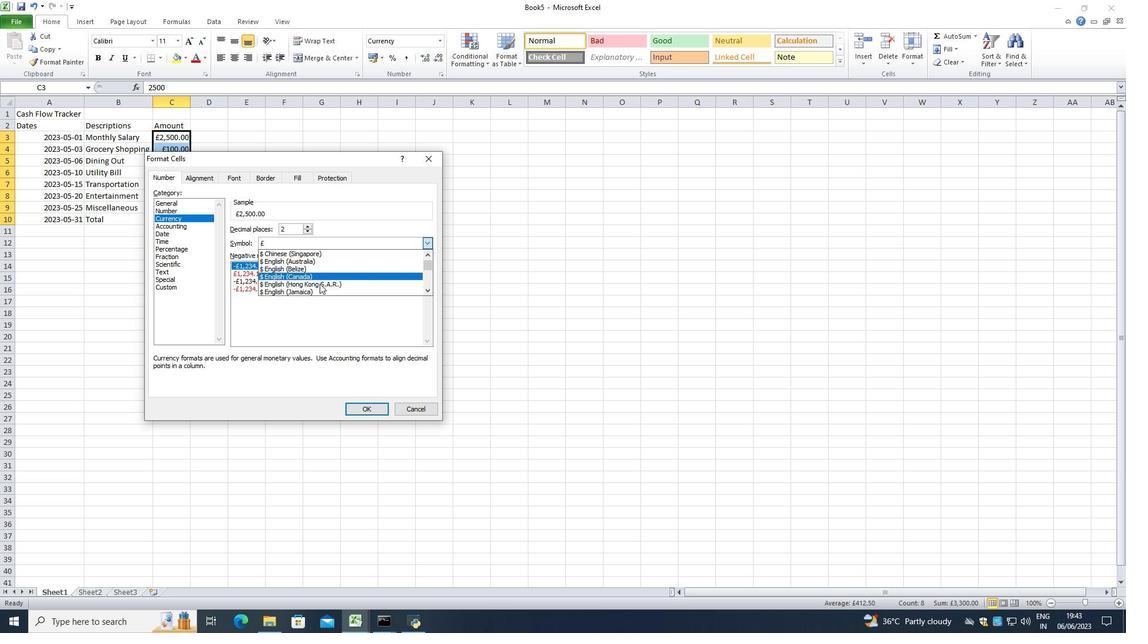 
Action: Mouse moved to (320, 285)
Screenshot: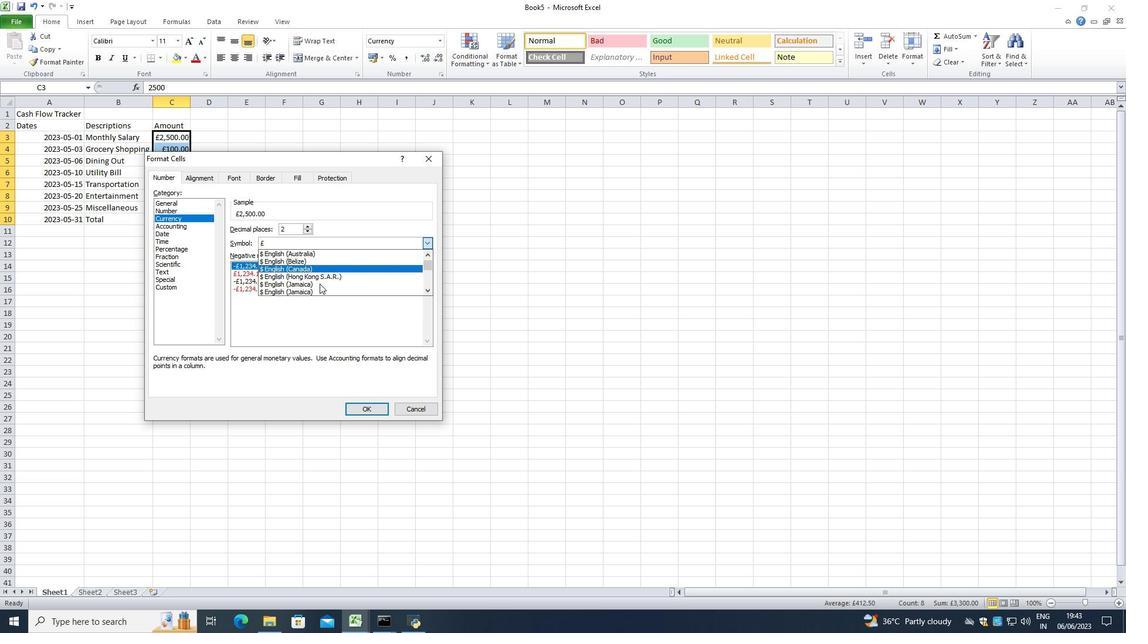 
Action: Mouse scrolled (320, 284) with delta (0, 0)
Screenshot: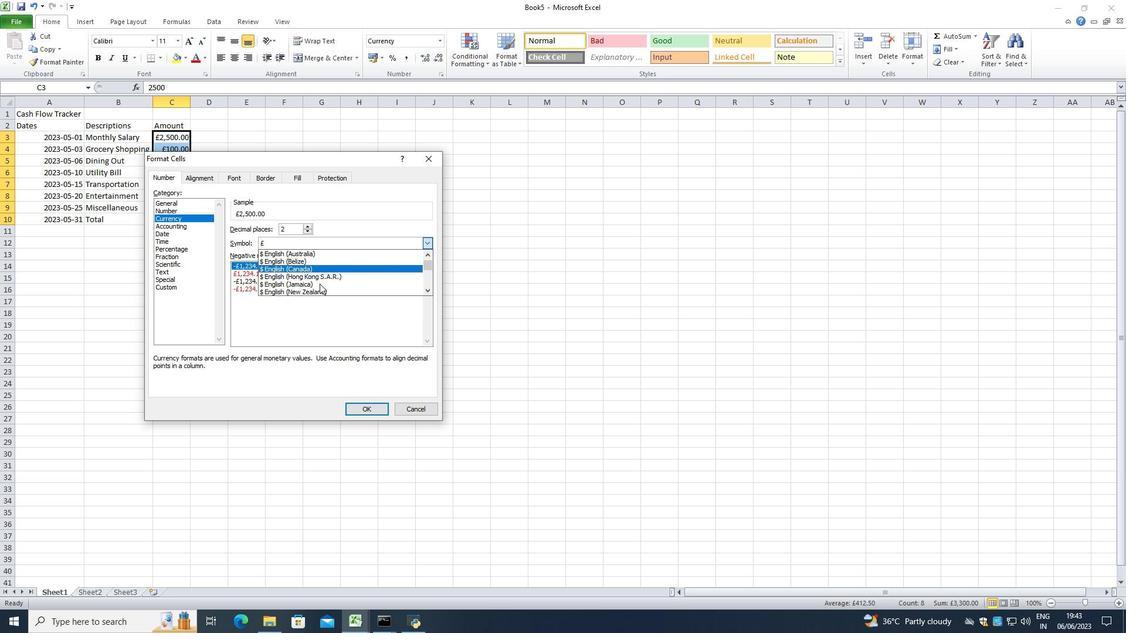 
Action: Mouse moved to (322, 286)
Screenshot: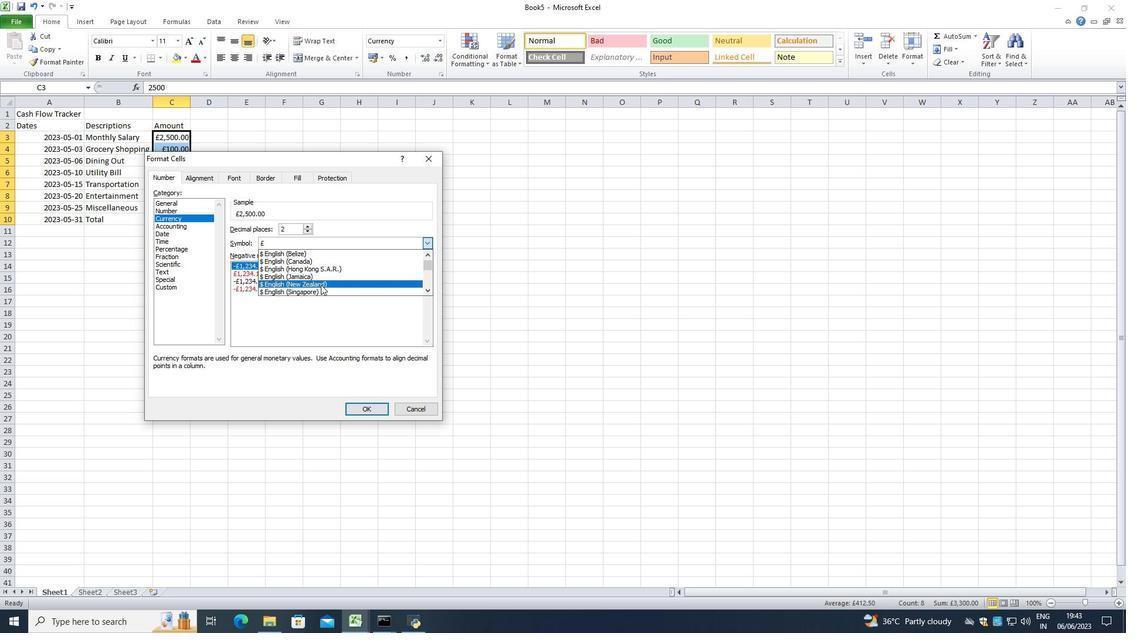 
Action: Mouse scrolled (322, 285) with delta (0, 0)
Screenshot: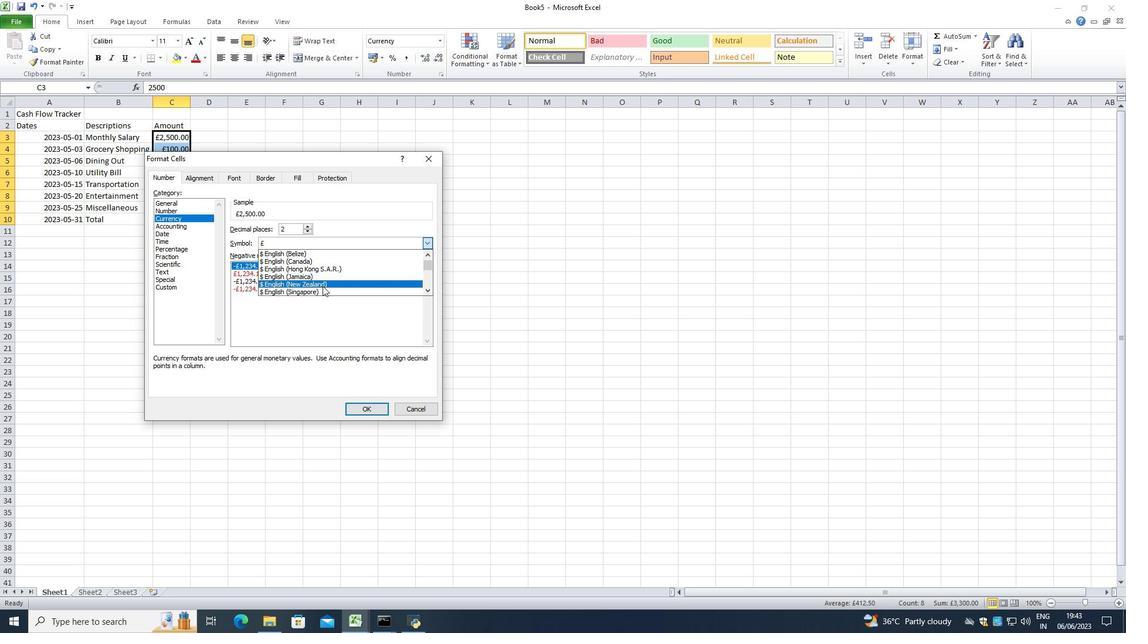 
Action: Mouse moved to (323, 286)
Screenshot: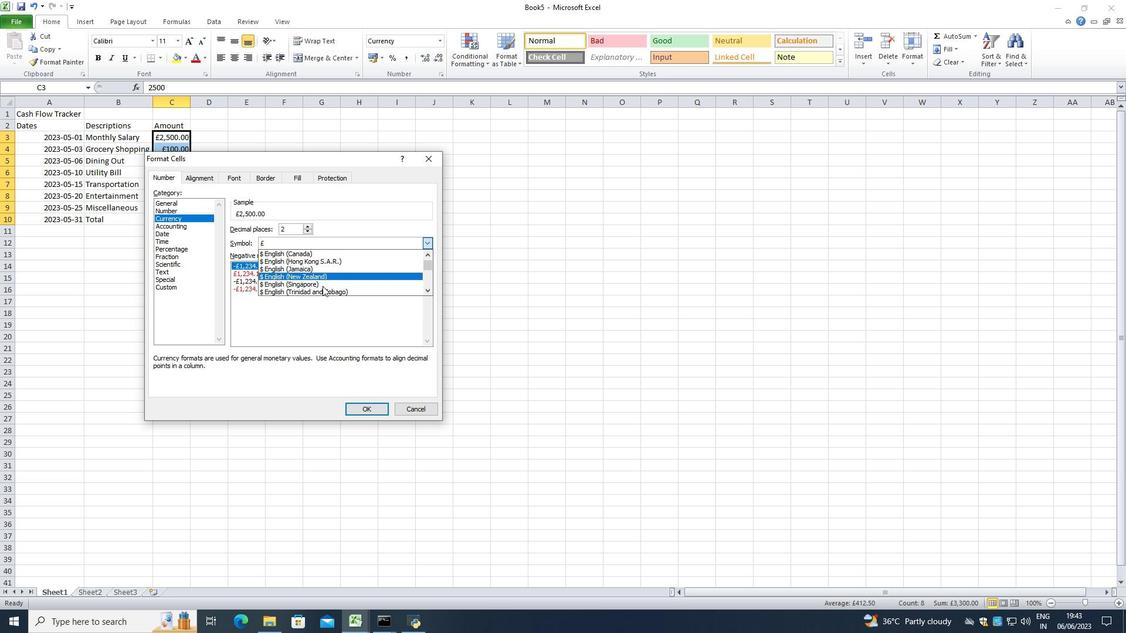 
Action: Mouse scrolled (323, 286) with delta (0, 0)
Screenshot: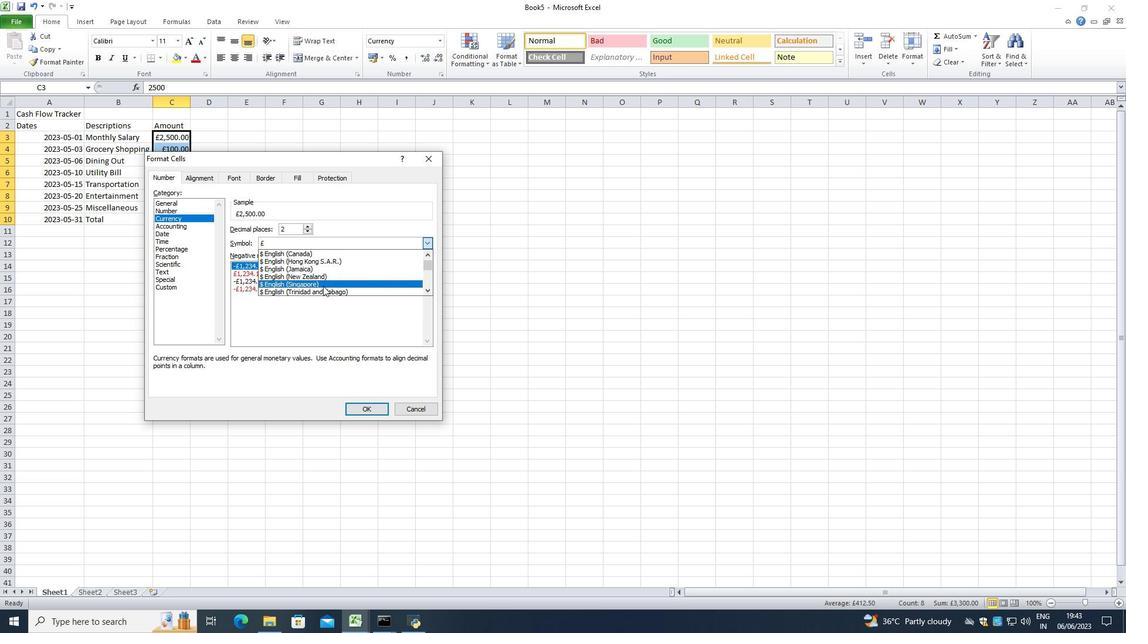
Action: Mouse moved to (323, 290)
Screenshot: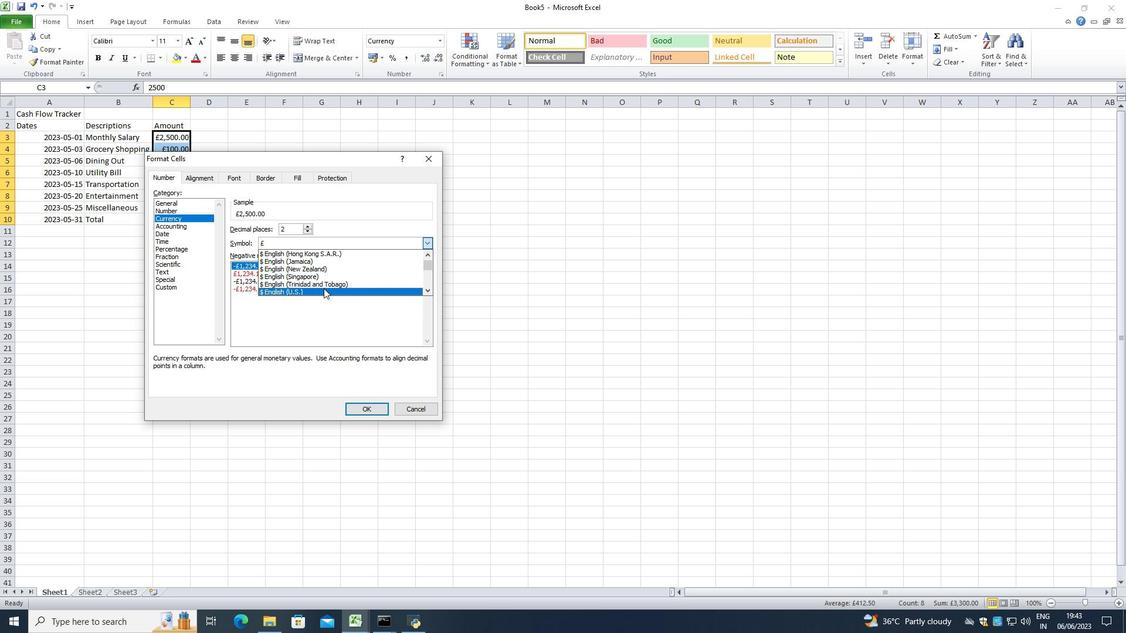 
Action: Mouse pressed left at (323, 290)
Screenshot: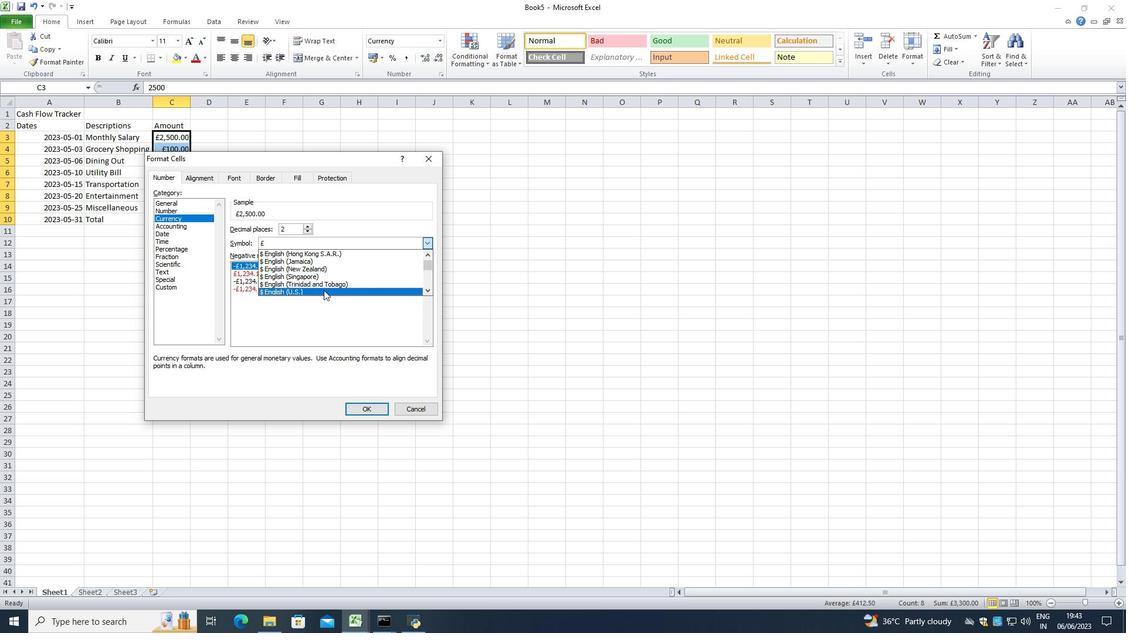 
Action: Mouse moved to (369, 410)
Screenshot: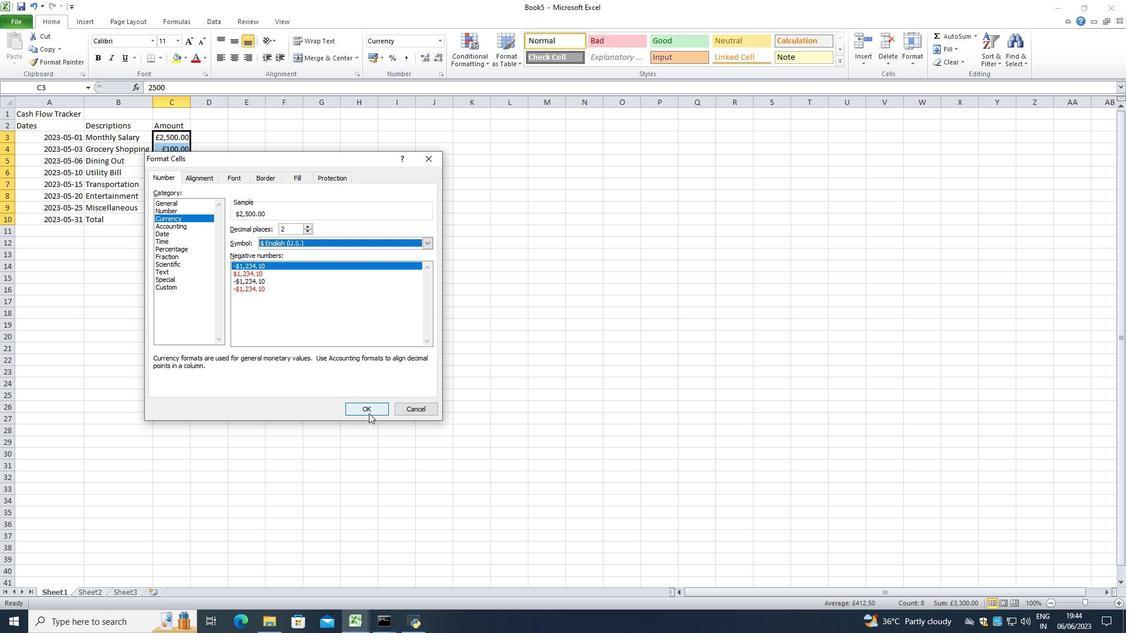 
Action: Mouse pressed left at (369, 410)
Screenshot: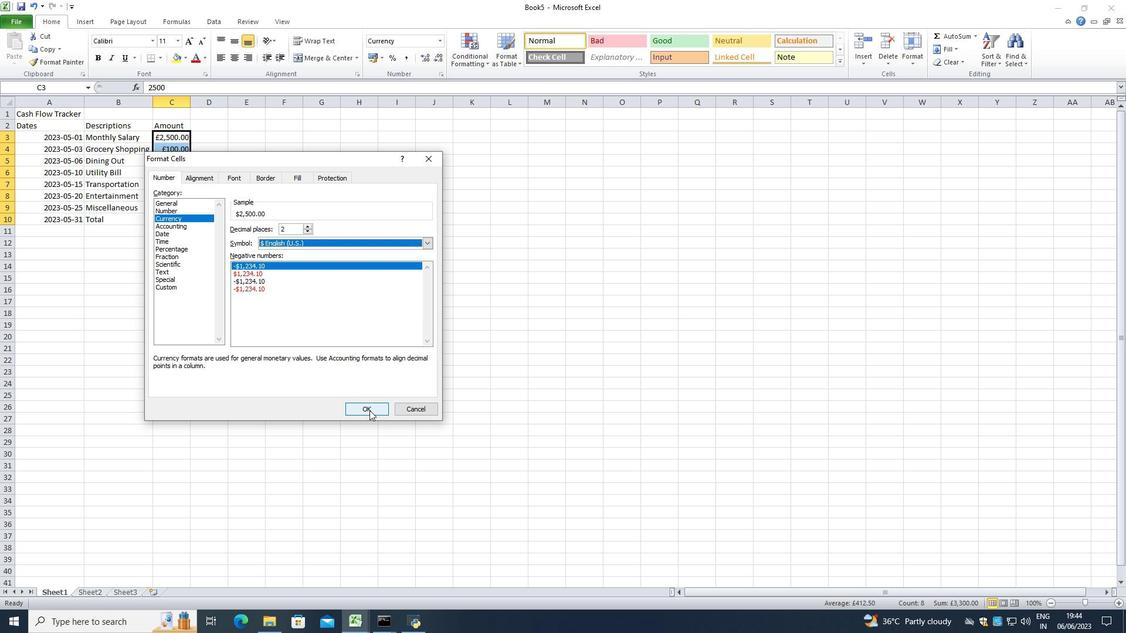 
Action: Mouse moved to (211, 124)
Screenshot: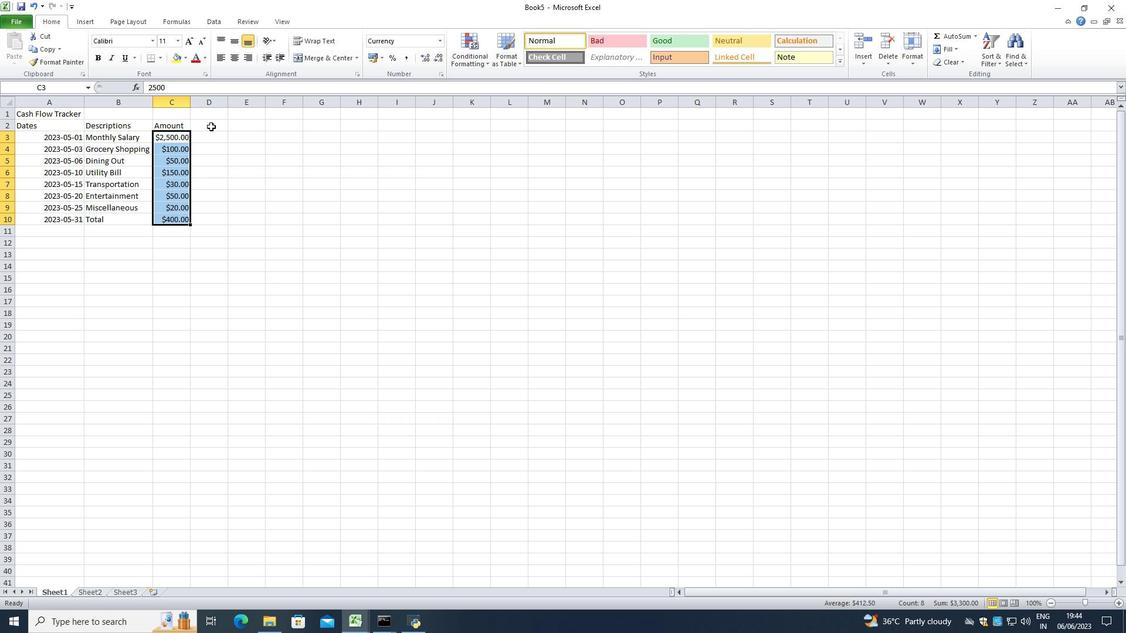 
Action: Mouse pressed left at (211, 124)
Screenshot: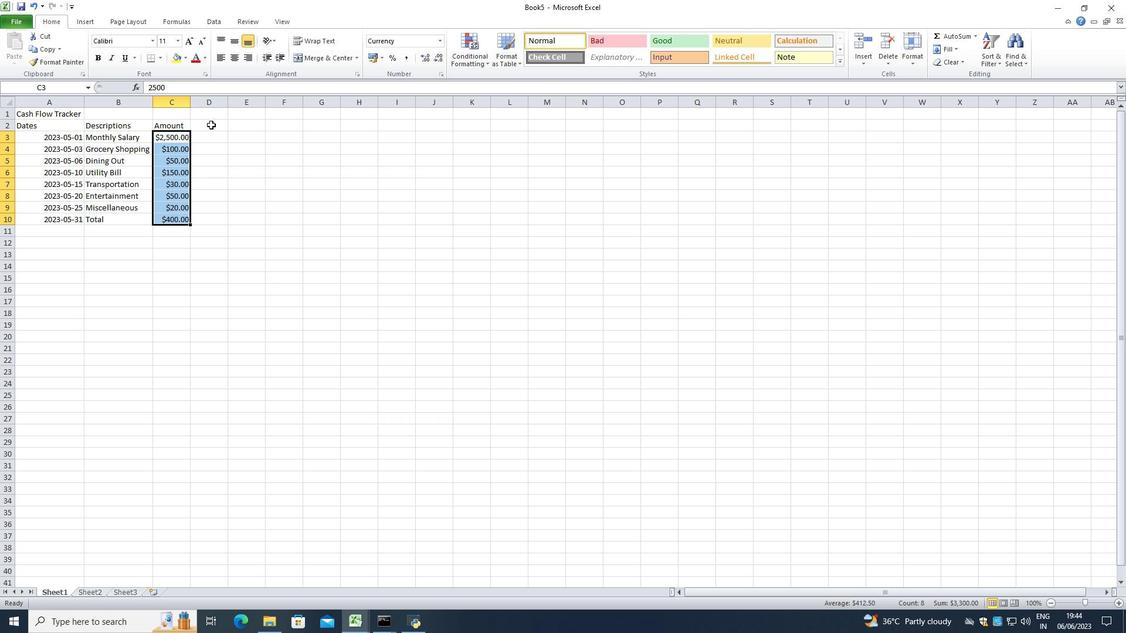 
Action: Mouse moved to (211, 128)
Screenshot: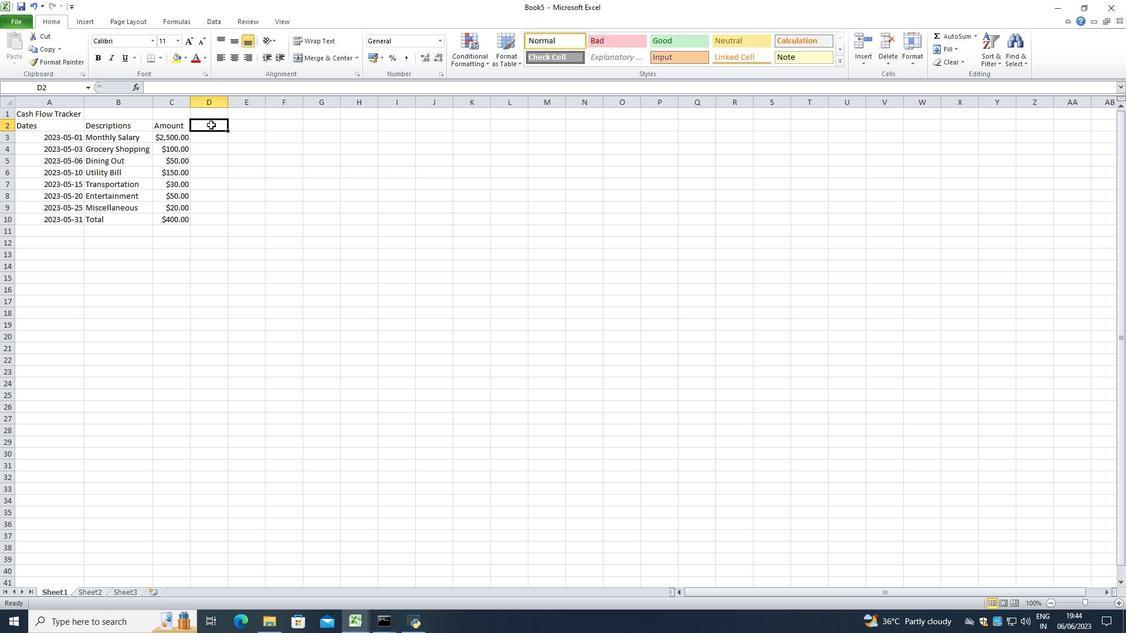 
Action: Key pressed <Key.shift>Income/<Key.space><Key.shift>Expense<Key.enter><Key.shift>Income<Key.enter><Key.up><Key.backspace><Key.shift>Income<Key.space><Key.enter><Key.shift><Key.shift><Key.shift><Key.shift><Key.shift><Key.shift>Expenses<Key.enter><Key.shift>Expenses<Key.enter><Key.shift>Expem<Key.backspace>nses<Key.enter><Key.shift><Key.shift><Key.shift><Key.shift><Key.shift>Expenses<Key.enter><Key.shift>Expenses<Key.enter><Key.shift>Expenses<Key.enter><Key.shift>Expenses<Key.right><Key.up><Key.up><Key.up><Key.up><Key.up><Key.up><Key.up><Key.up>
Screenshot: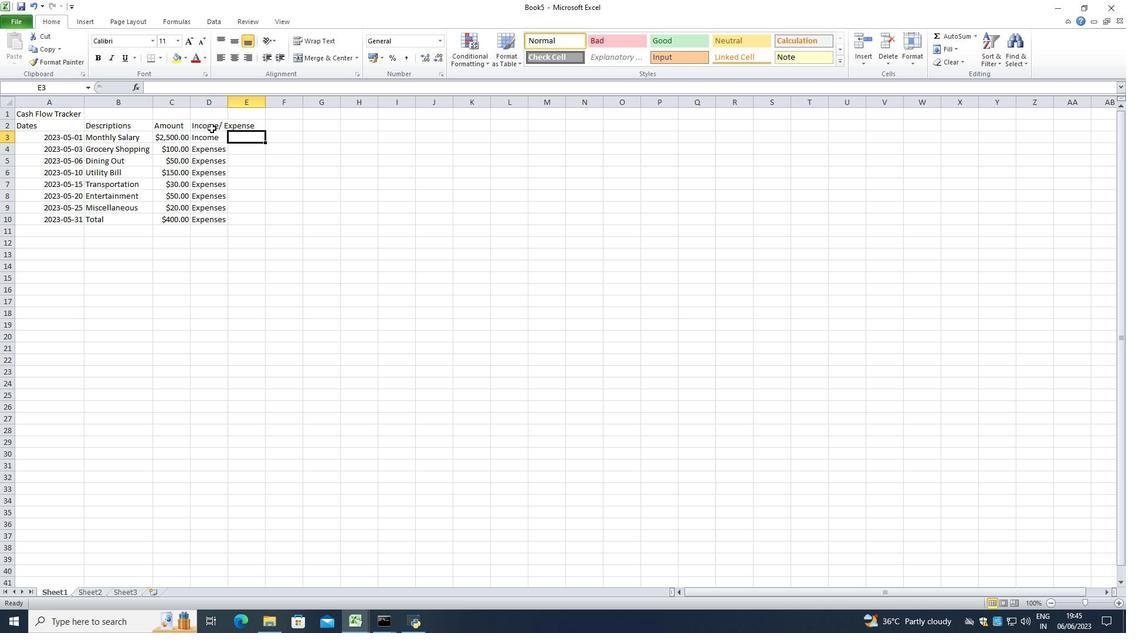 
Action: Mouse moved to (230, 105)
Screenshot: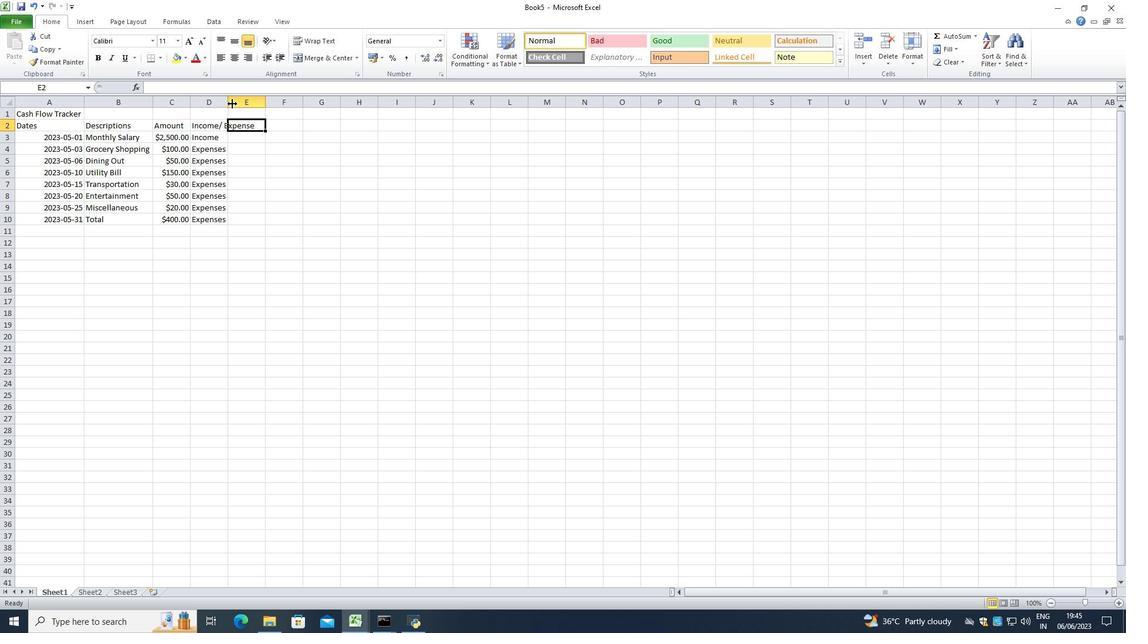 
Action: Mouse pressed left at (230, 105)
Screenshot: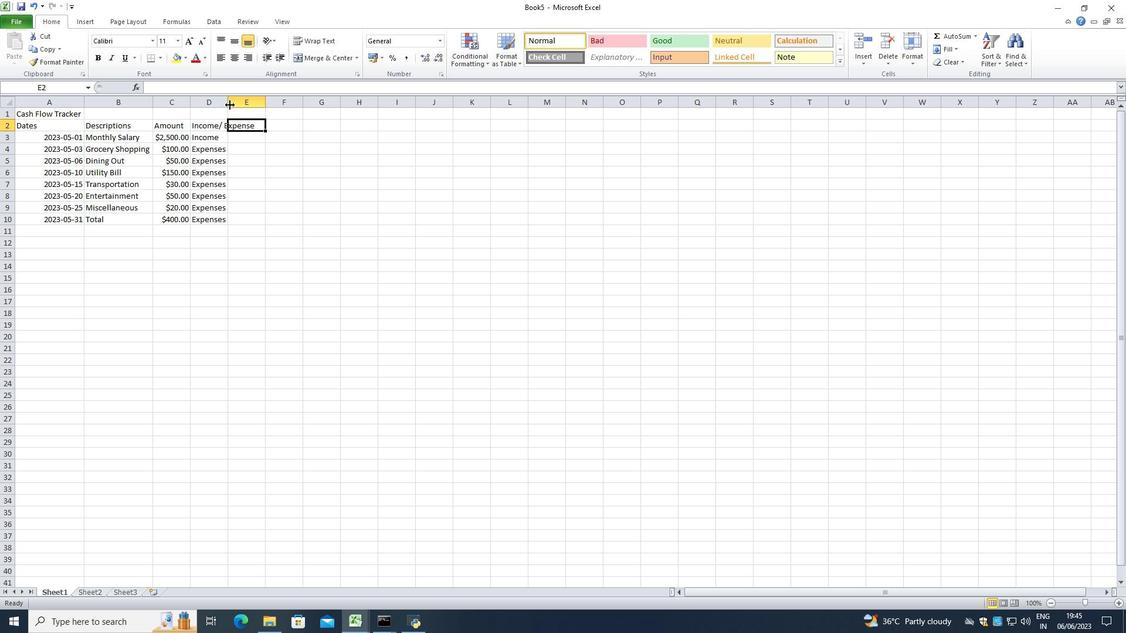 
Action: Mouse pressed left at (230, 105)
Screenshot: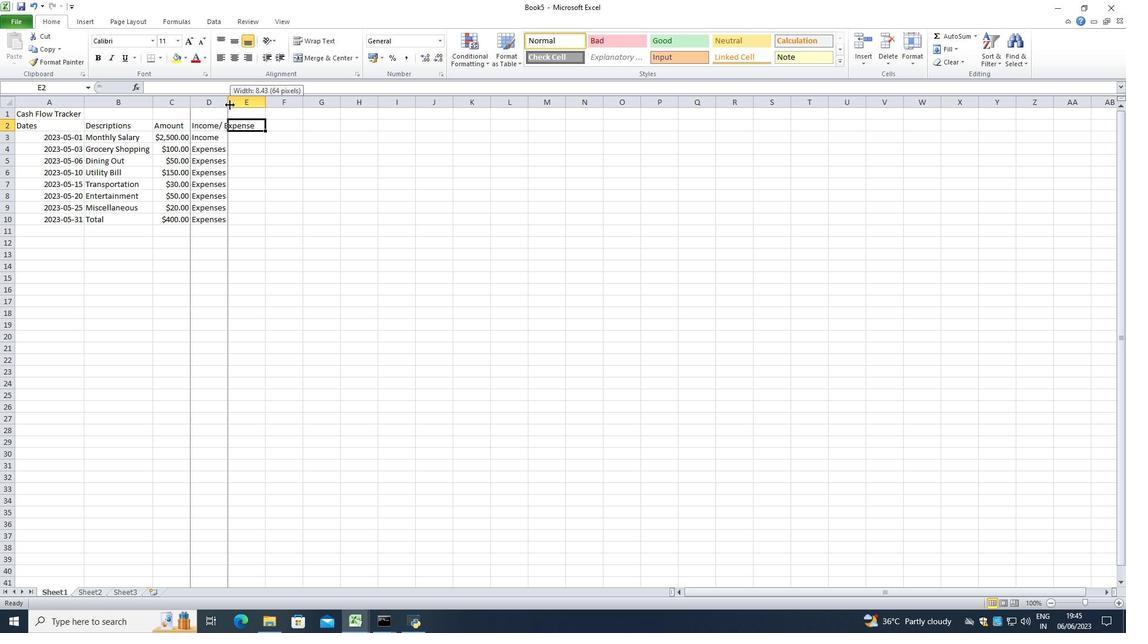 
Action: Mouse moved to (230, 109)
Screenshot: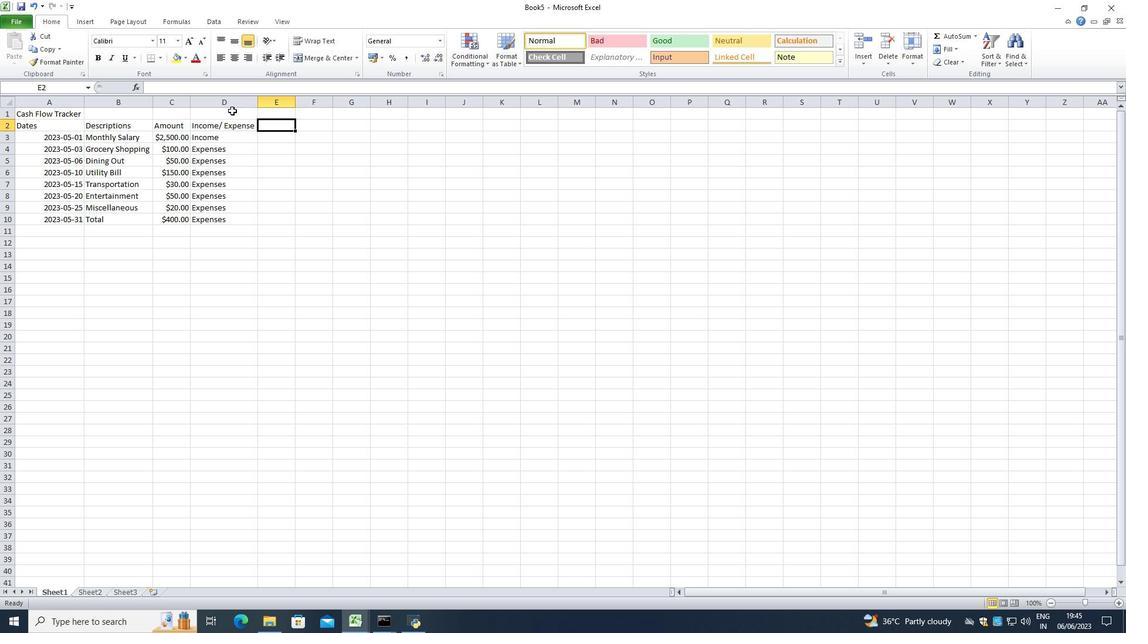 
Action: Key pressed <Key.shift><Key.shift><Key.shift><Key.shift>Balance<Key.space><Key.shift>Amount<Key.backspace><Key.backspace><Key.backspace><Key.backspace><Key.backspace><Key.backspace><Key.enter>2500<Key.enter>2400<Key.enter>235
Screenshot: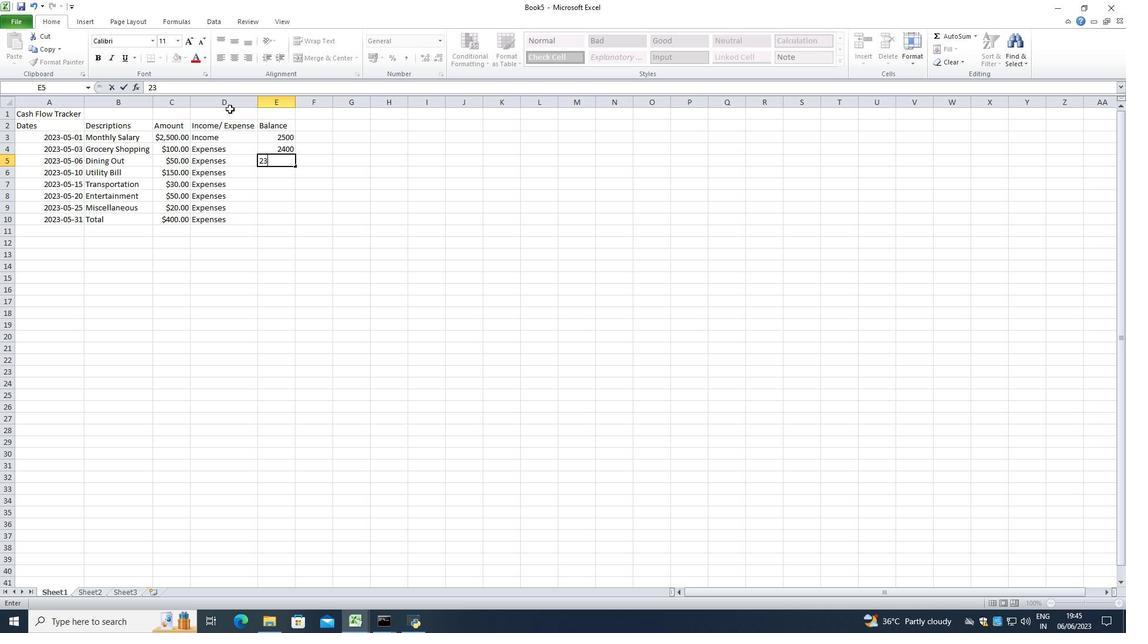
Action: Mouse moved to (230, 108)
Screenshot: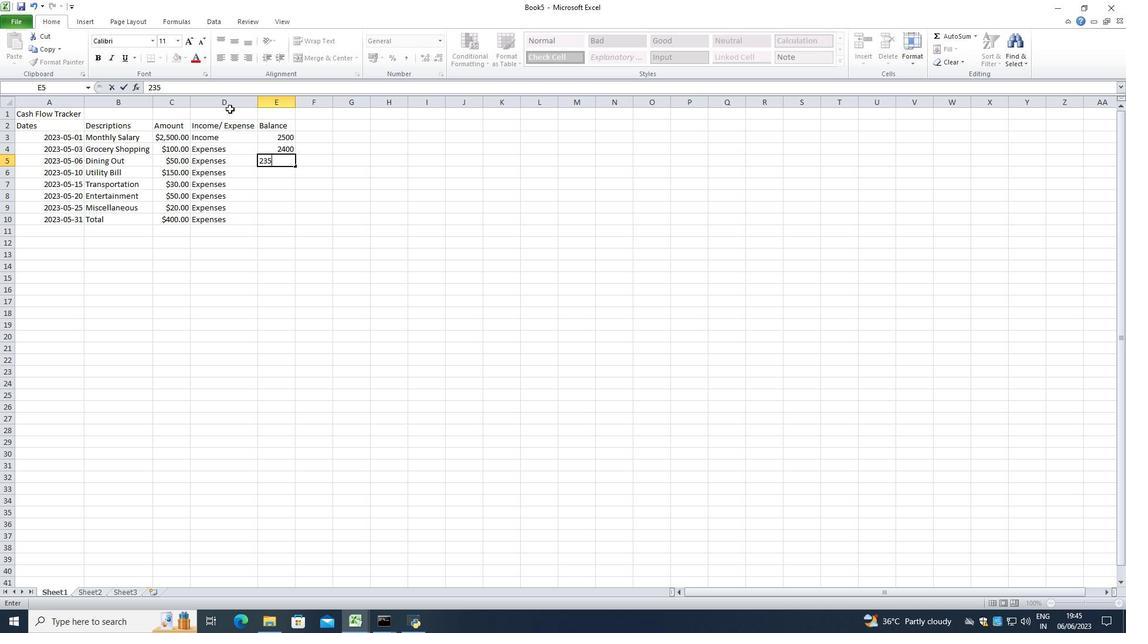 
Action: Key pressed 0<Key.enter>2200<Key.enter>2170<Key.enter>2120<Key.enter>2100<Key.enter>2100<Key.enter>
Screenshot: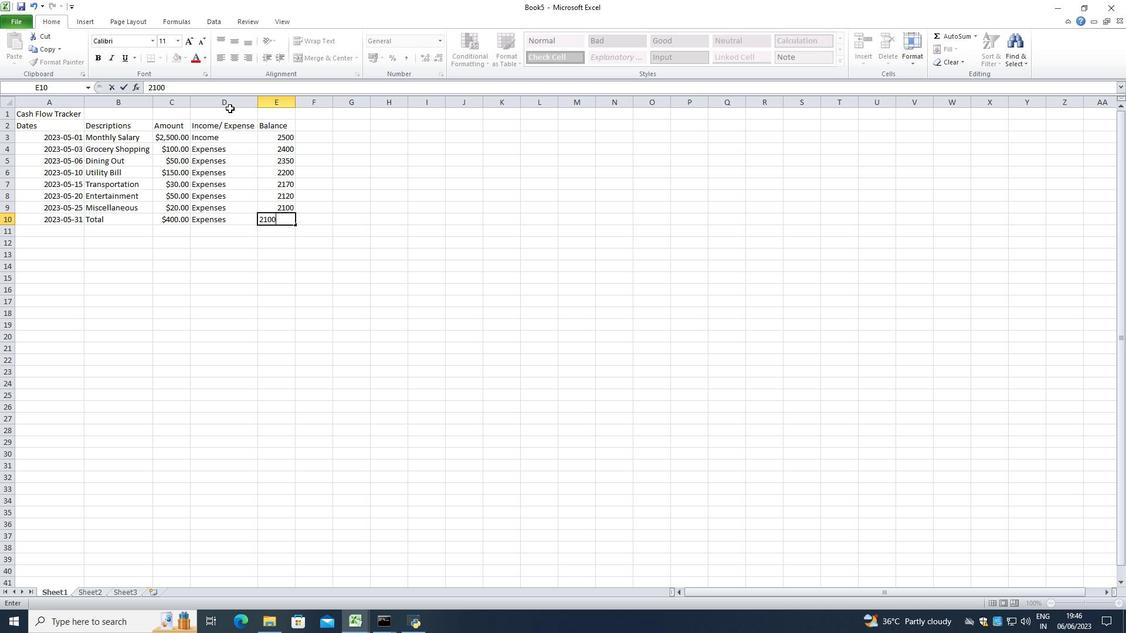 
Action: Mouse moved to (272, 137)
Screenshot: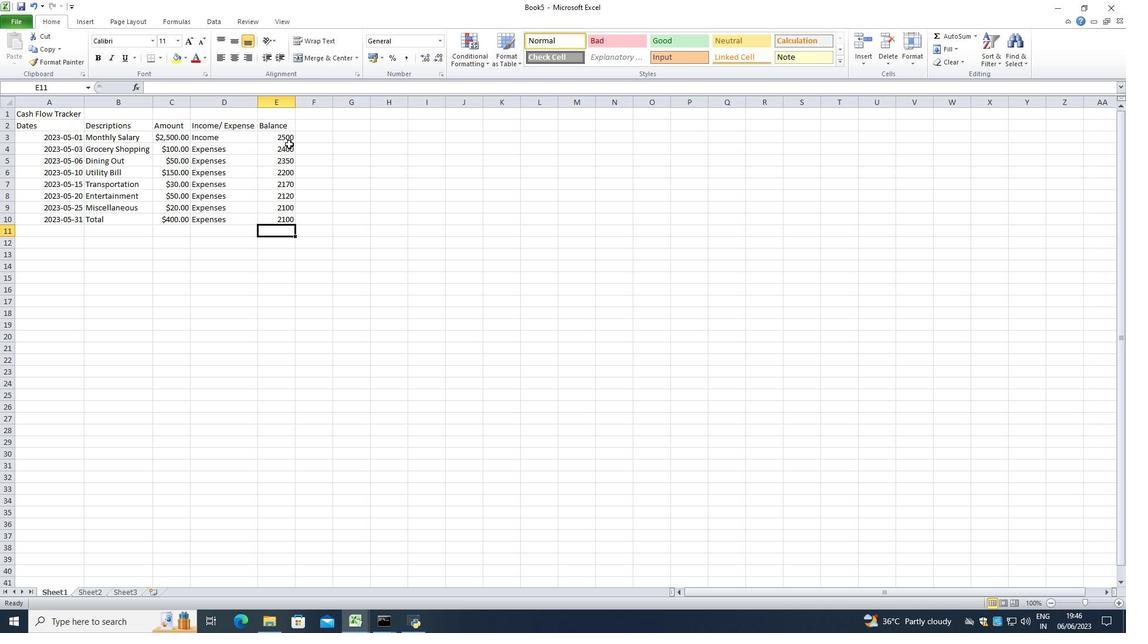 
Action: Mouse pressed left at (272, 137)
Screenshot: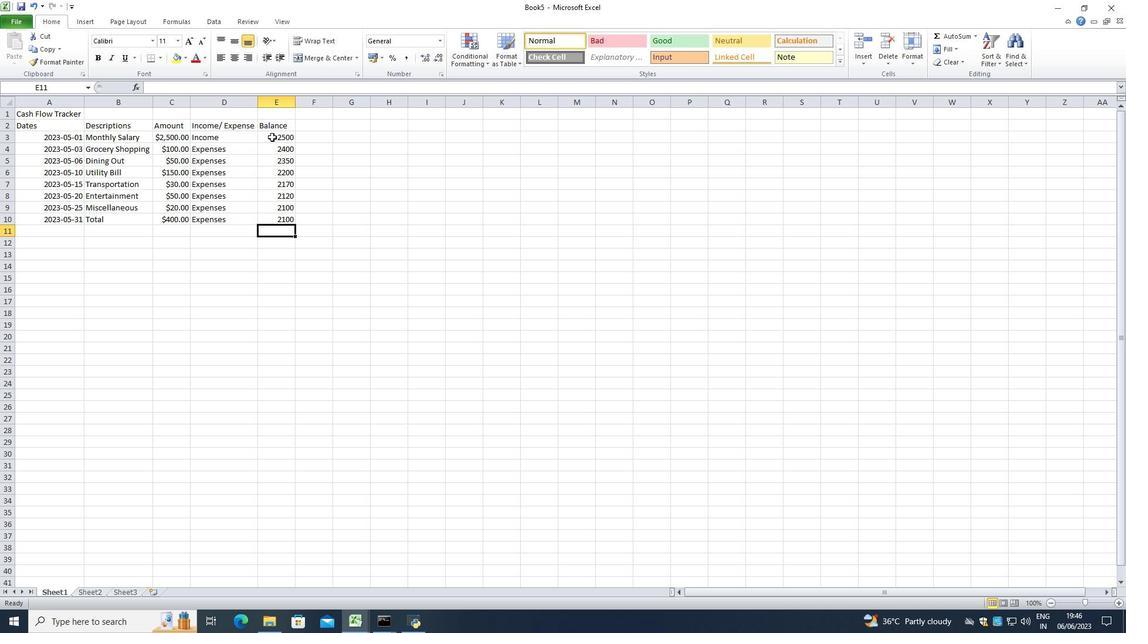 
Action: Mouse moved to (380, 58)
Screenshot: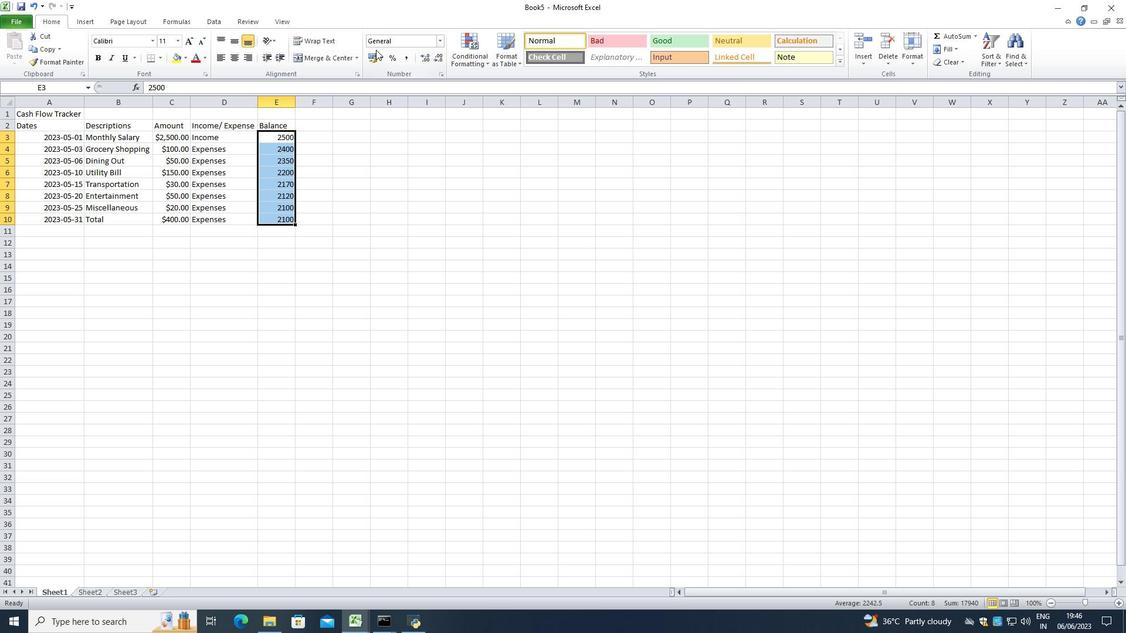 
Action: Mouse pressed left at (380, 58)
Screenshot: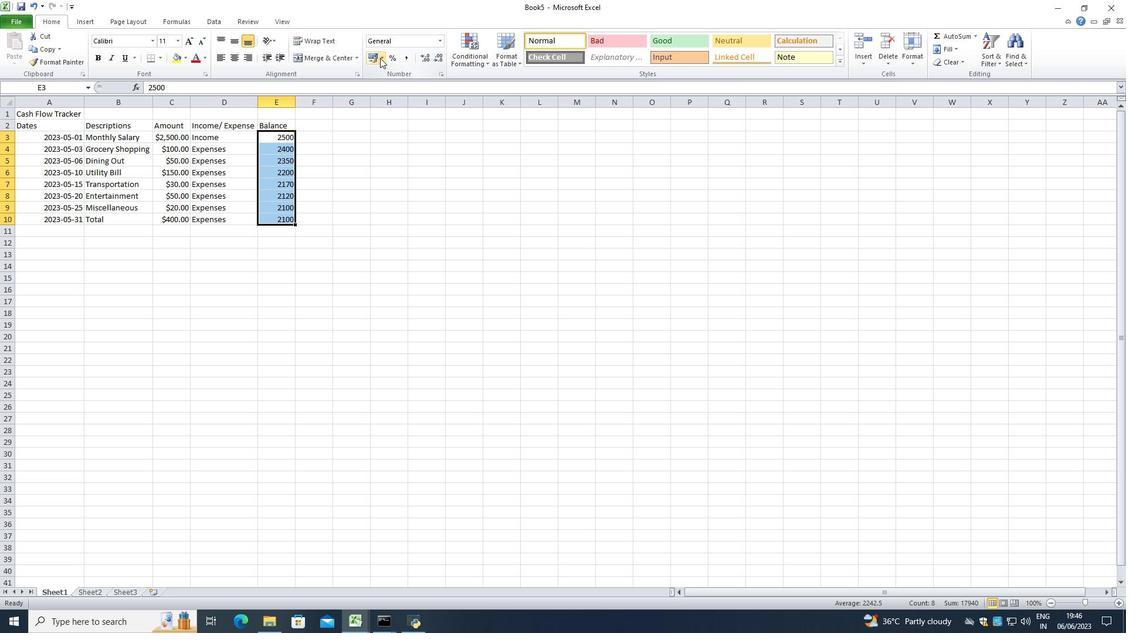 
Action: Mouse moved to (421, 111)
Screenshot: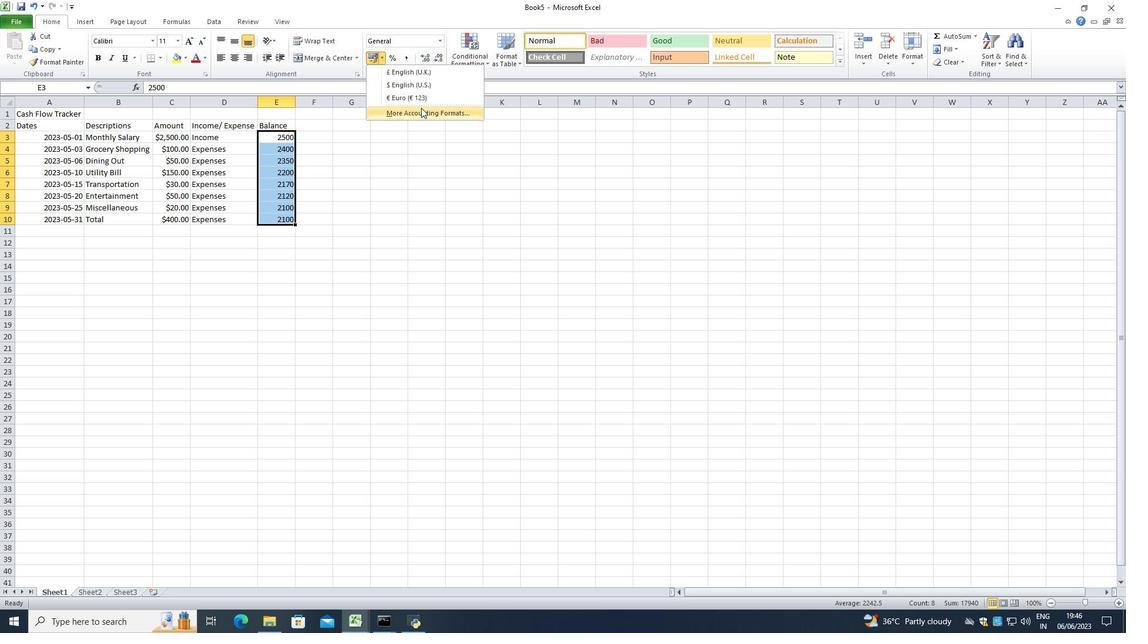 
Action: Mouse pressed left at (421, 111)
Screenshot: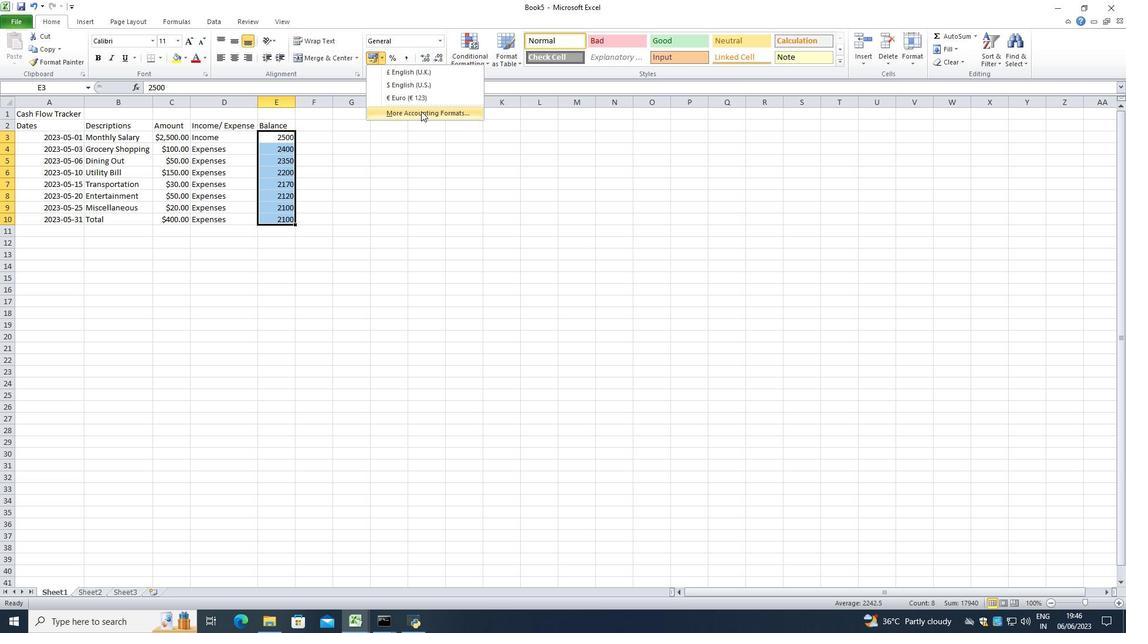 
Action: Mouse moved to (173, 219)
Screenshot: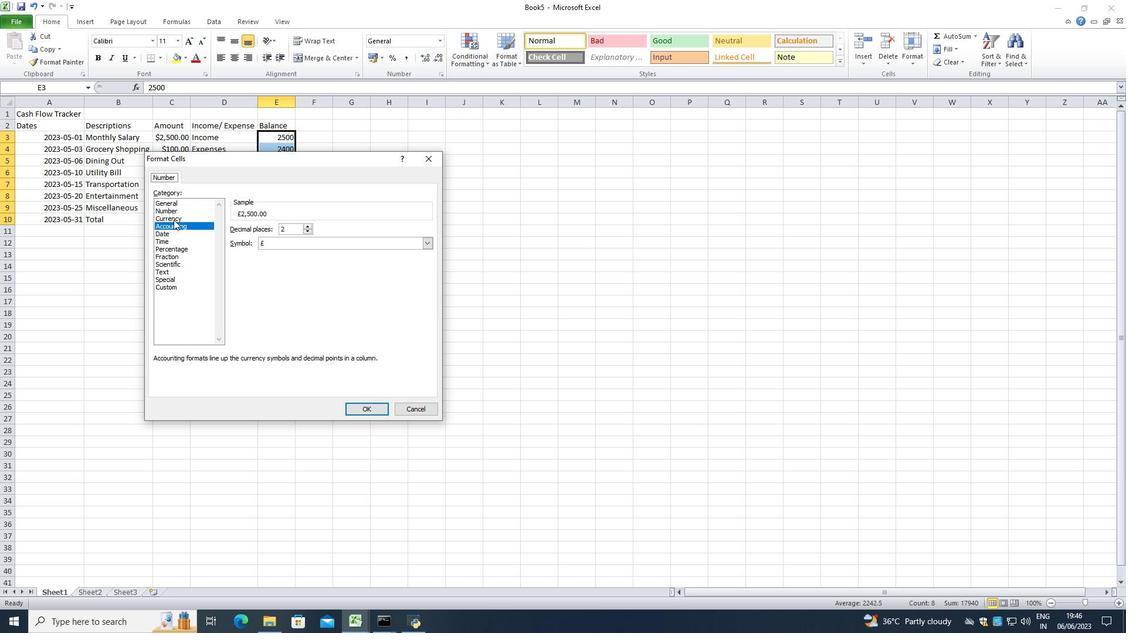 
Action: Mouse pressed left at (173, 219)
Screenshot: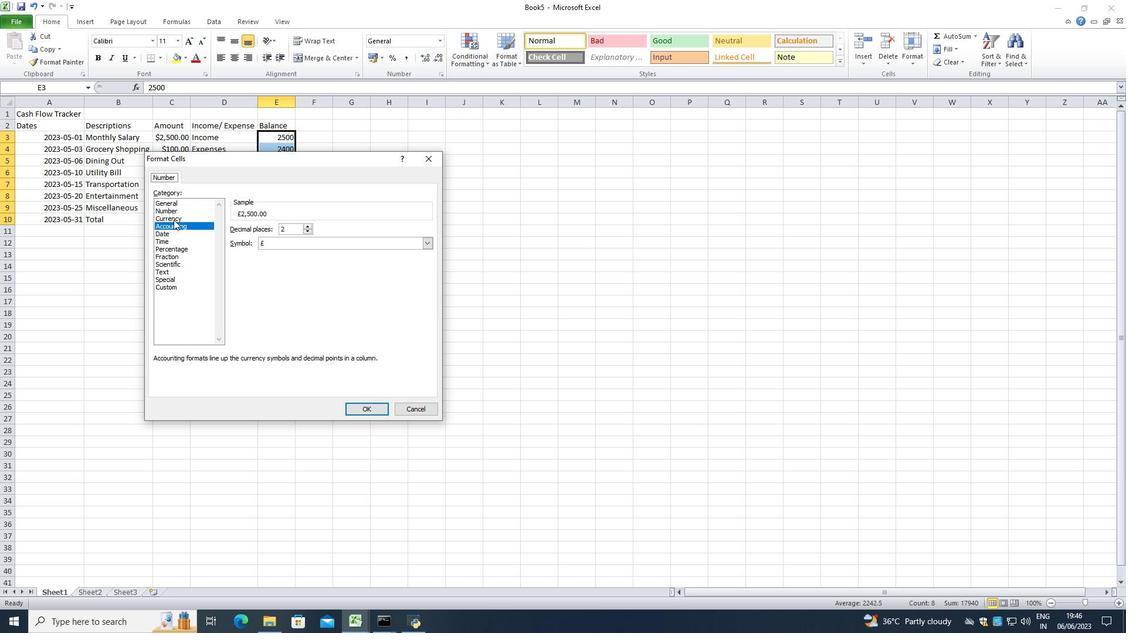
Action: Mouse moved to (426, 242)
Screenshot: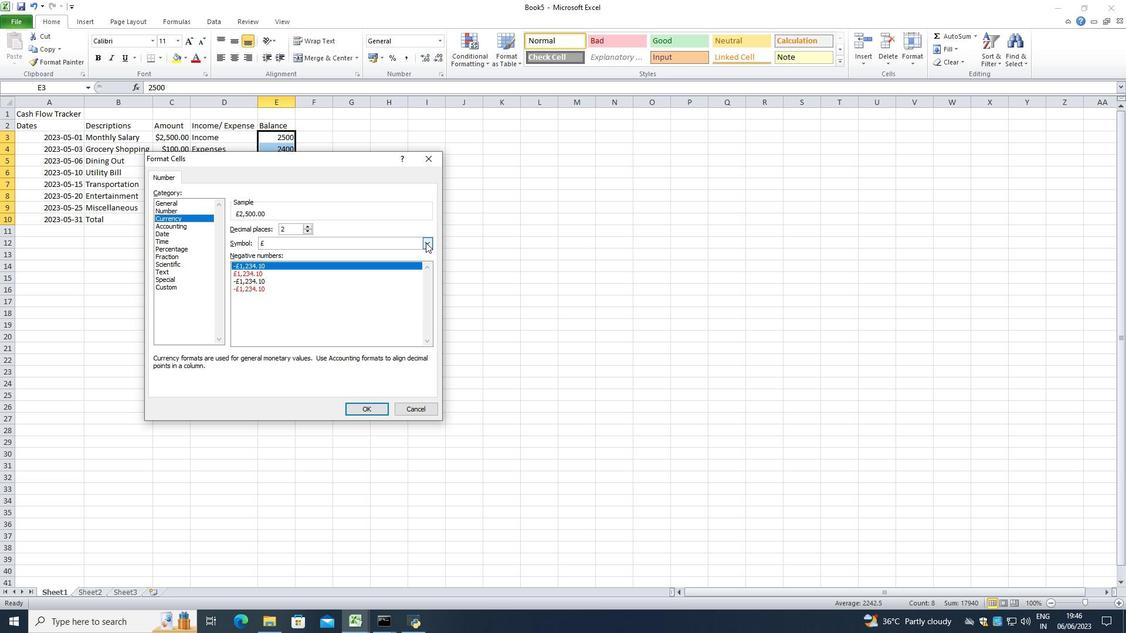 
Action: Mouse pressed left at (426, 242)
Screenshot: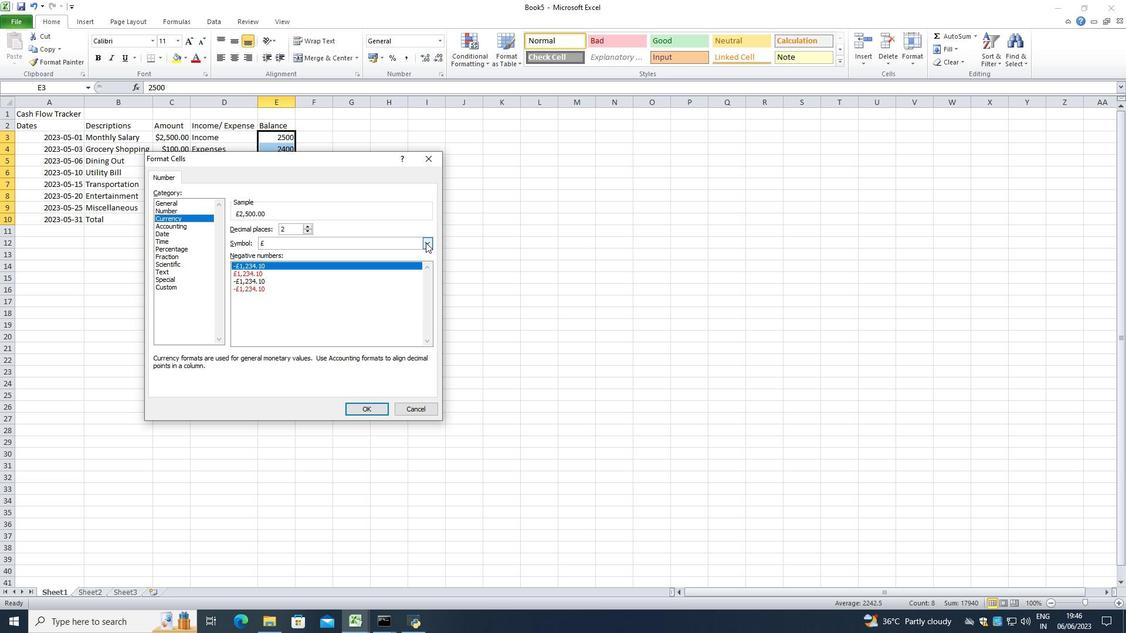 
Action: Mouse moved to (373, 272)
Screenshot: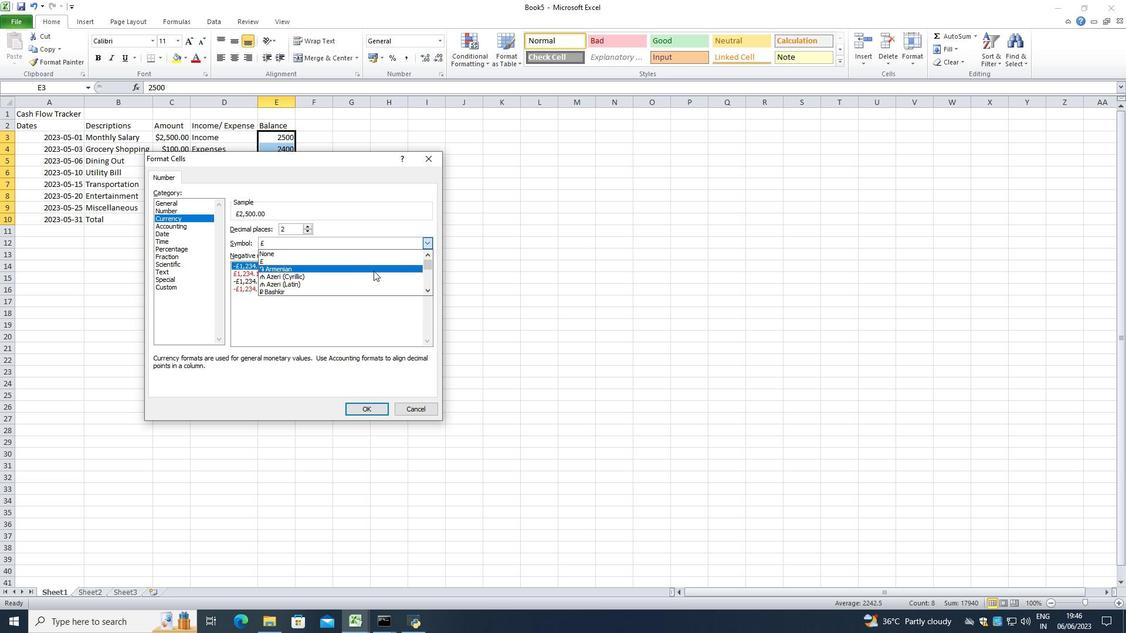 
Action: Mouse scrolled (373, 271) with delta (0, 0)
Screenshot: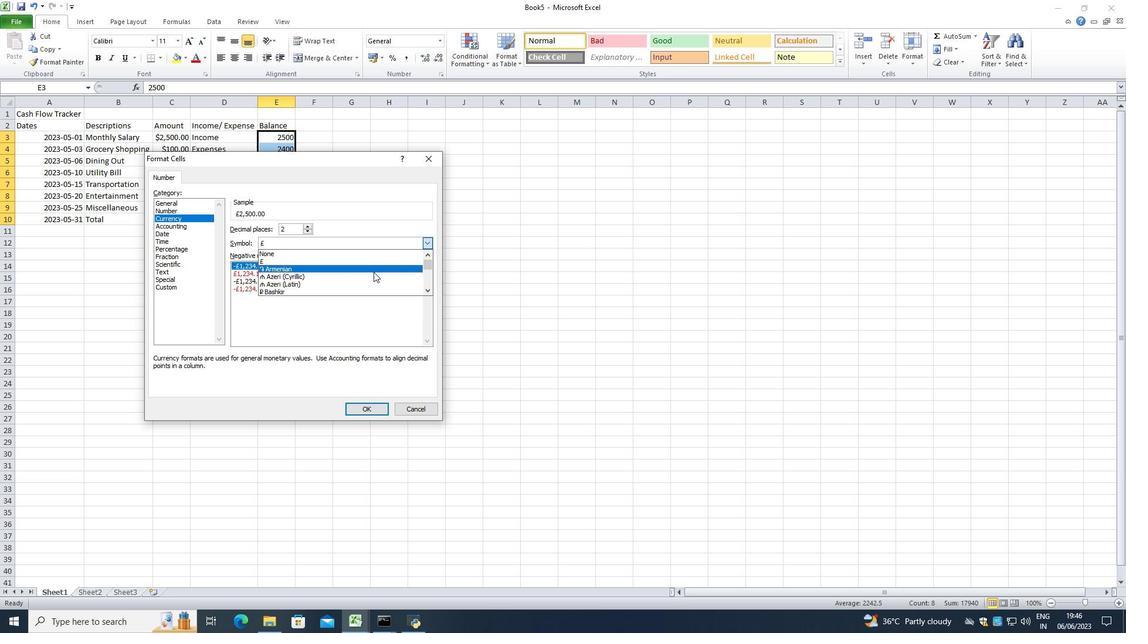 
Action: Mouse moved to (375, 273)
Screenshot: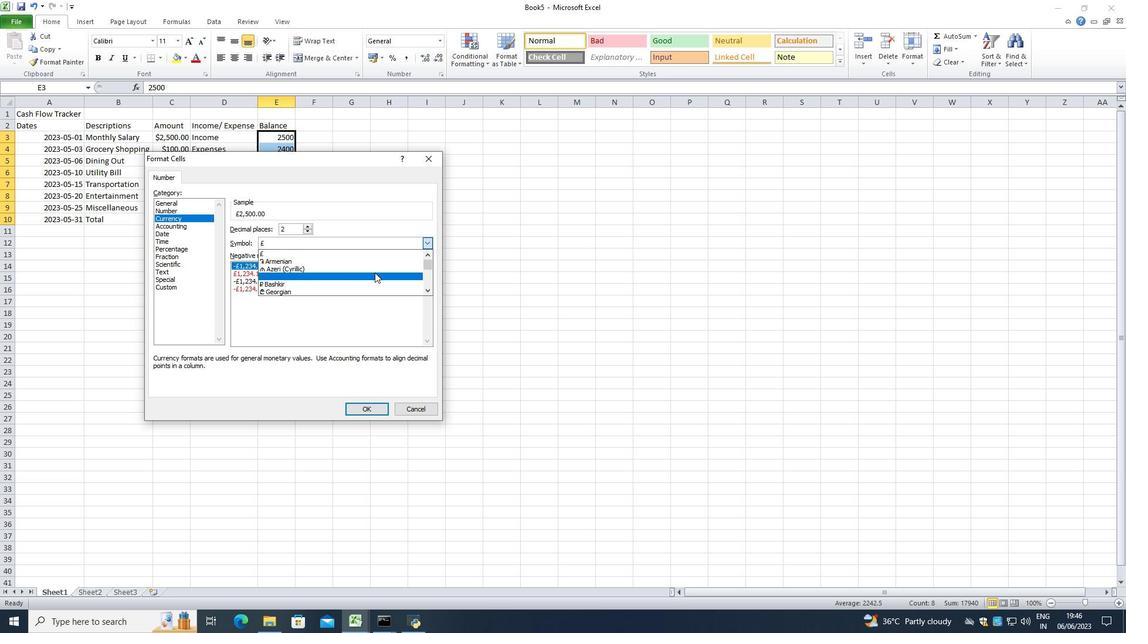 
Action: Mouse scrolled (375, 272) with delta (0, 0)
Screenshot: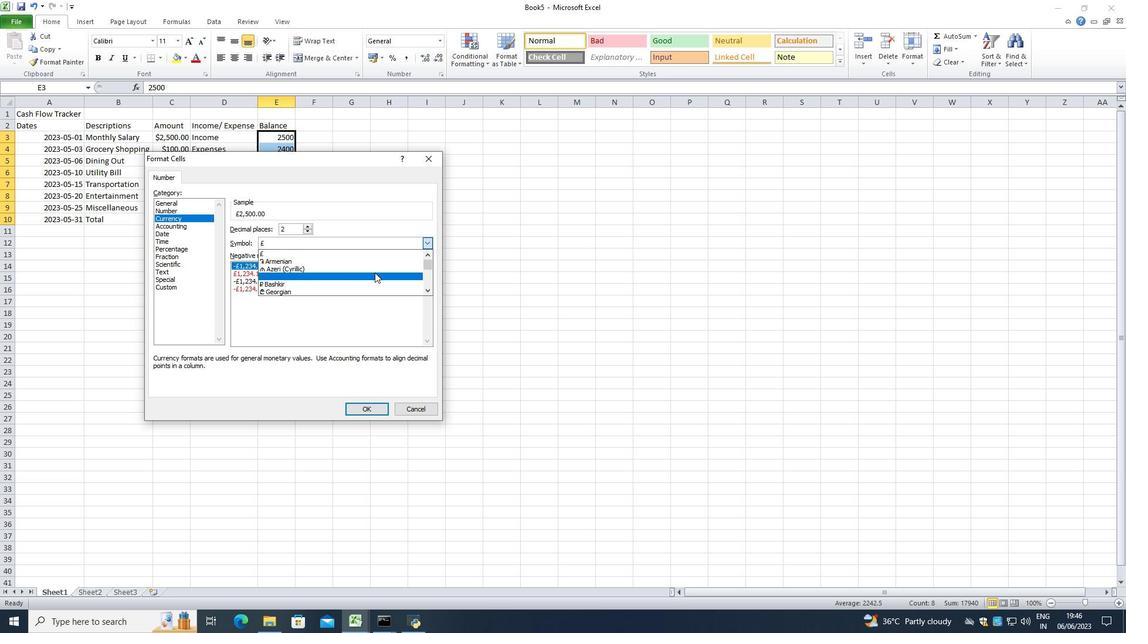 
Action: Mouse moved to (375, 273)
Screenshot: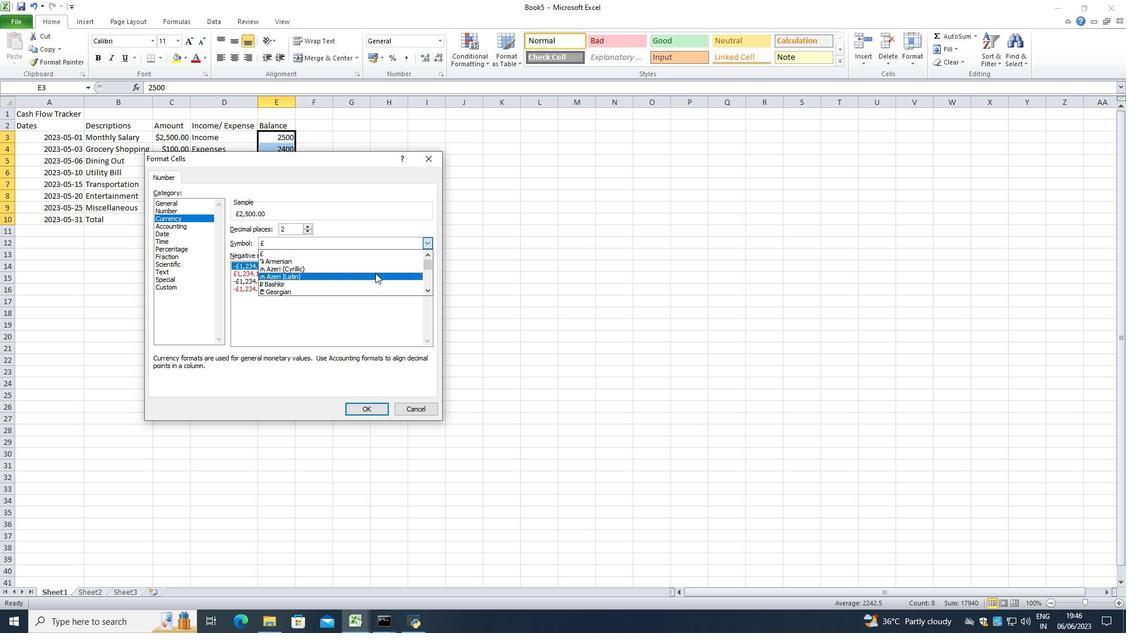 
Action: Mouse scrolled (375, 272) with delta (0, 0)
Screenshot: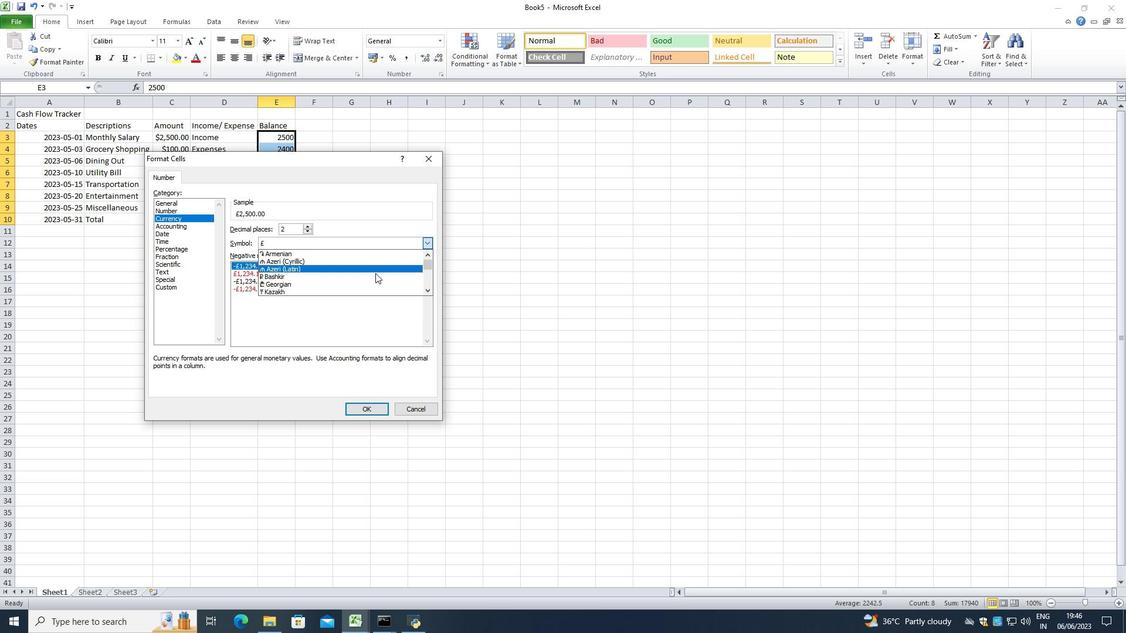 
Action: Mouse moved to (376, 274)
Screenshot: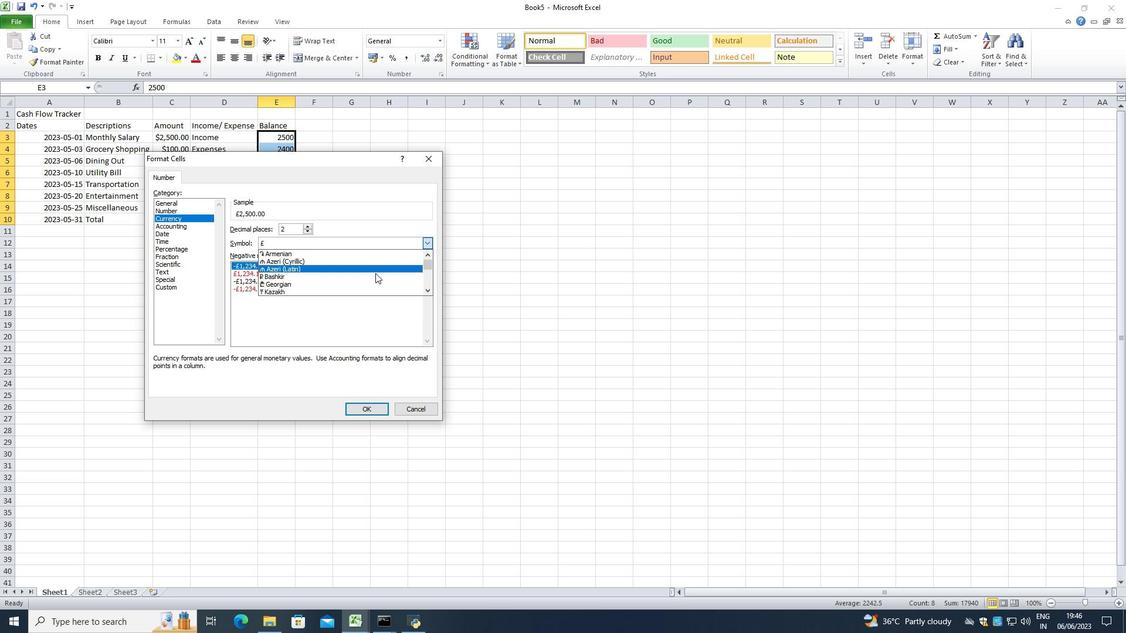 
Action: Mouse scrolled (376, 273) with delta (0, 0)
Screenshot: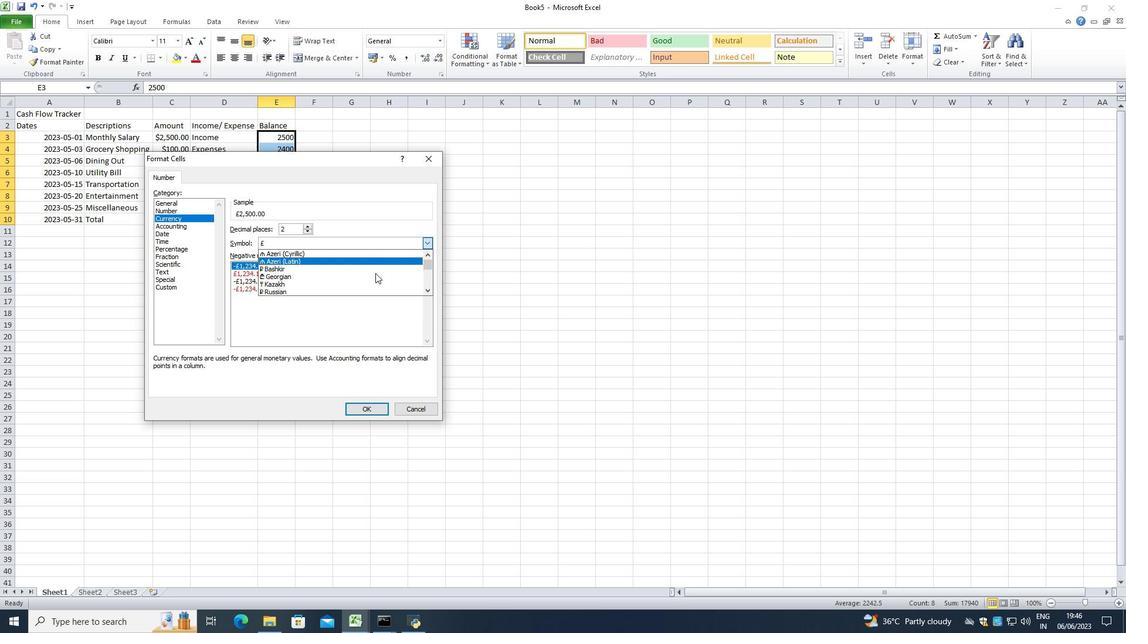 
Action: Mouse moved to (376, 275)
Screenshot: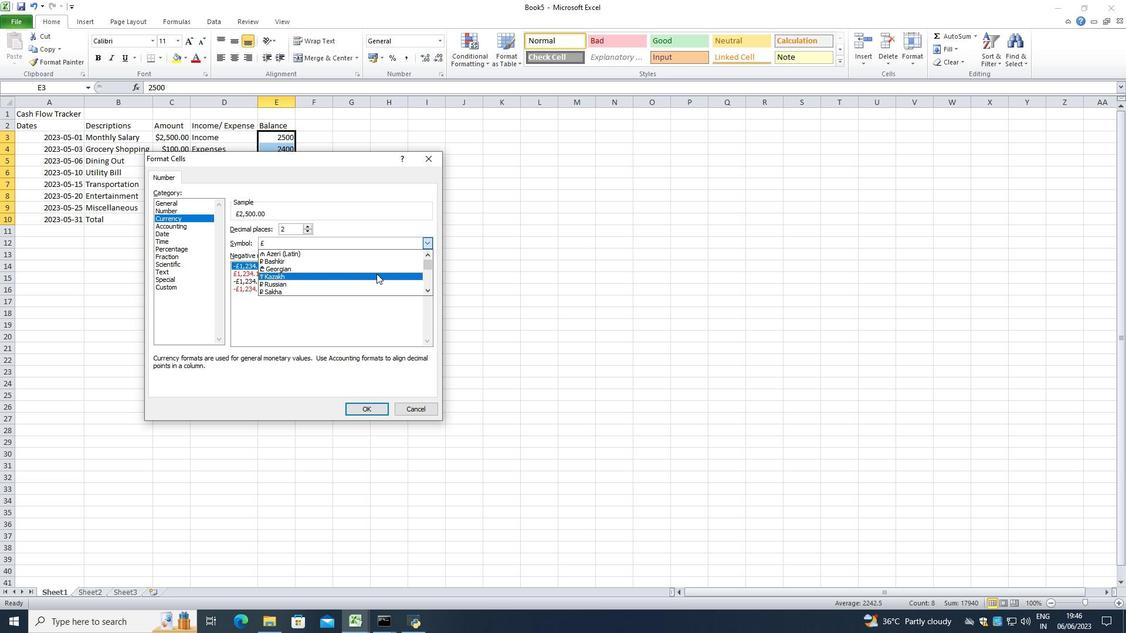 
Action: Mouse scrolled (376, 274) with delta (0, 0)
Screenshot: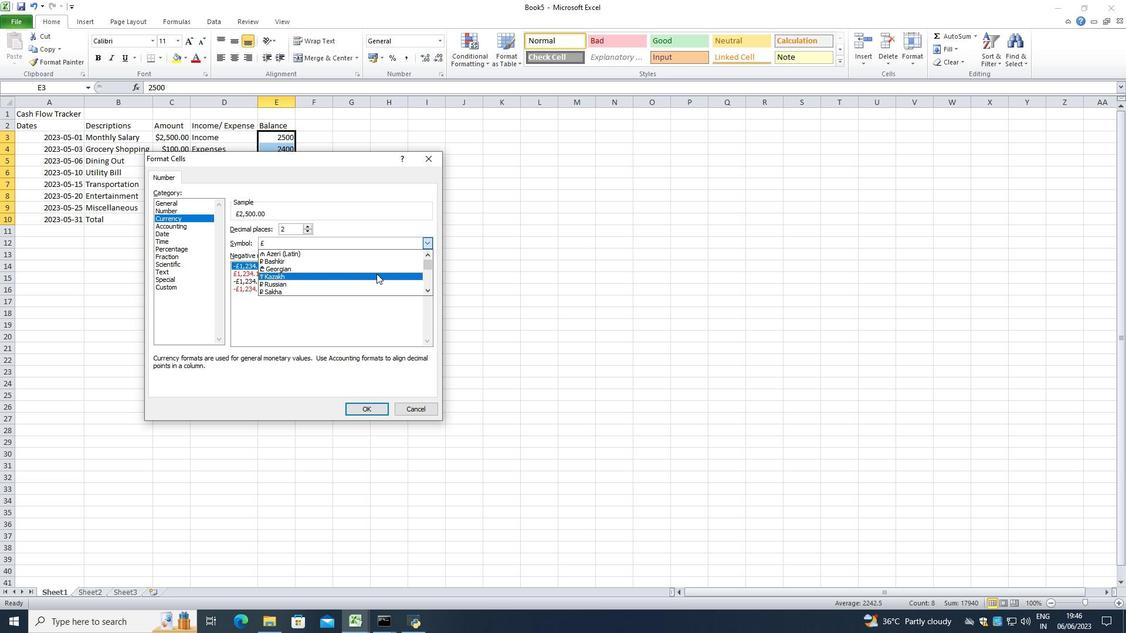 
Action: Mouse scrolled (376, 274) with delta (0, 0)
Screenshot: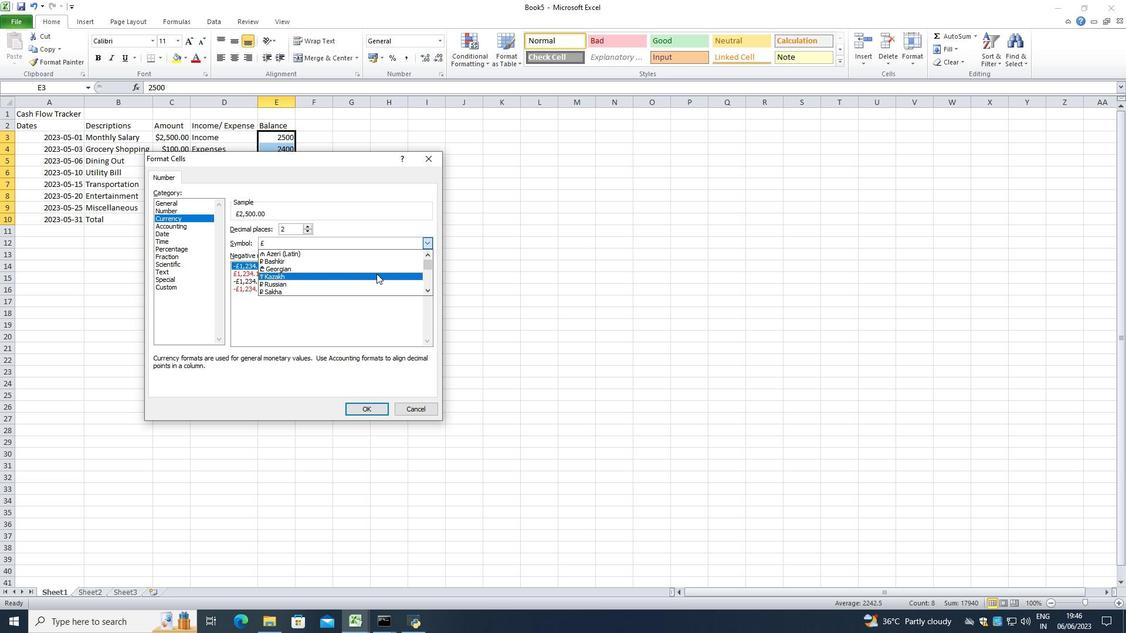 
Action: Mouse moved to (377, 275)
Screenshot: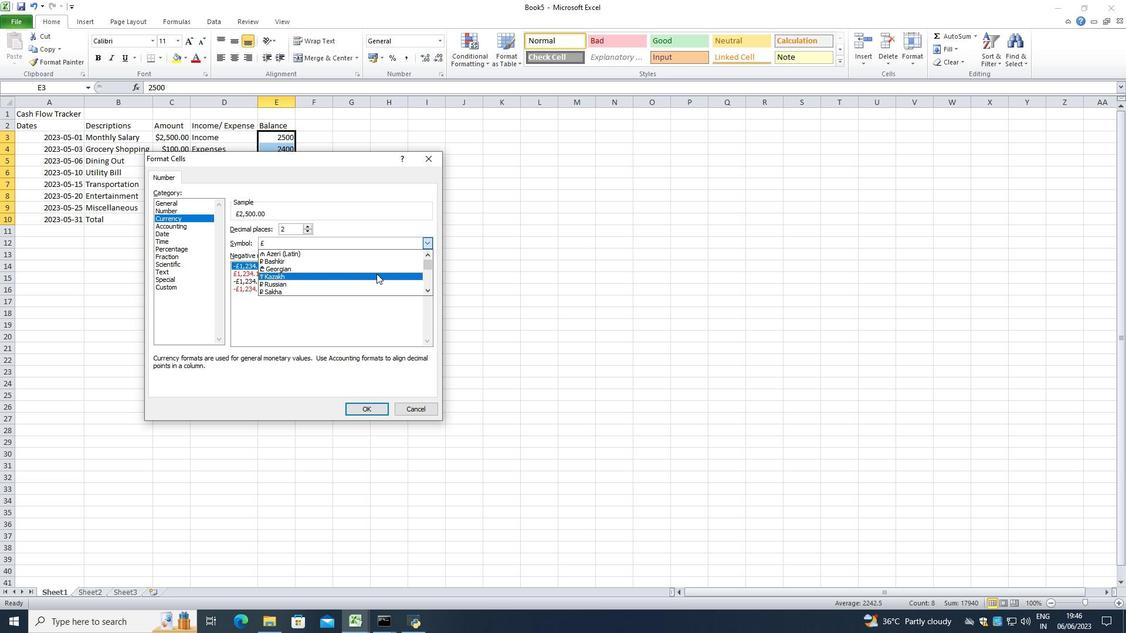 
Action: Mouse scrolled (377, 275) with delta (0, 0)
Screenshot: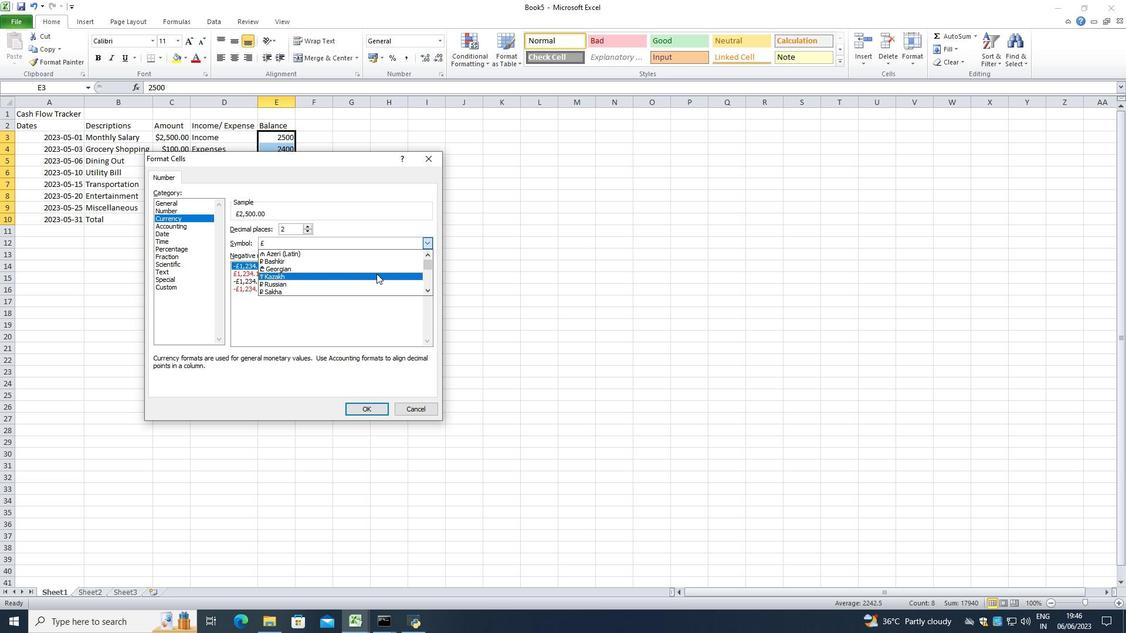 
Action: Mouse moved to (377, 276)
Screenshot: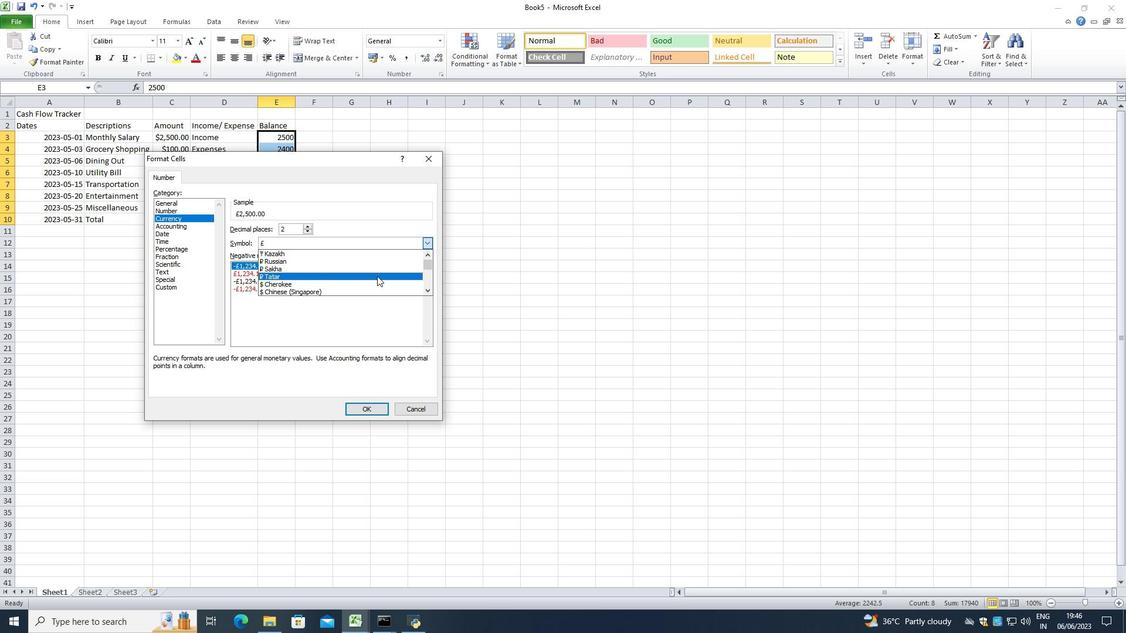 
Action: Mouse scrolled (377, 276) with delta (0, 0)
Screenshot: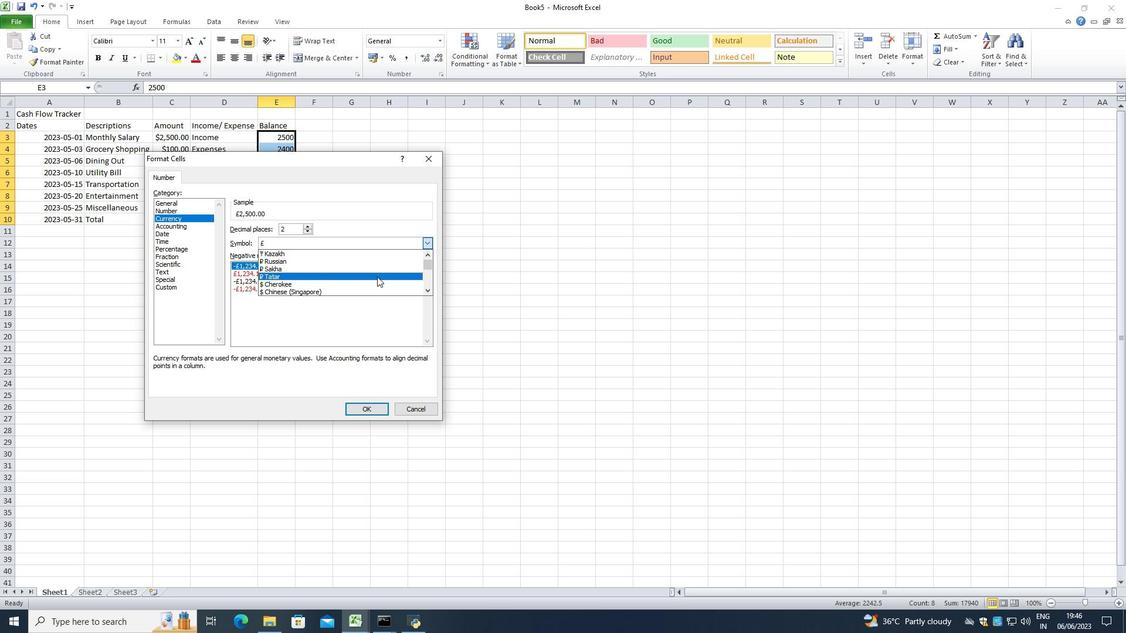 
Action: Mouse scrolled (377, 276) with delta (0, 0)
Screenshot: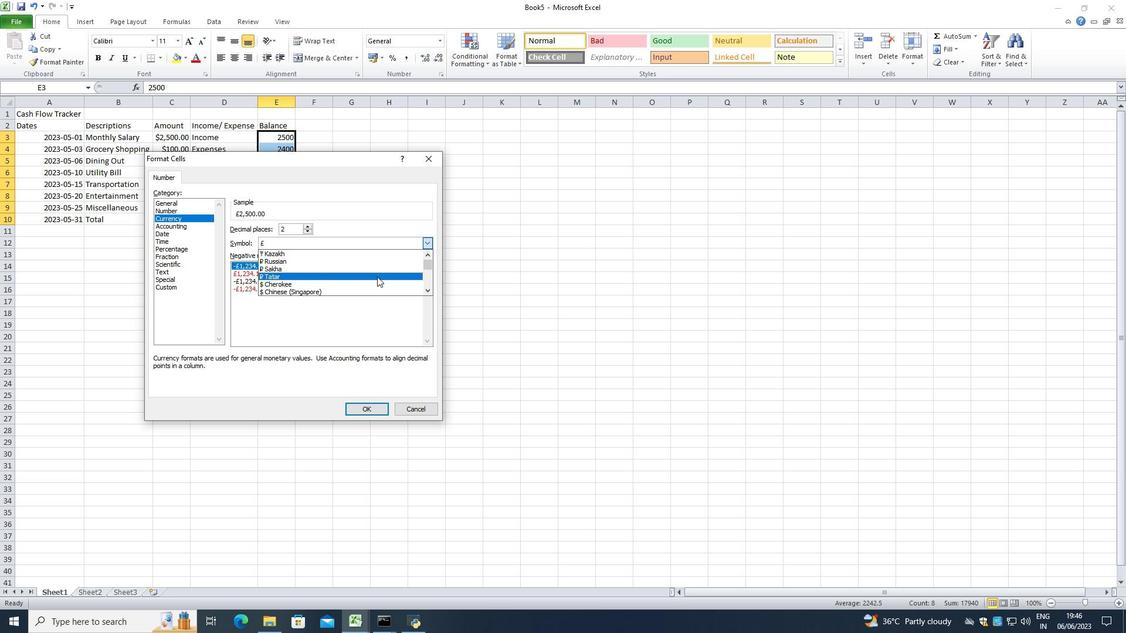 
Action: Mouse moved to (332, 282)
Screenshot: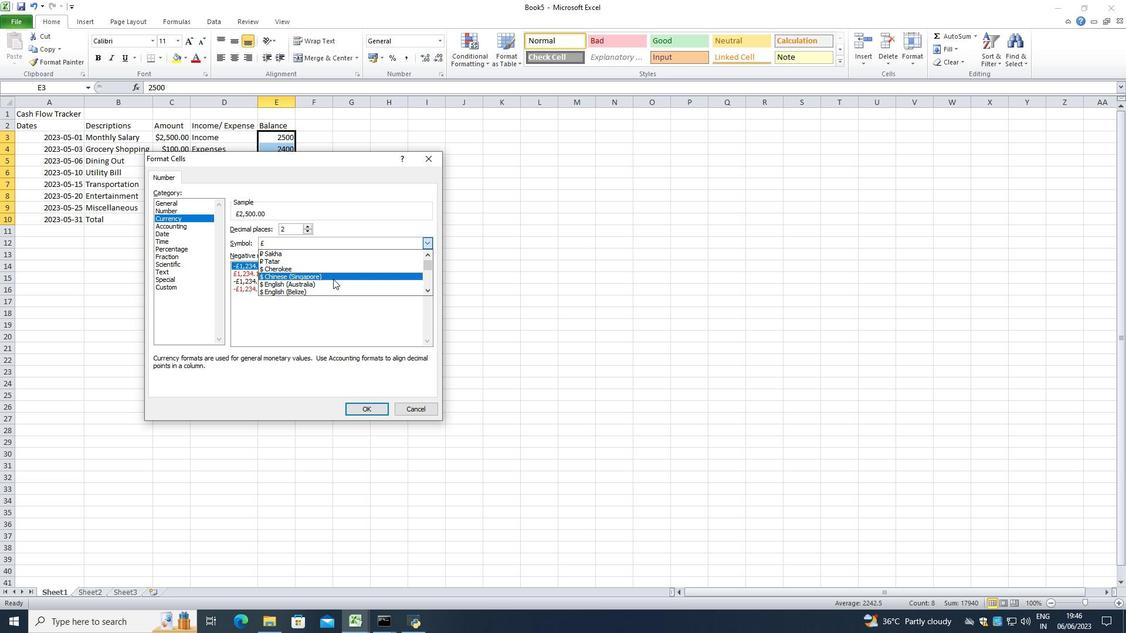 
Action: Mouse pressed left at (332, 282)
Screenshot: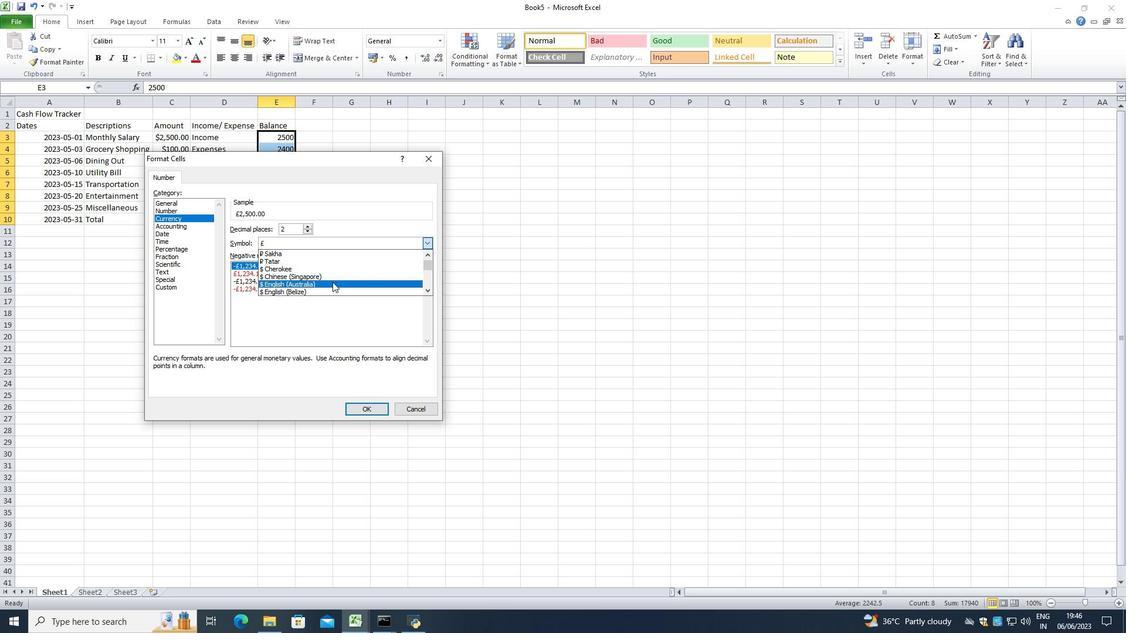 
Action: Mouse moved to (377, 411)
Screenshot: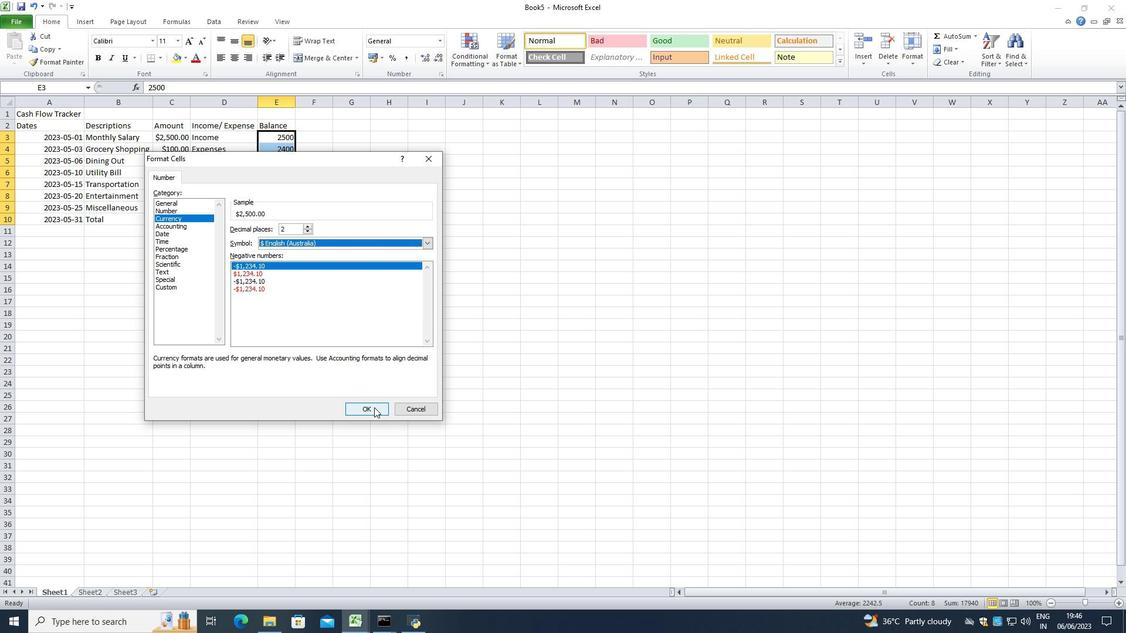 
Action: Mouse pressed left at (377, 411)
Screenshot: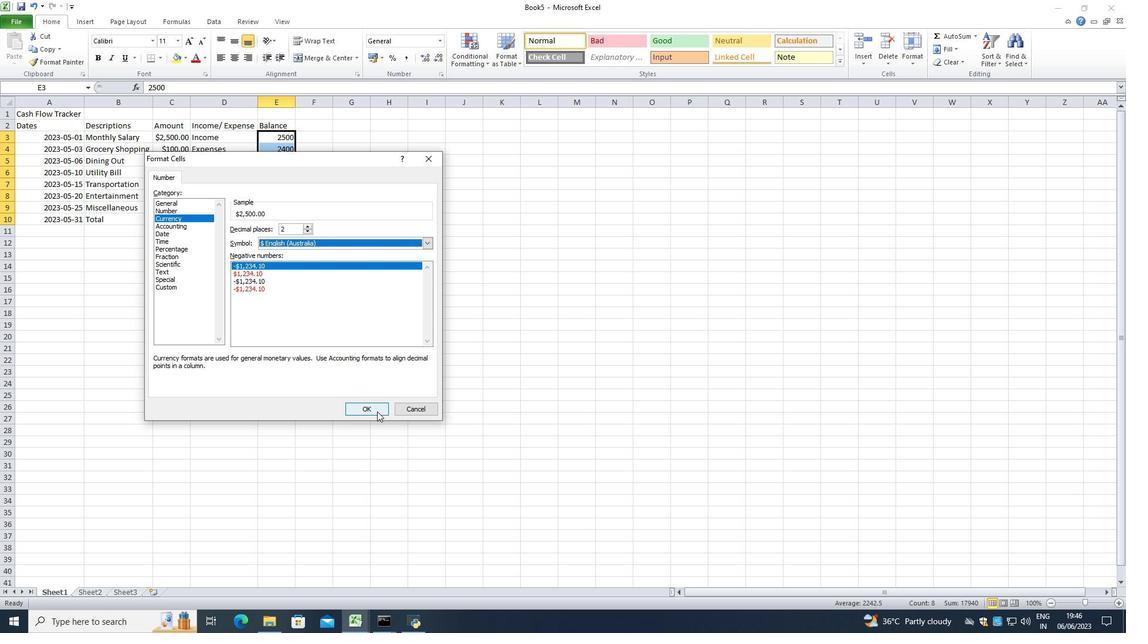 
Action: Mouse moved to (359, 184)
Screenshot: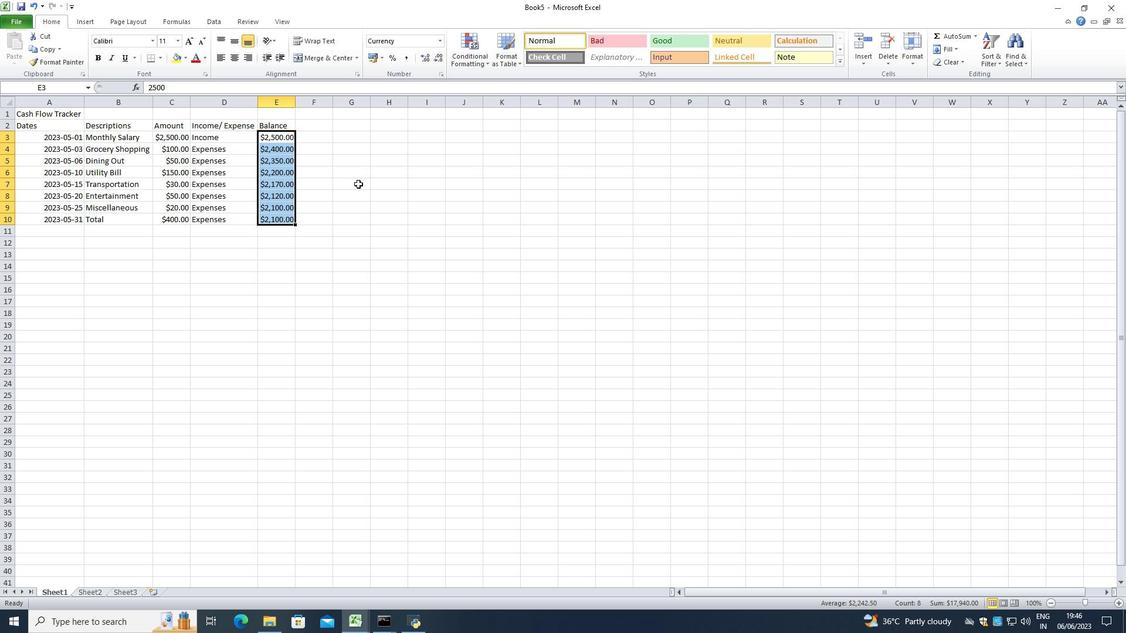 
Action: Mouse pressed left at (359, 184)
Screenshot: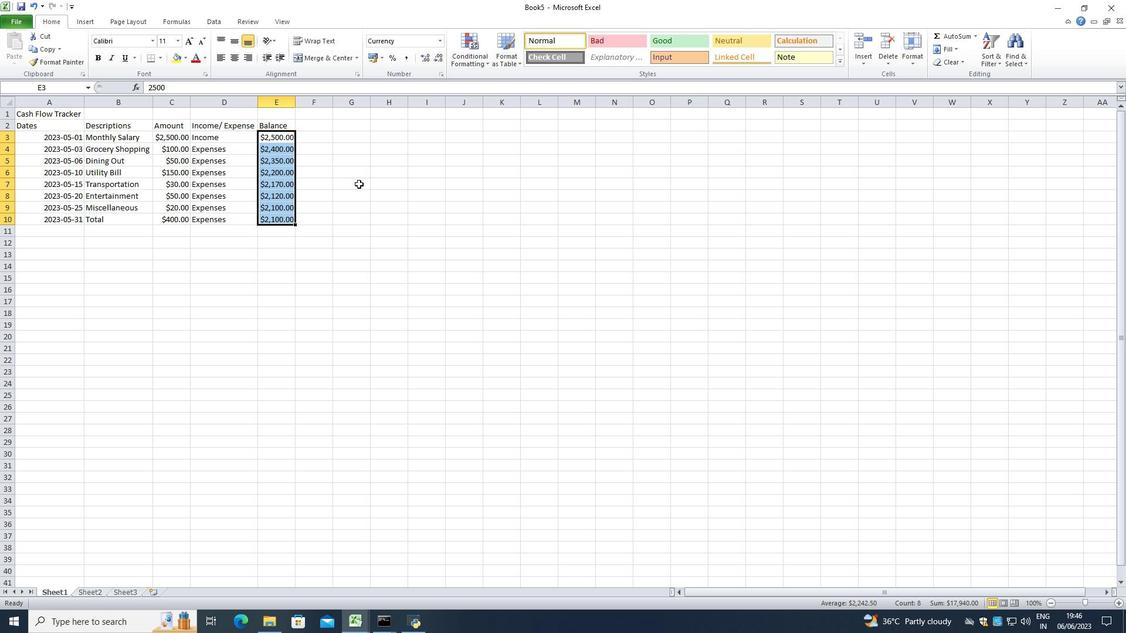 
Action: Mouse moved to (287, 140)
Screenshot: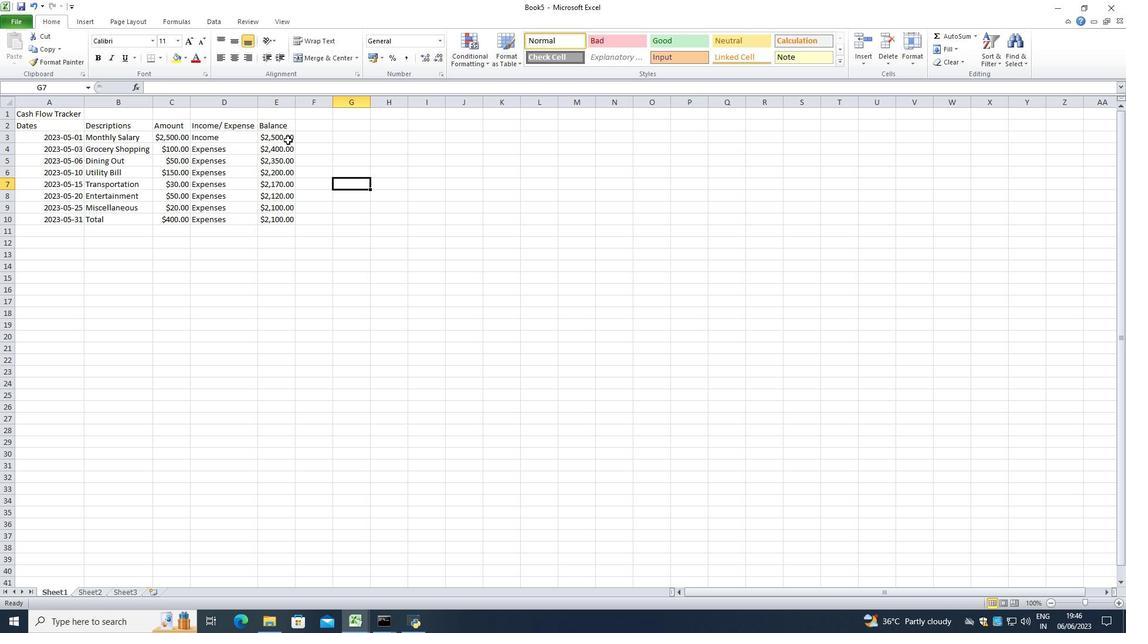 
Action: Mouse pressed left at (287, 140)
Screenshot: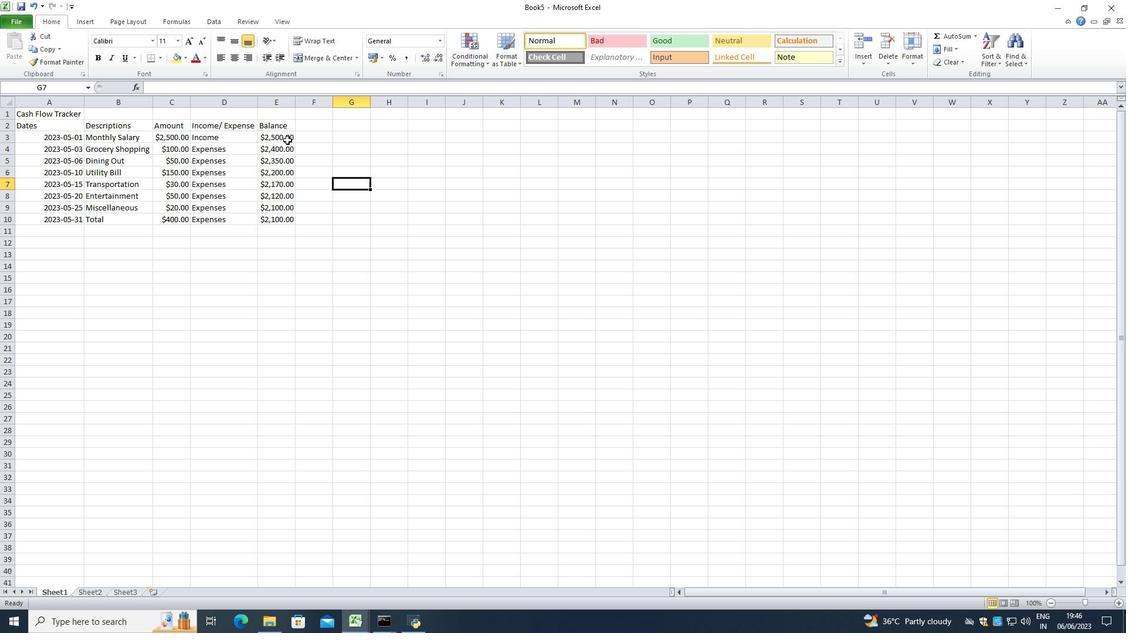 
Action: Mouse moved to (380, 60)
Screenshot: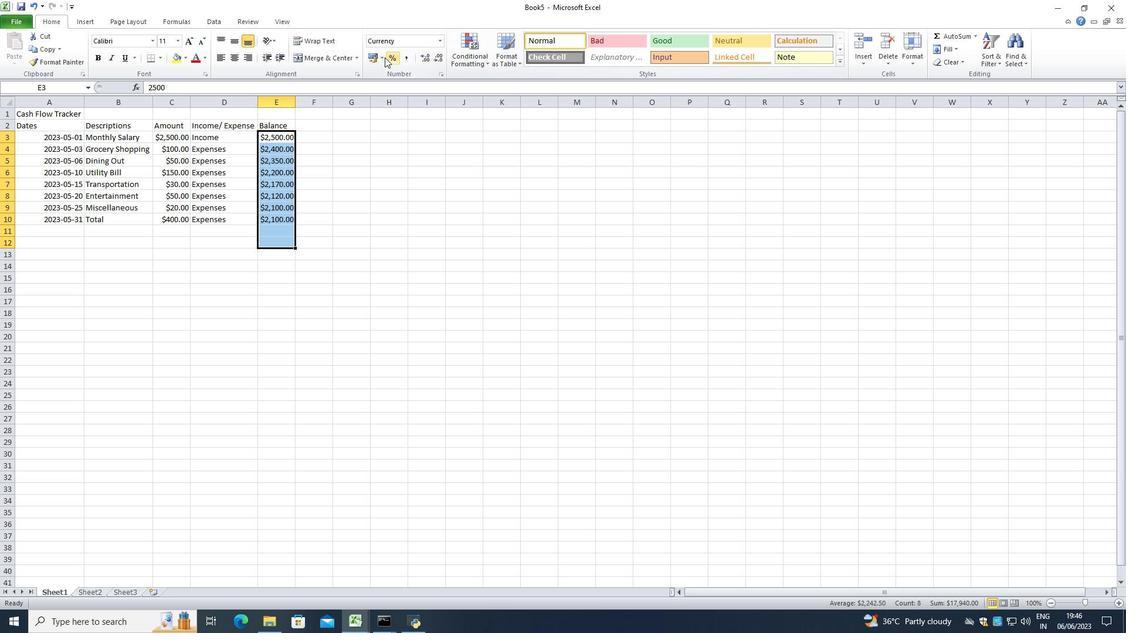 
Action: Mouse pressed left at (380, 60)
Screenshot: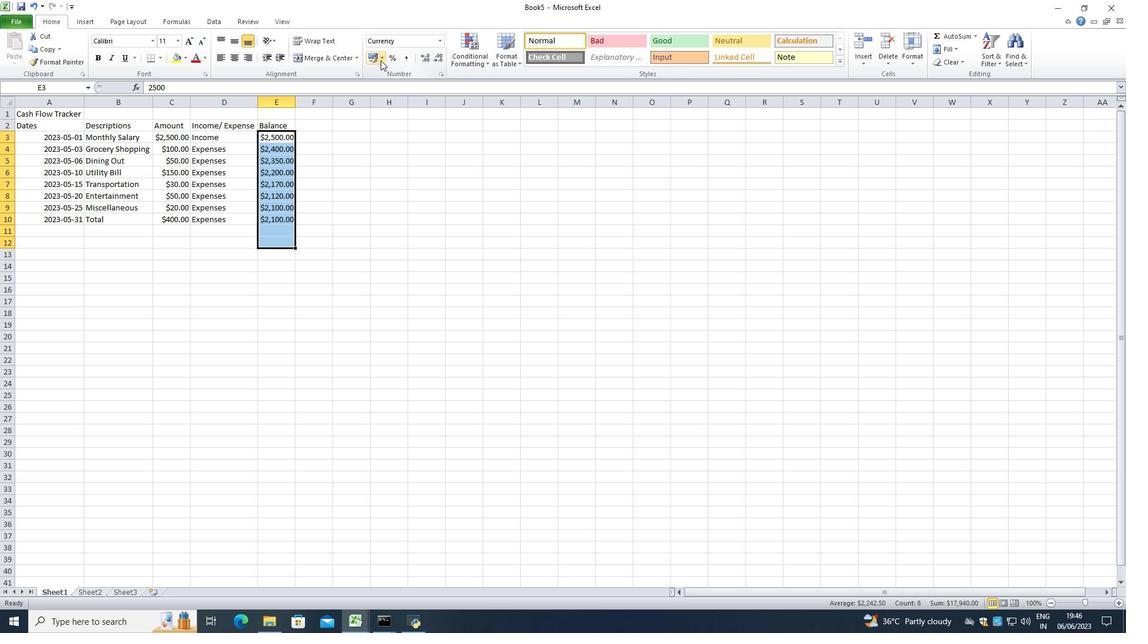
Action: Mouse moved to (419, 88)
Screenshot: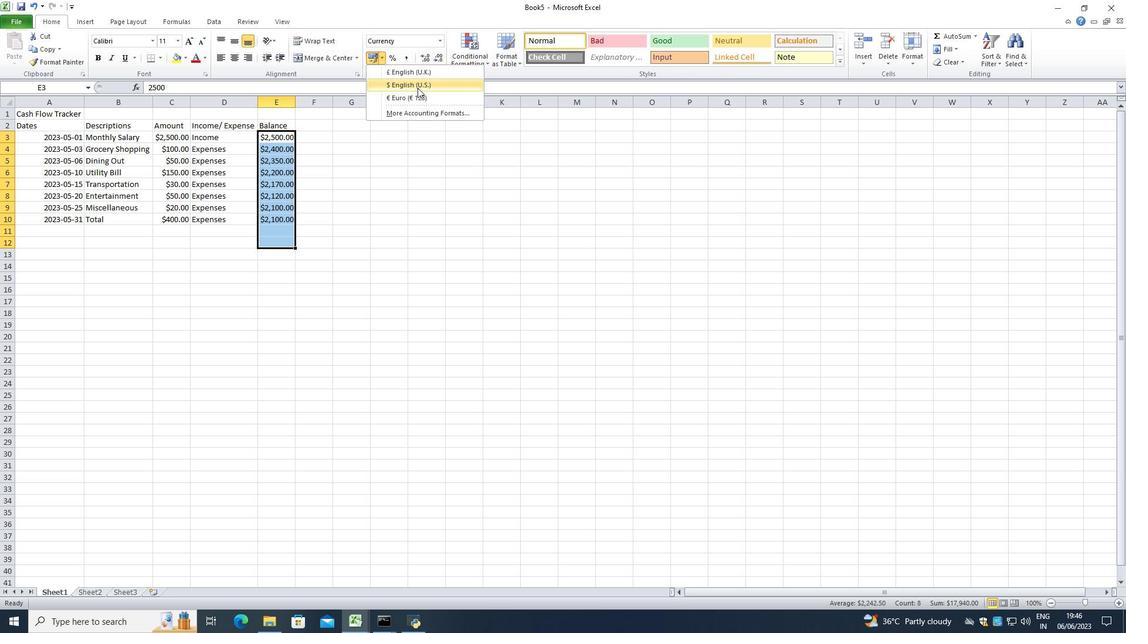 
Action: Mouse pressed left at (419, 88)
Screenshot: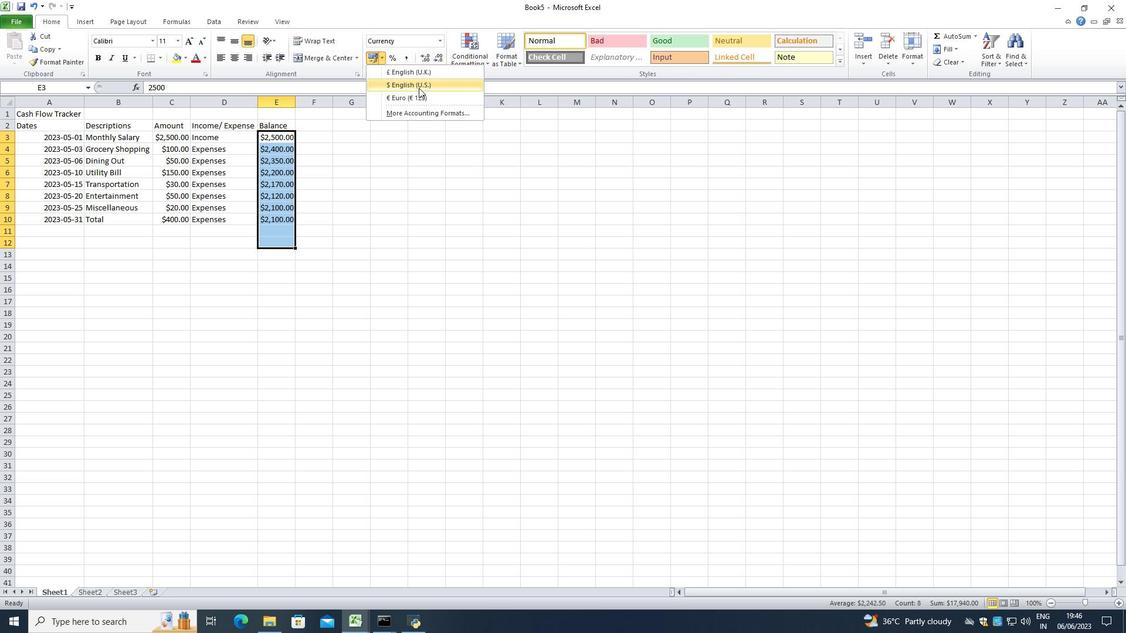 
Action: Mouse moved to (362, 151)
Screenshot: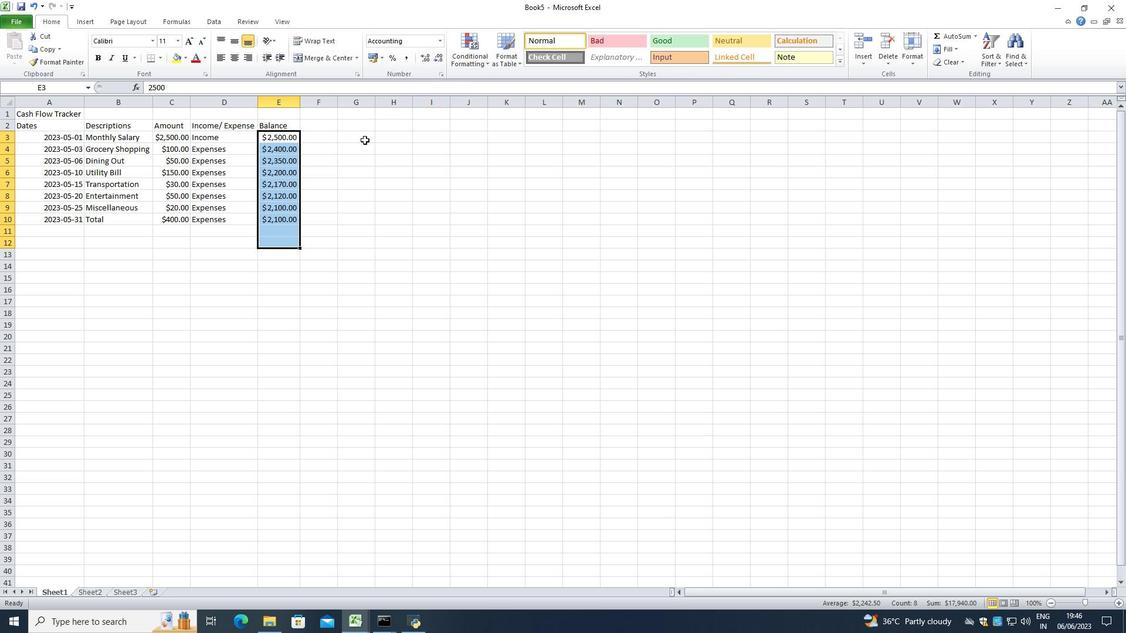 
Action: Mouse pressed left at (362, 151)
Screenshot: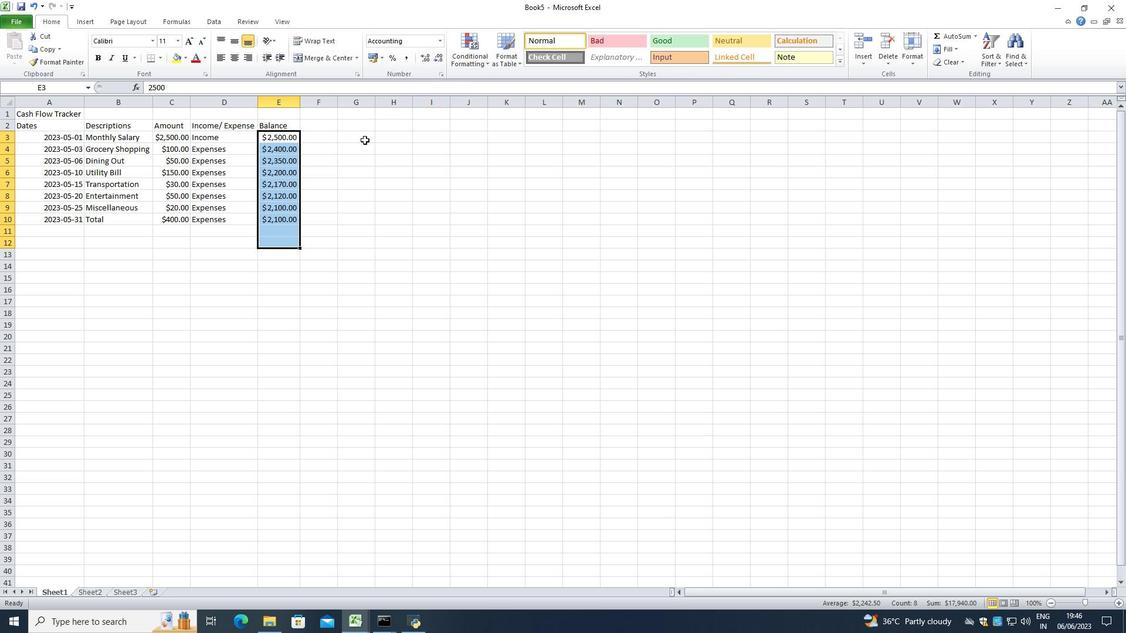
Action: Mouse moved to (305, 211)
Screenshot: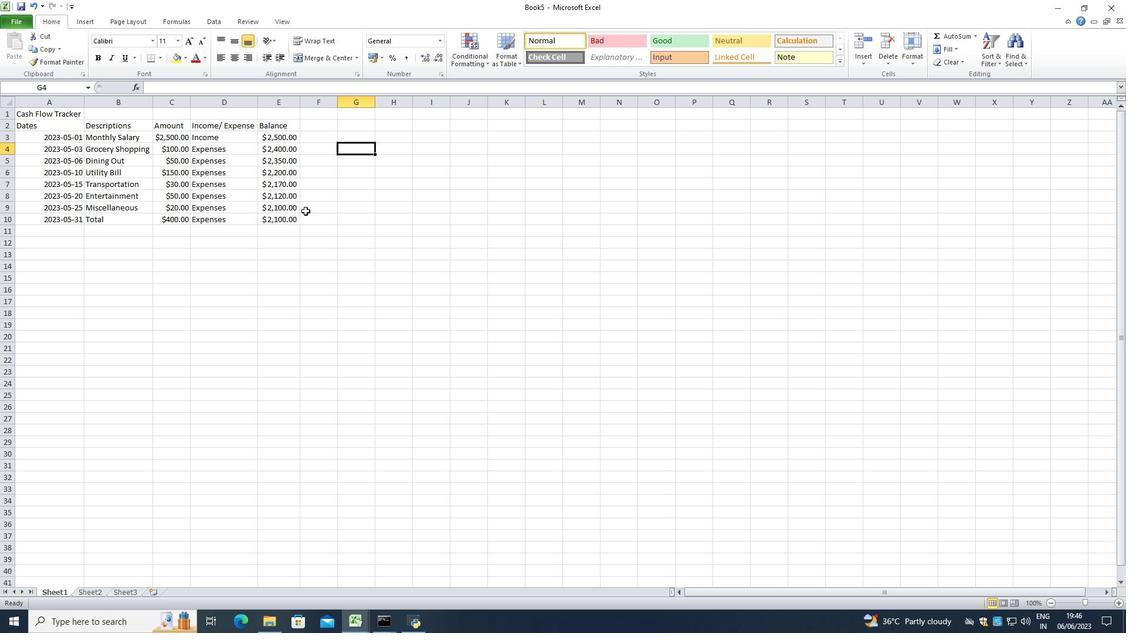 
Action: Key pressed ctrl+S
Screenshot: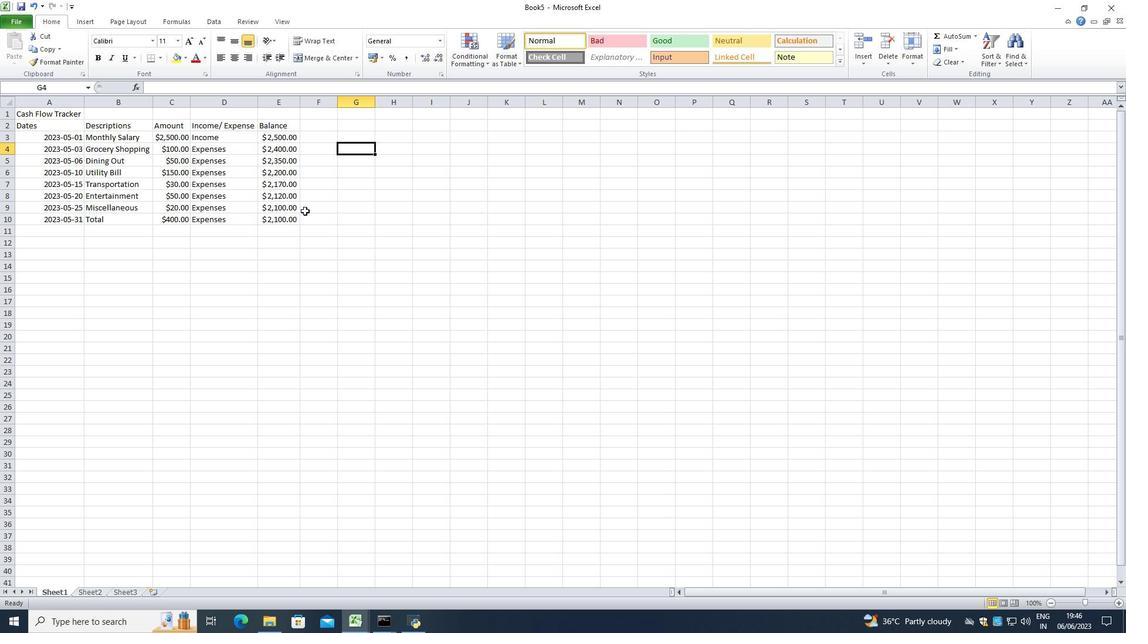 
Action: Mouse moved to (291, 236)
Screenshot: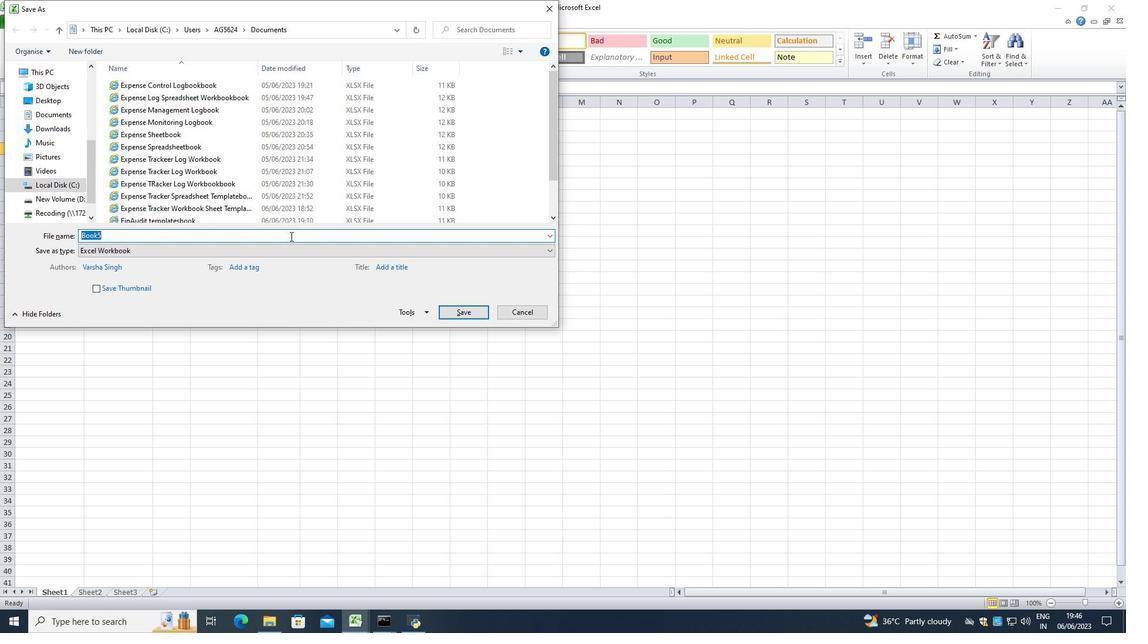 
Action: Key pressed <Key.backspace><Key.shift>Fin<Key.shift>Records<Key.space>analysisbook
Screenshot: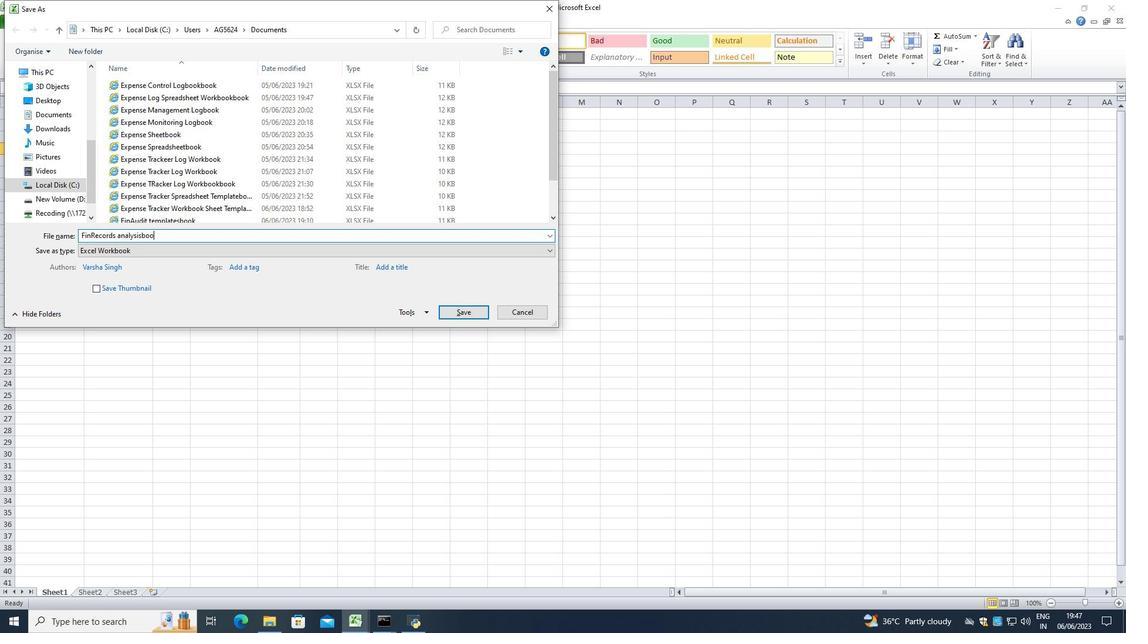 
Action: Mouse moved to (463, 312)
Screenshot: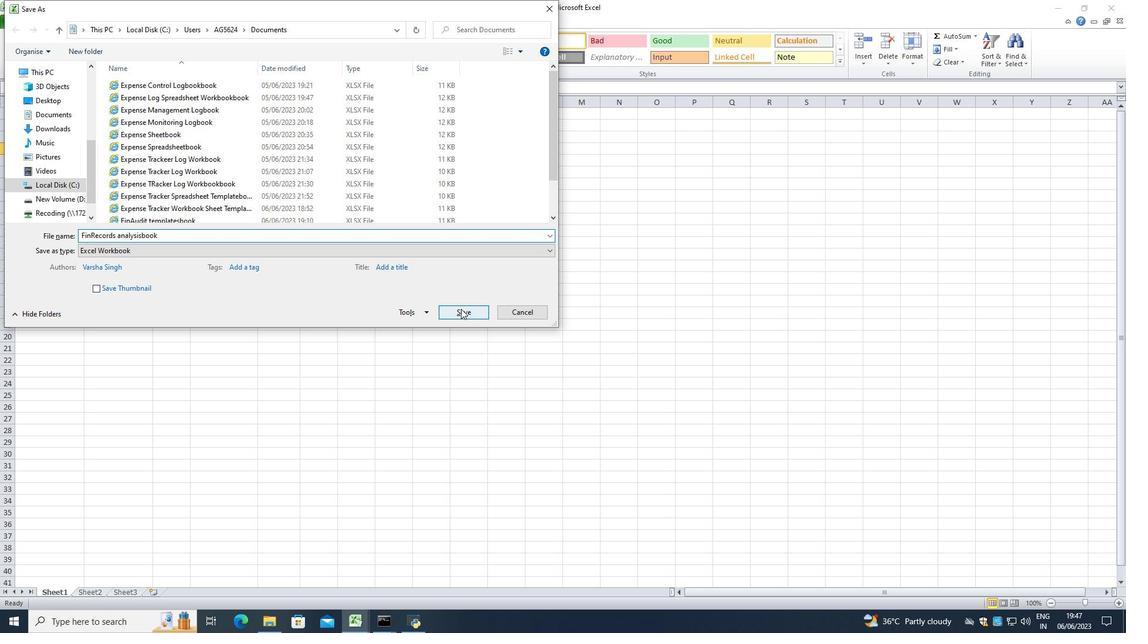 
Action: Mouse pressed left at (463, 312)
Screenshot: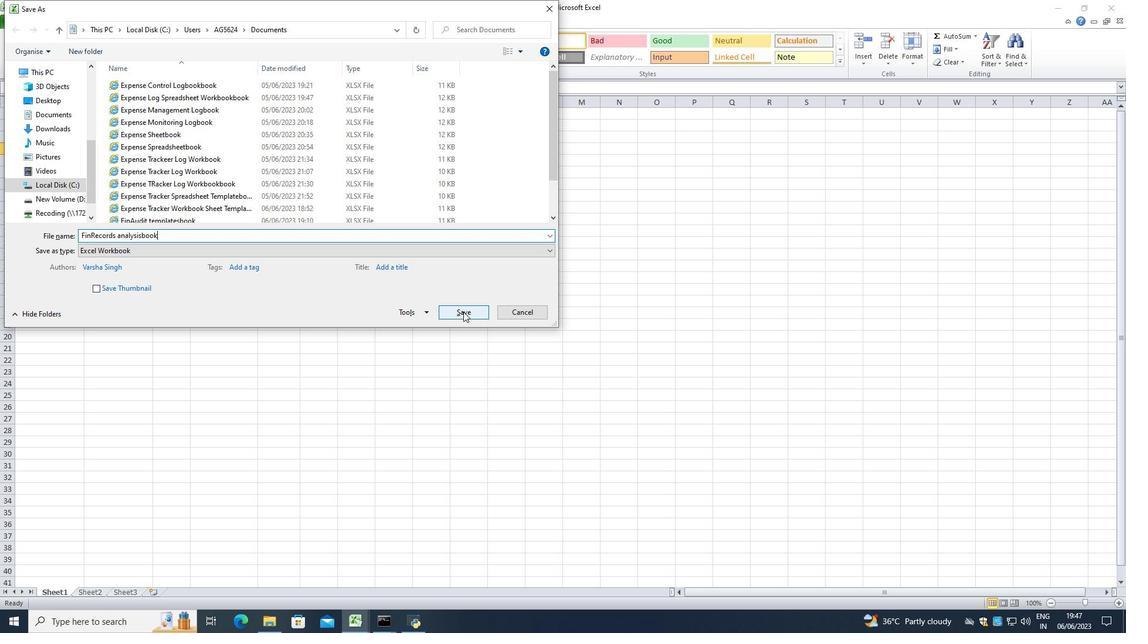 
Action: Mouse moved to (451, 315)
Screenshot: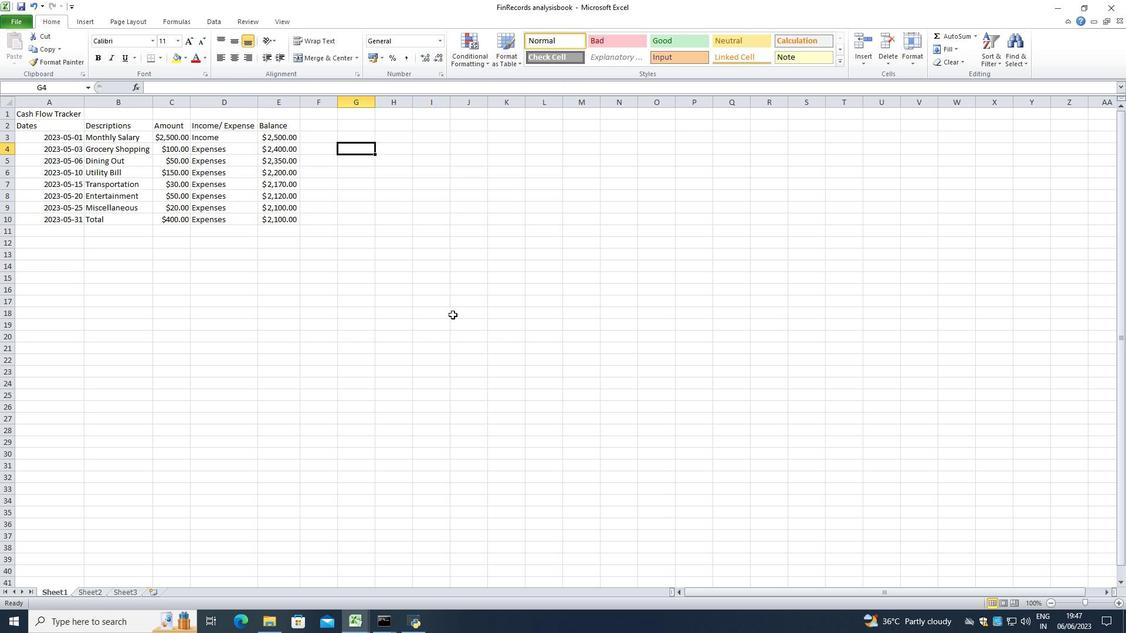 
